 Task: Open Card Employee Salary Review in Board IT Project Management and Execution to Workspace Business Strategy and Planning and add a team member Softage.1@softage.net, a label Orange, a checklist Team Building, an attachment from your computer, a color Orange and finally, add a card description 'Create and send out employee engagement survey on company communication' and a comment 'This task presents an opportunity to demonstrate our team-building and collaboration skills, working effectively with others towards a common goal.'. Add a start date 'Jan 09, 1900' with a due date 'Jan 16, 1900'
Action: Mouse moved to (575, 177)
Screenshot: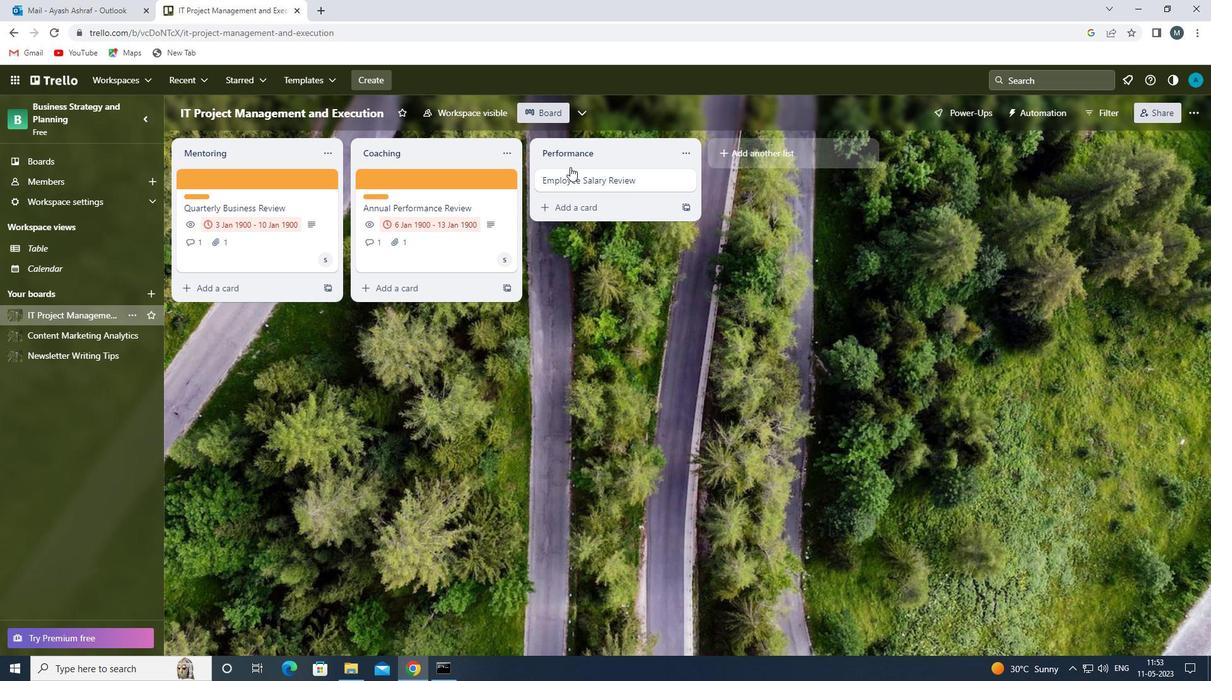 
Action: Mouse pressed left at (575, 177)
Screenshot: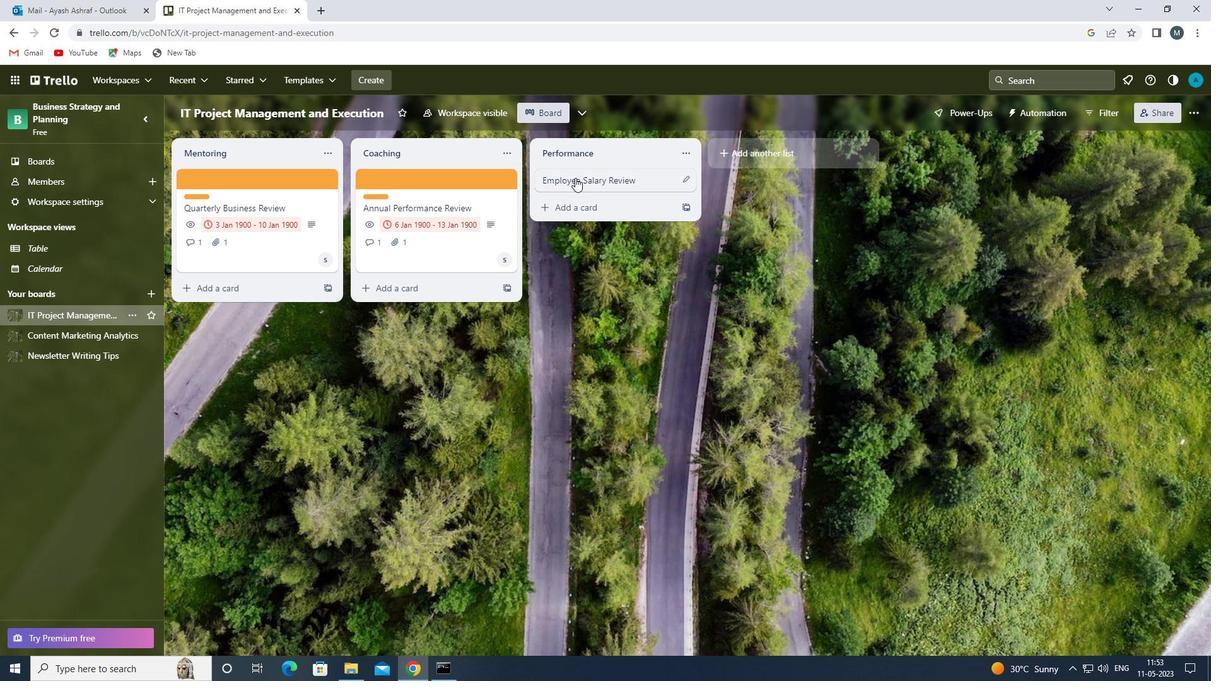 
Action: Mouse moved to (776, 222)
Screenshot: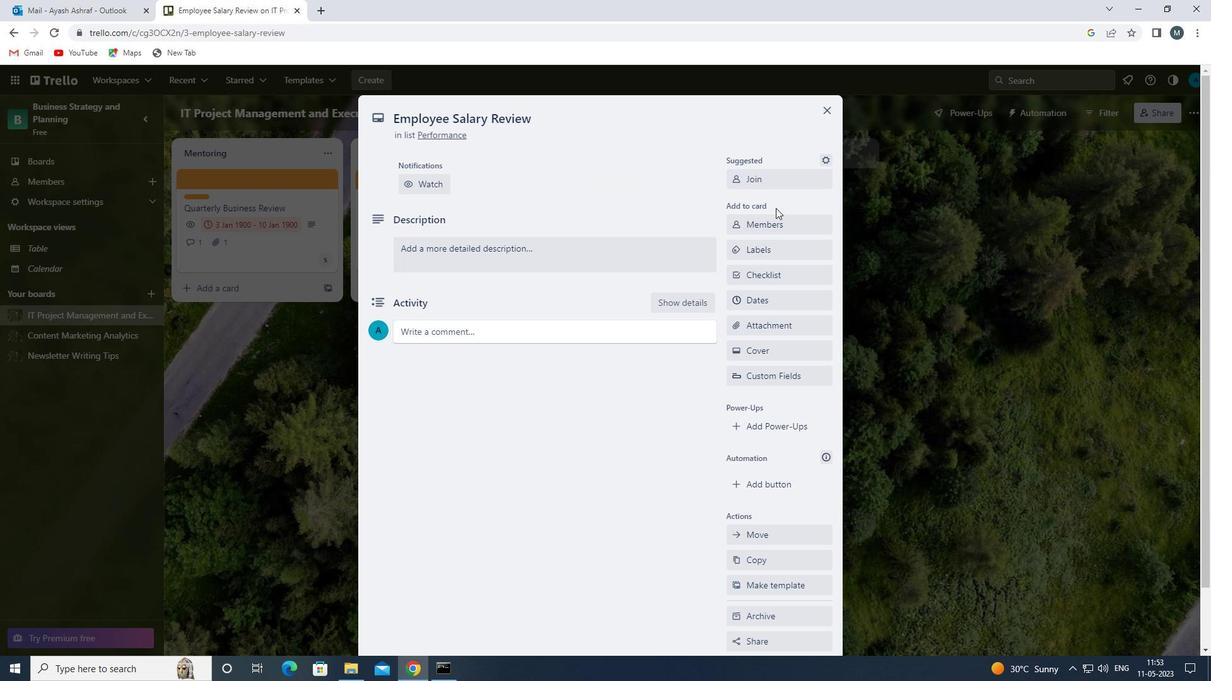 
Action: Mouse pressed left at (776, 222)
Screenshot: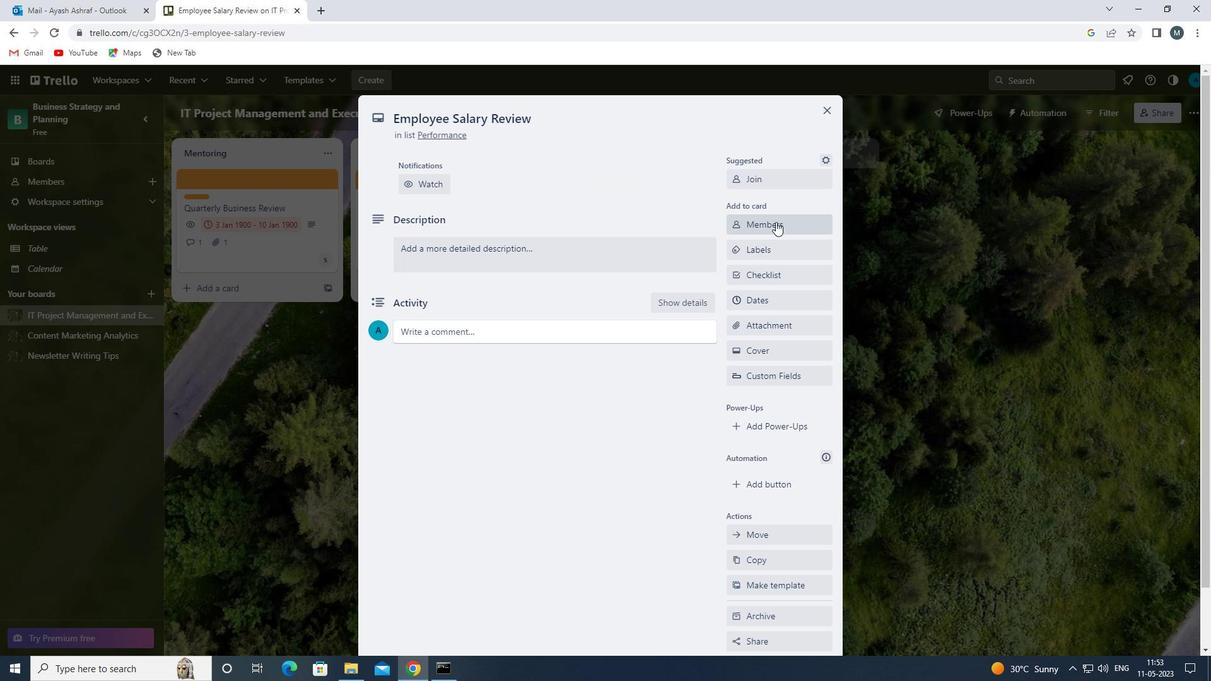 
Action: Mouse moved to (762, 281)
Screenshot: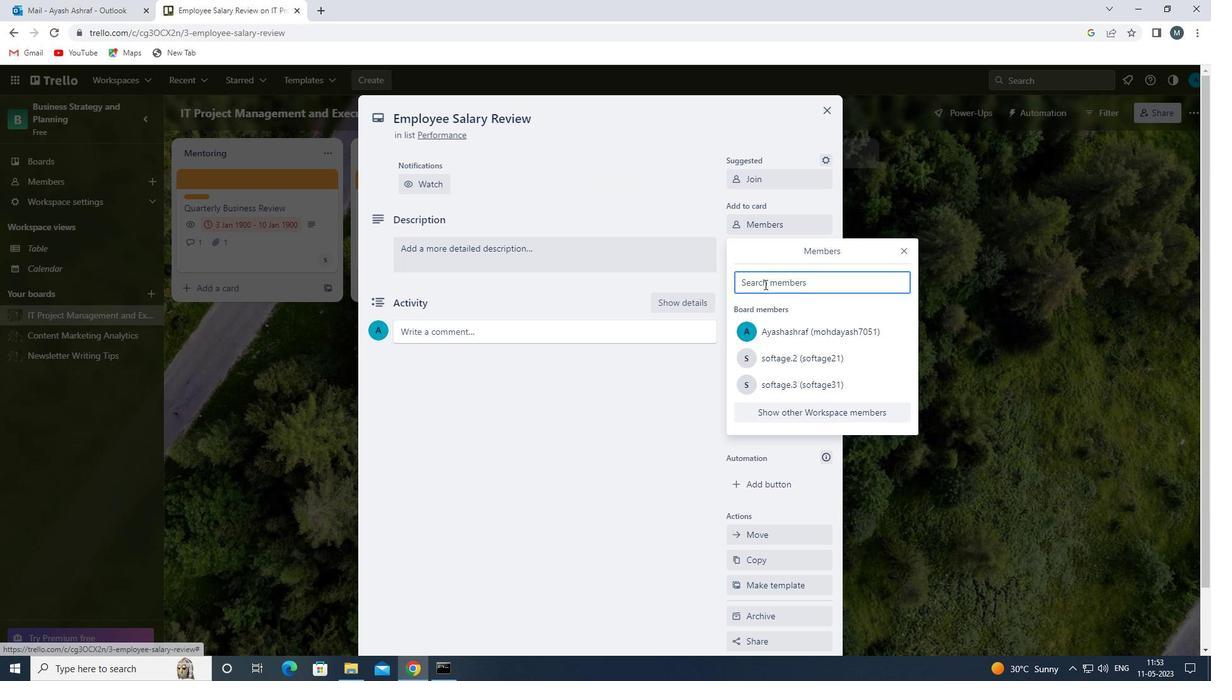 
Action: Mouse pressed left at (762, 281)
Screenshot: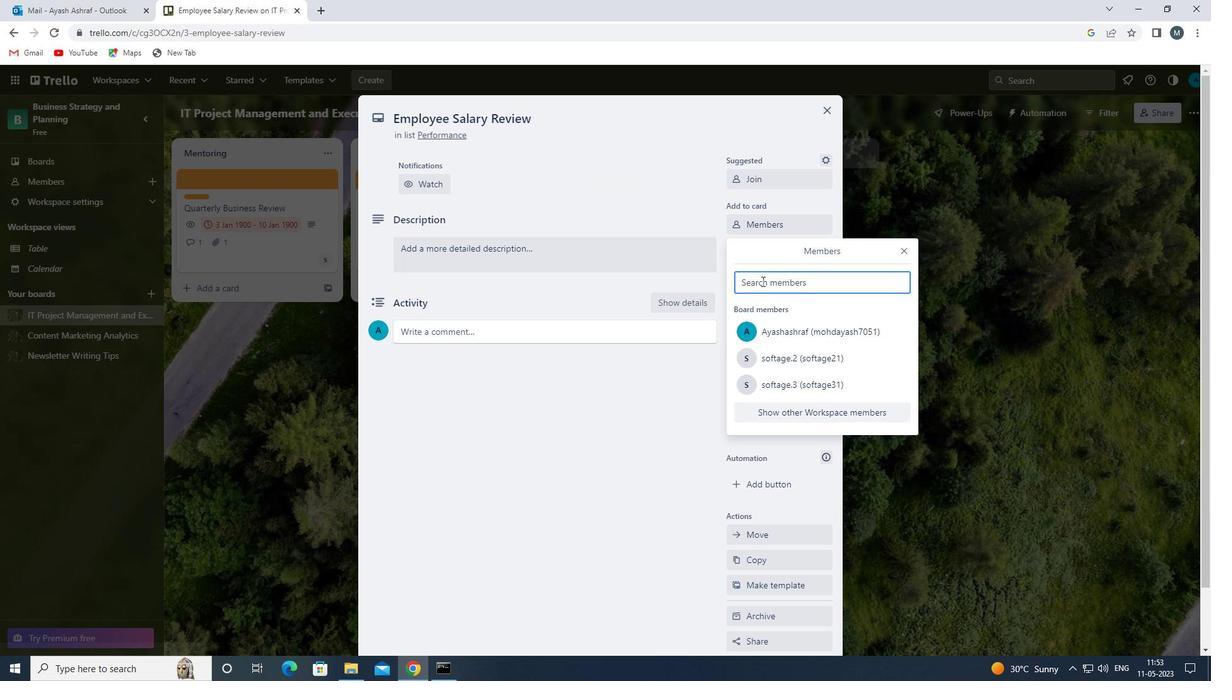 
Action: Mouse moved to (743, 266)
Screenshot: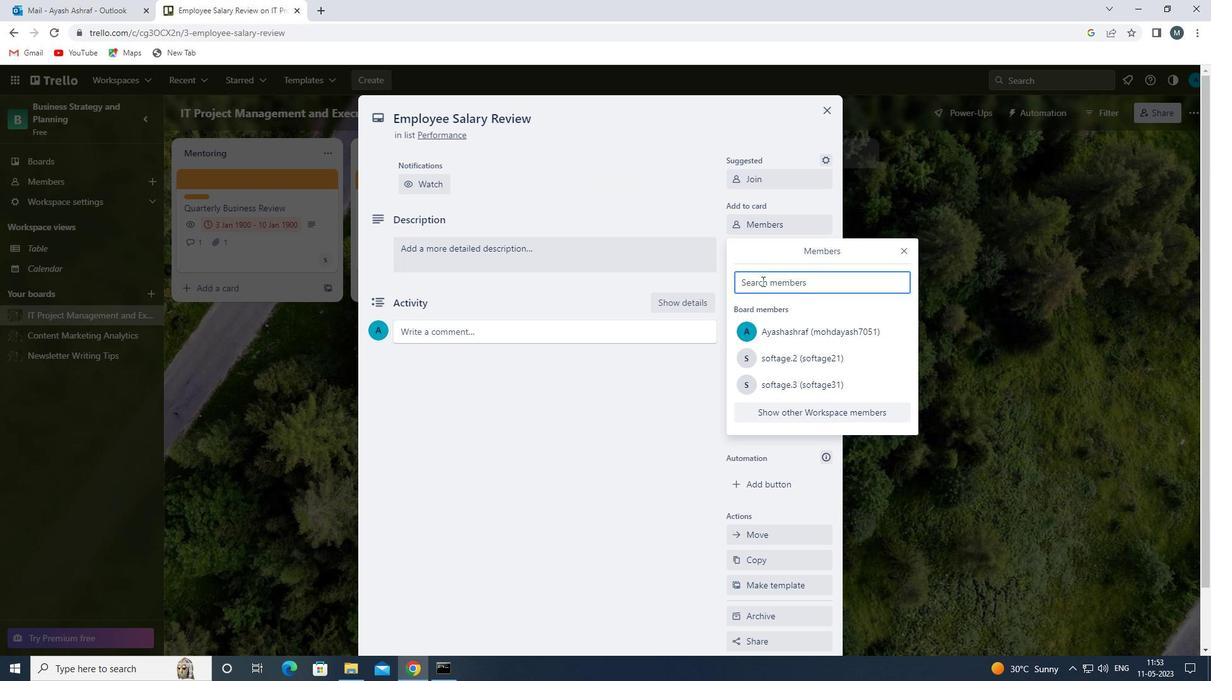 
Action: Key pressed <Key.shift>SOFT
Screenshot: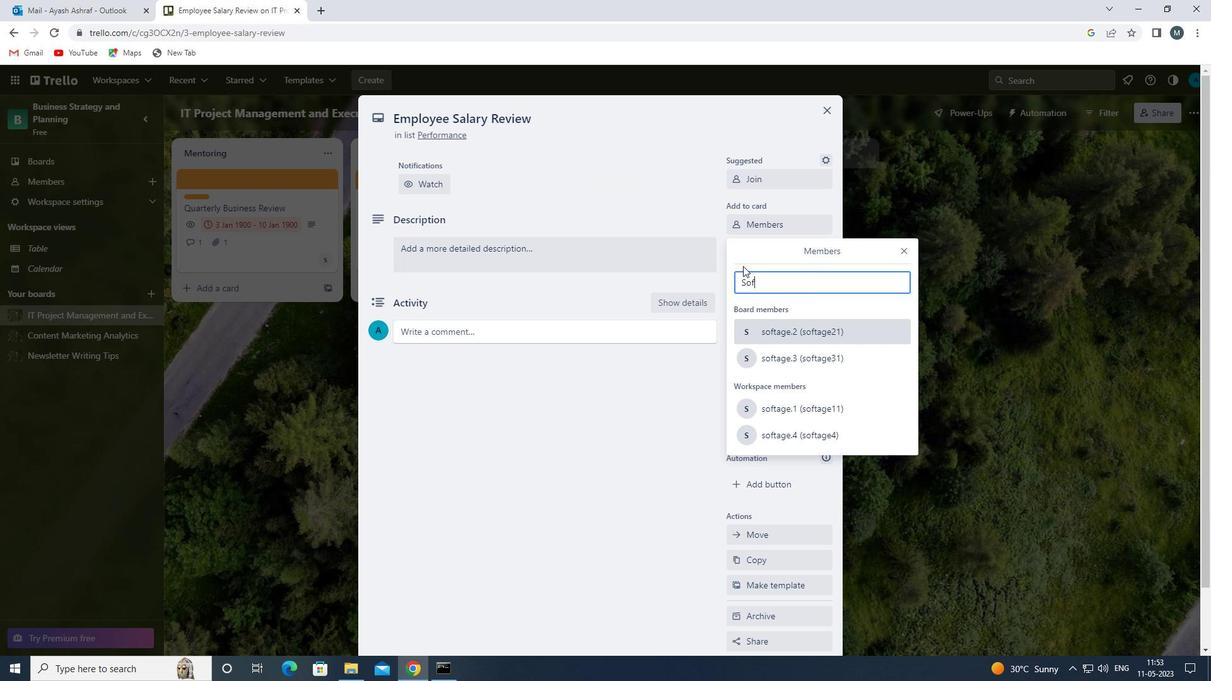 
Action: Mouse moved to (840, 266)
Screenshot: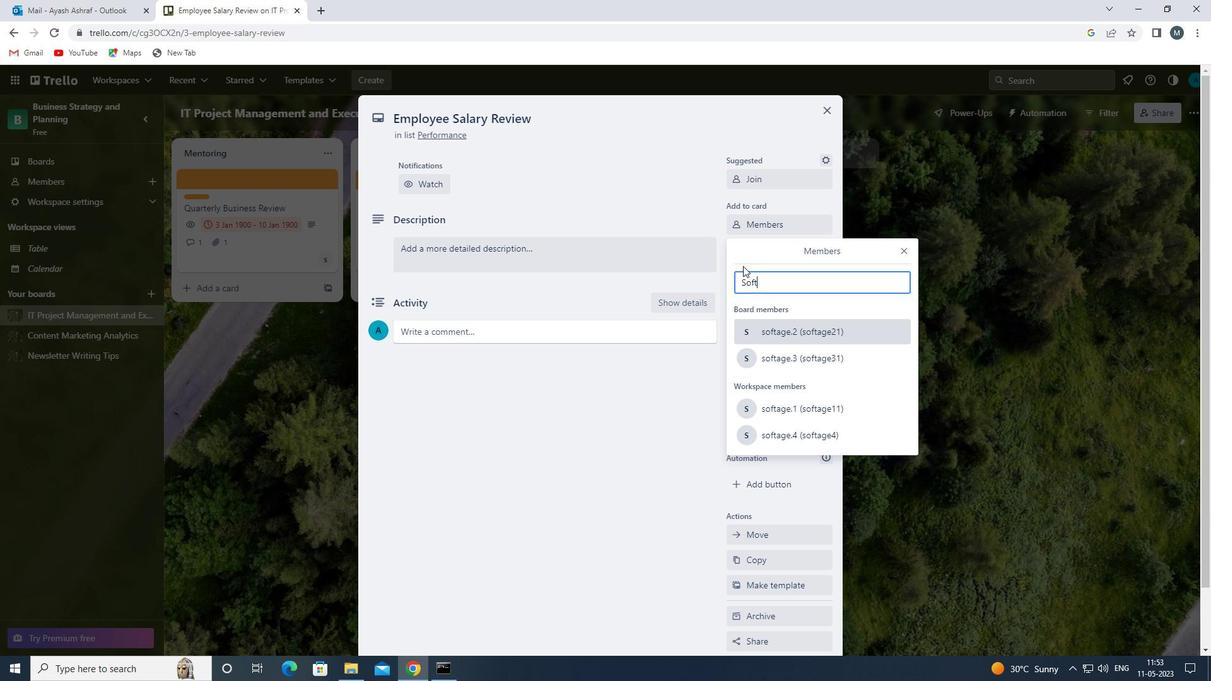 
Action: Mouse scrolled (840, 266) with delta (0, 0)
Screenshot: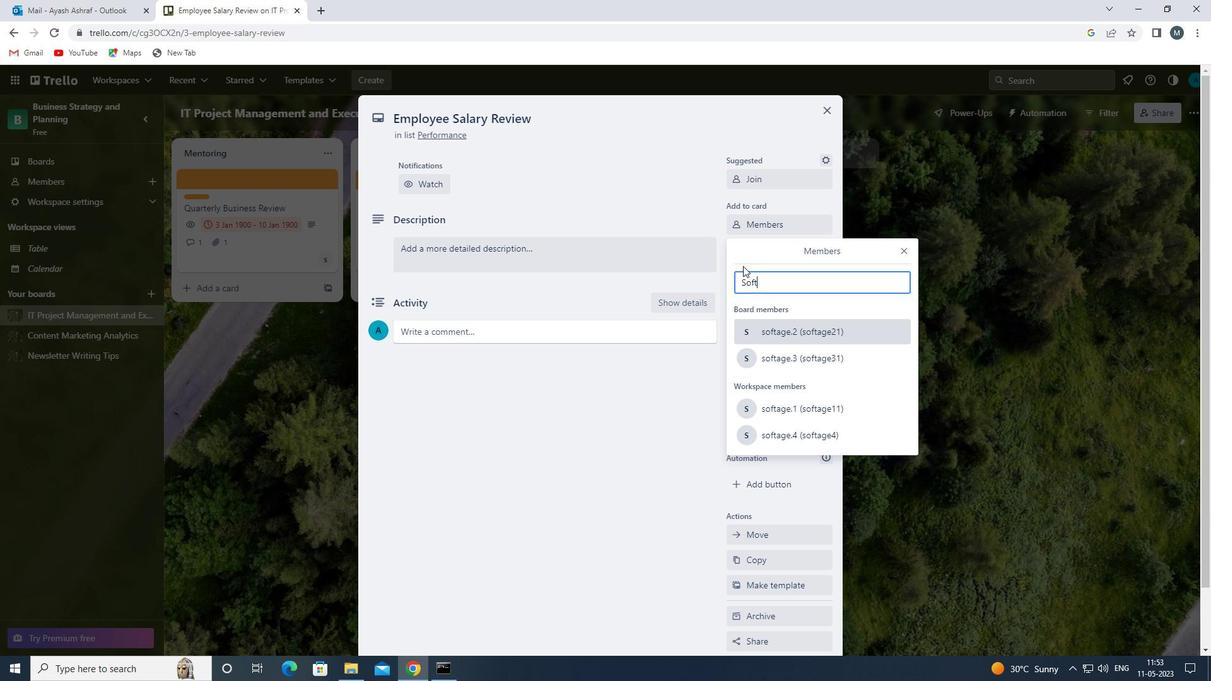 
Action: Mouse moved to (814, 409)
Screenshot: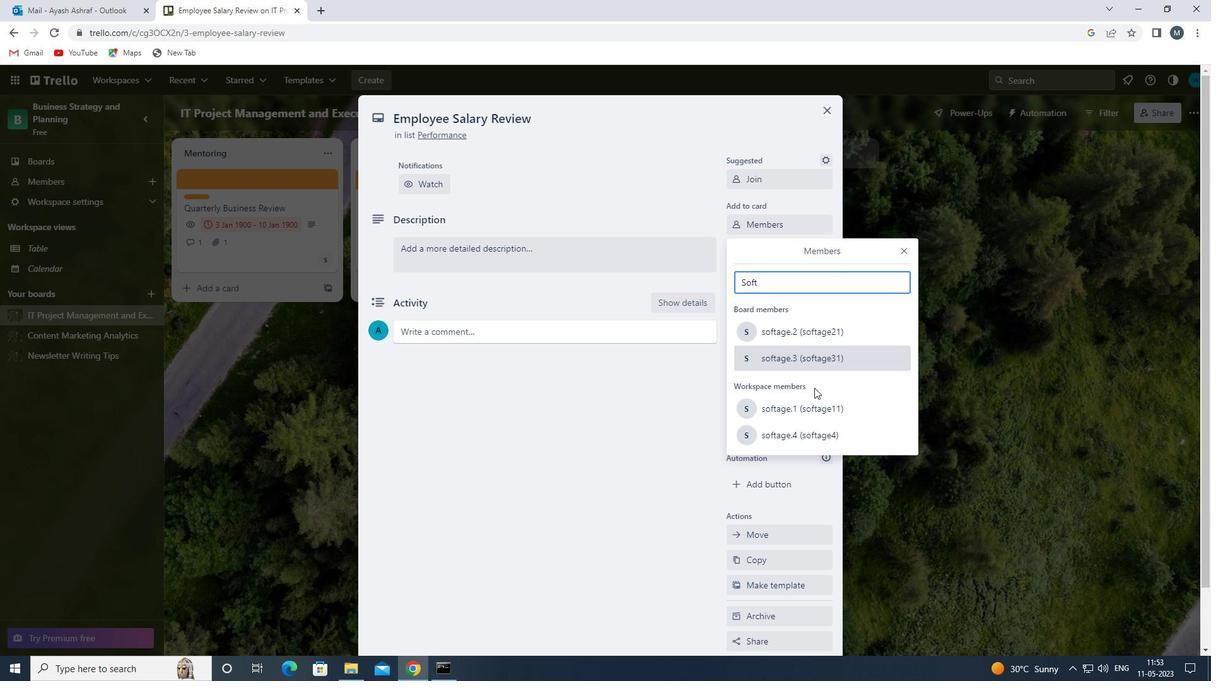 
Action: Mouse pressed left at (814, 409)
Screenshot: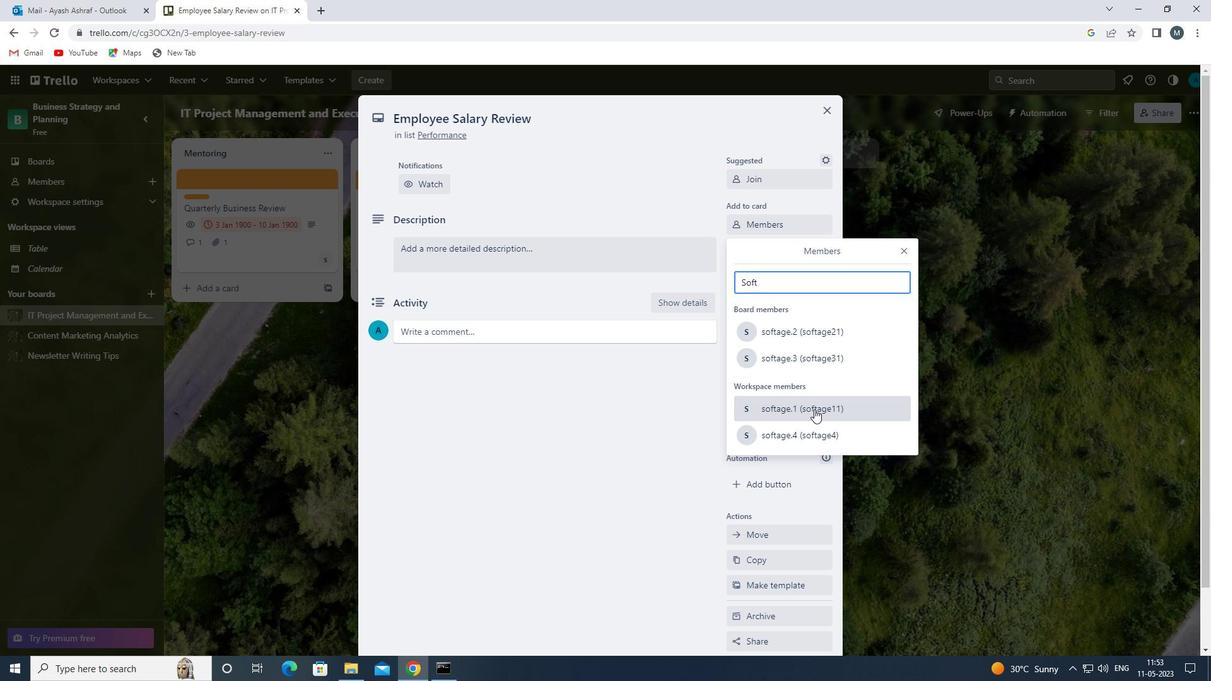 
Action: Mouse moved to (904, 246)
Screenshot: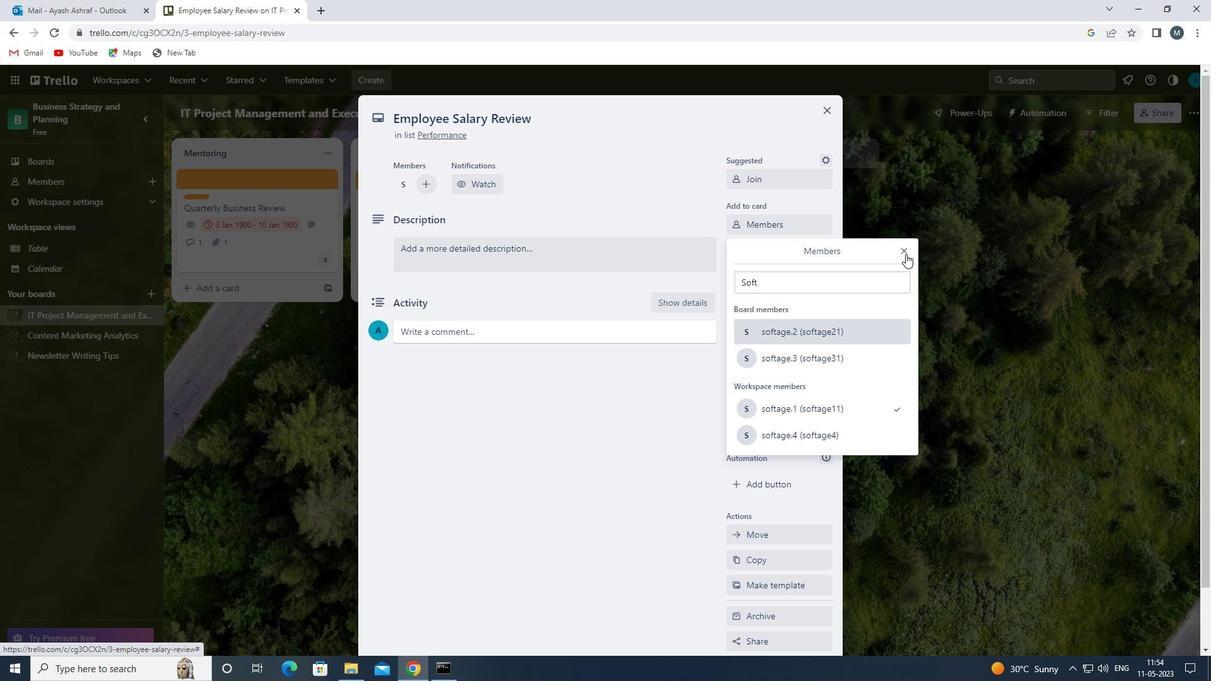 
Action: Mouse pressed left at (904, 246)
Screenshot: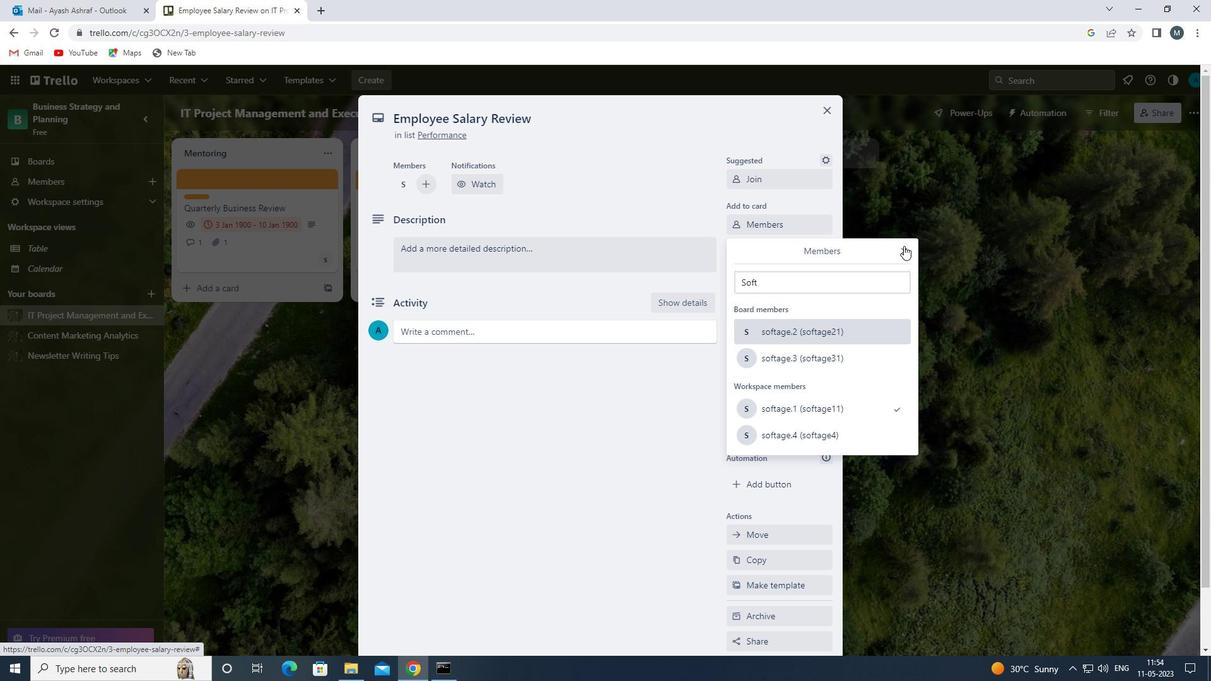 
Action: Mouse moved to (768, 244)
Screenshot: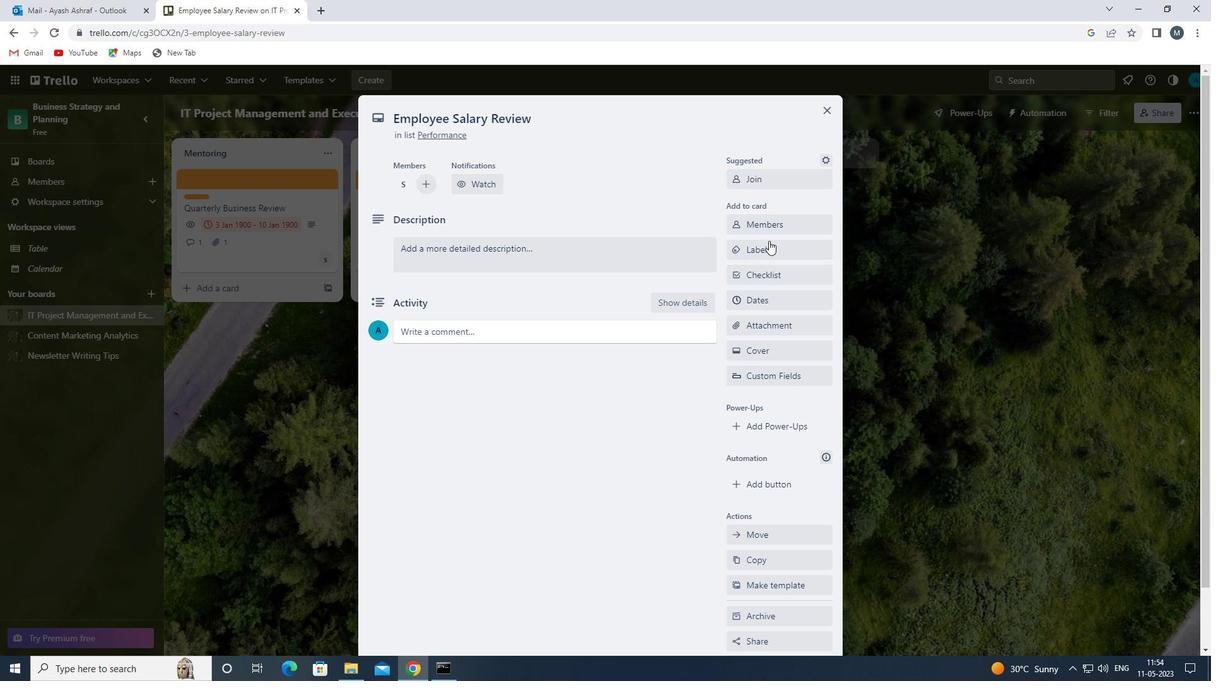 
Action: Mouse pressed left at (768, 244)
Screenshot: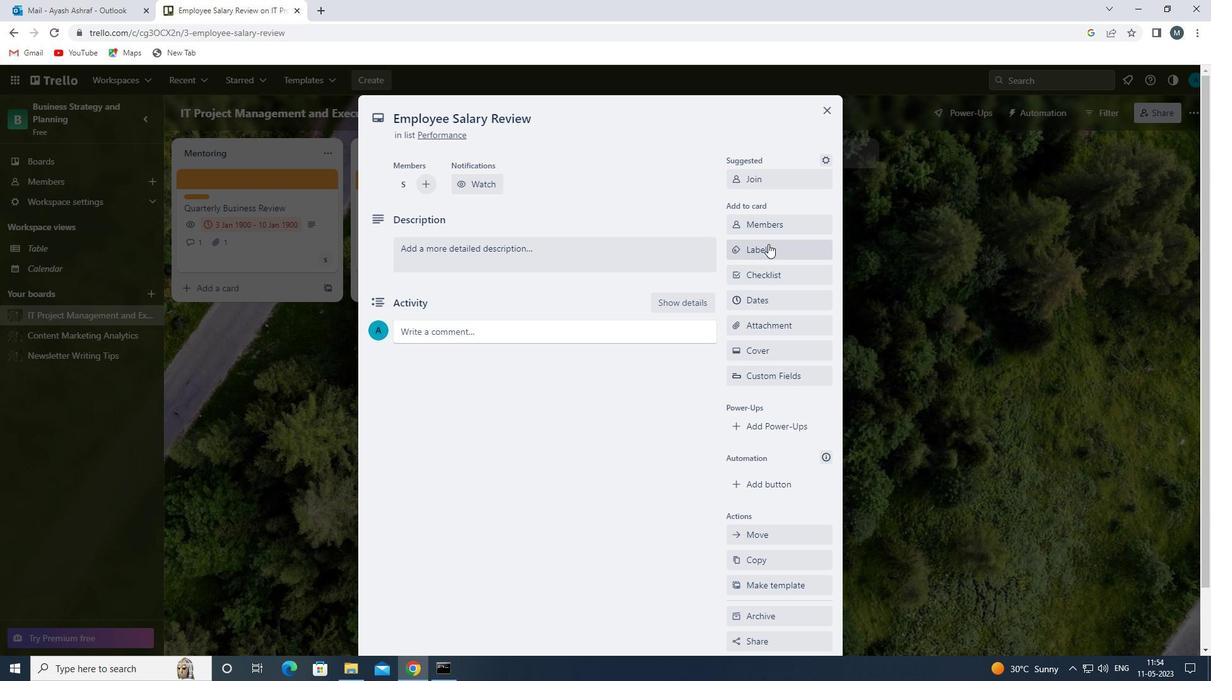 
Action: Mouse moved to (747, 396)
Screenshot: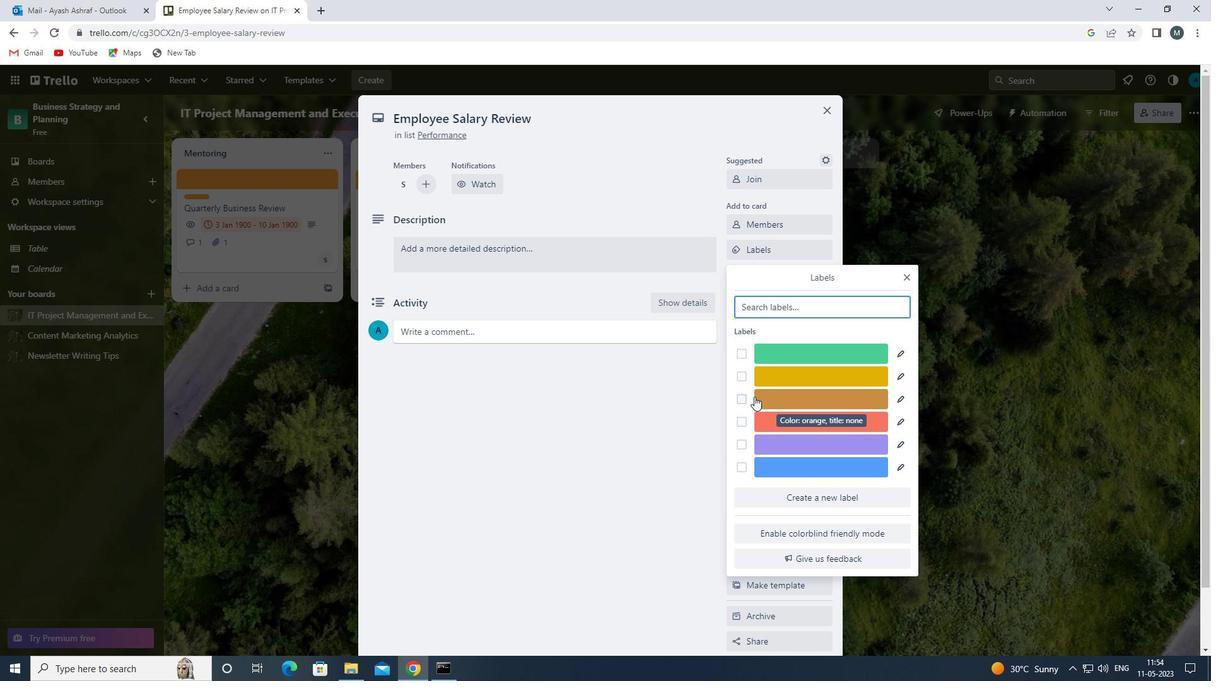 
Action: Mouse pressed left at (747, 396)
Screenshot: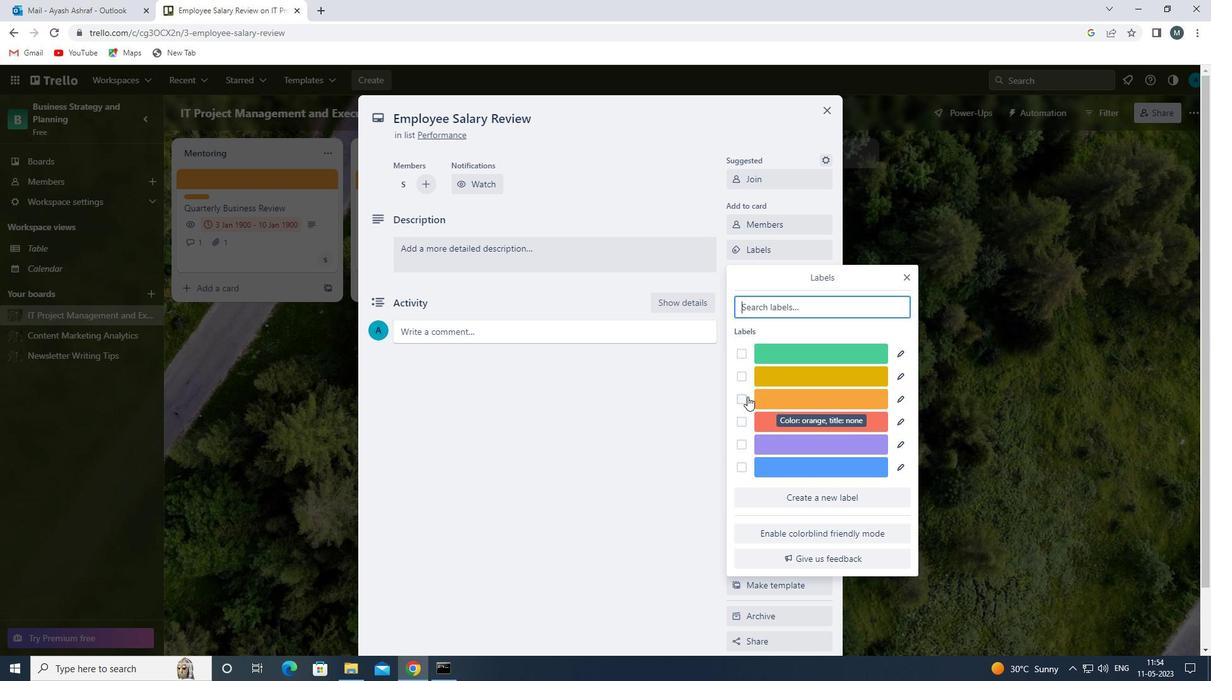 
Action: Mouse moved to (908, 273)
Screenshot: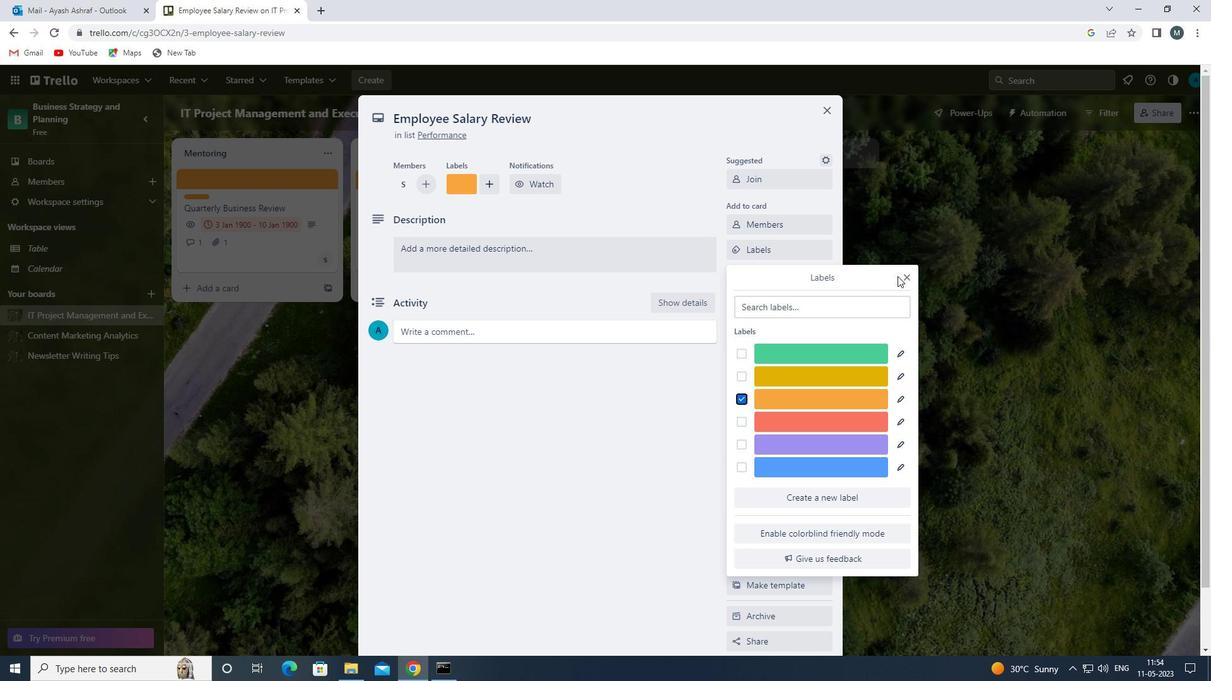 
Action: Mouse pressed left at (908, 273)
Screenshot: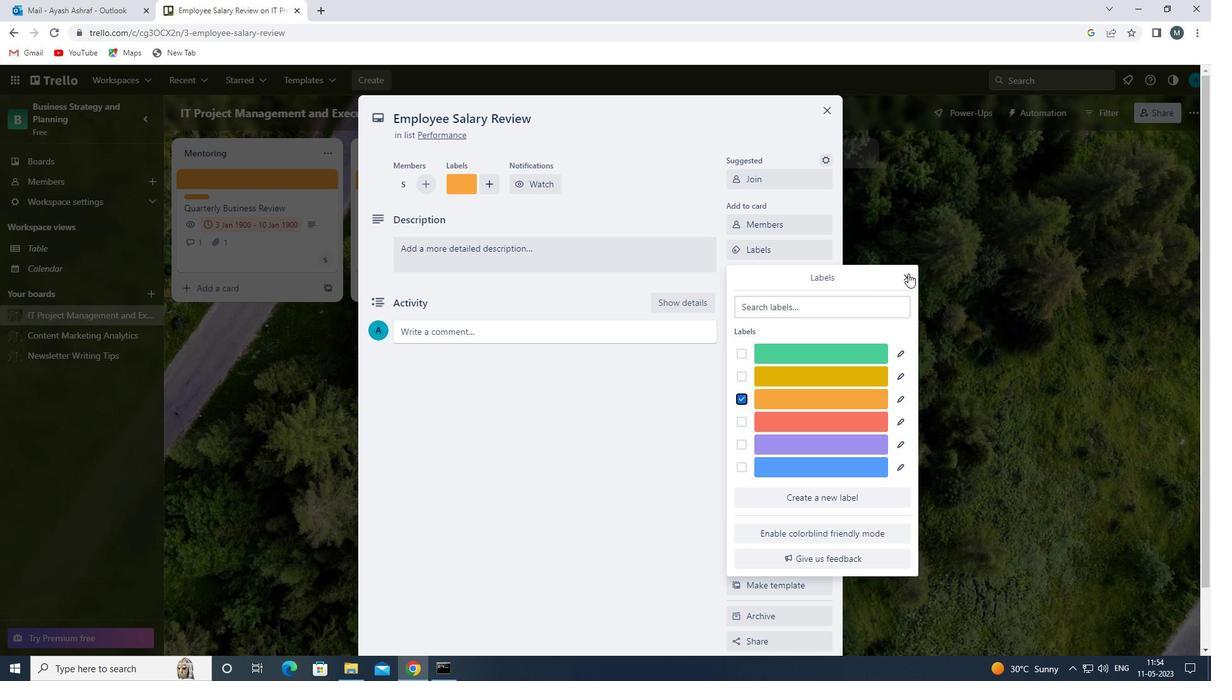 
Action: Mouse moved to (774, 267)
Screenshot: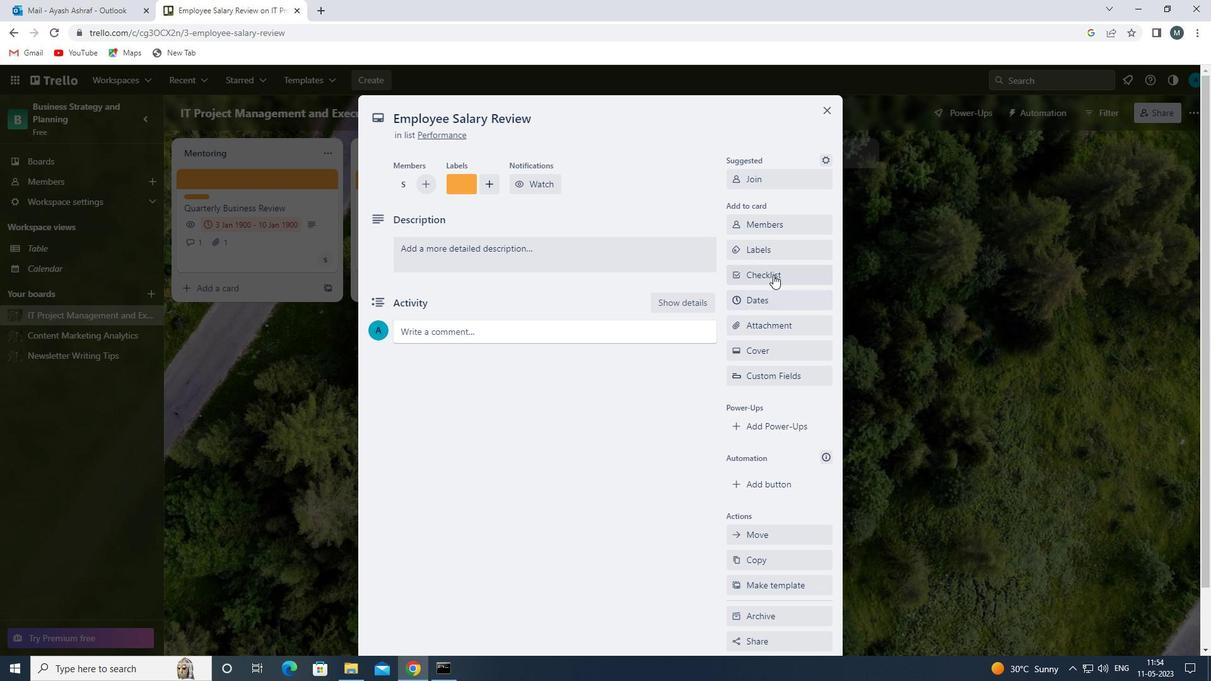 
Action: Mouse pressed left at (774, 267)
Screenshot: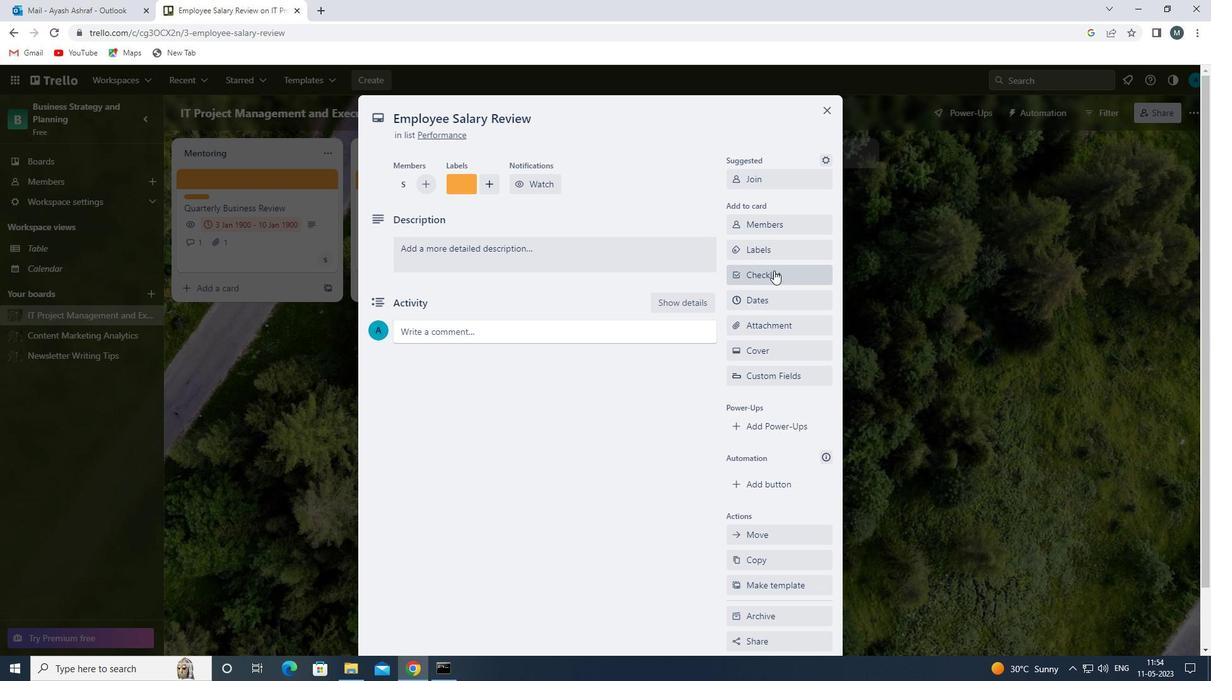 
Action: Mouse moved to (778, 299)
Screenshot: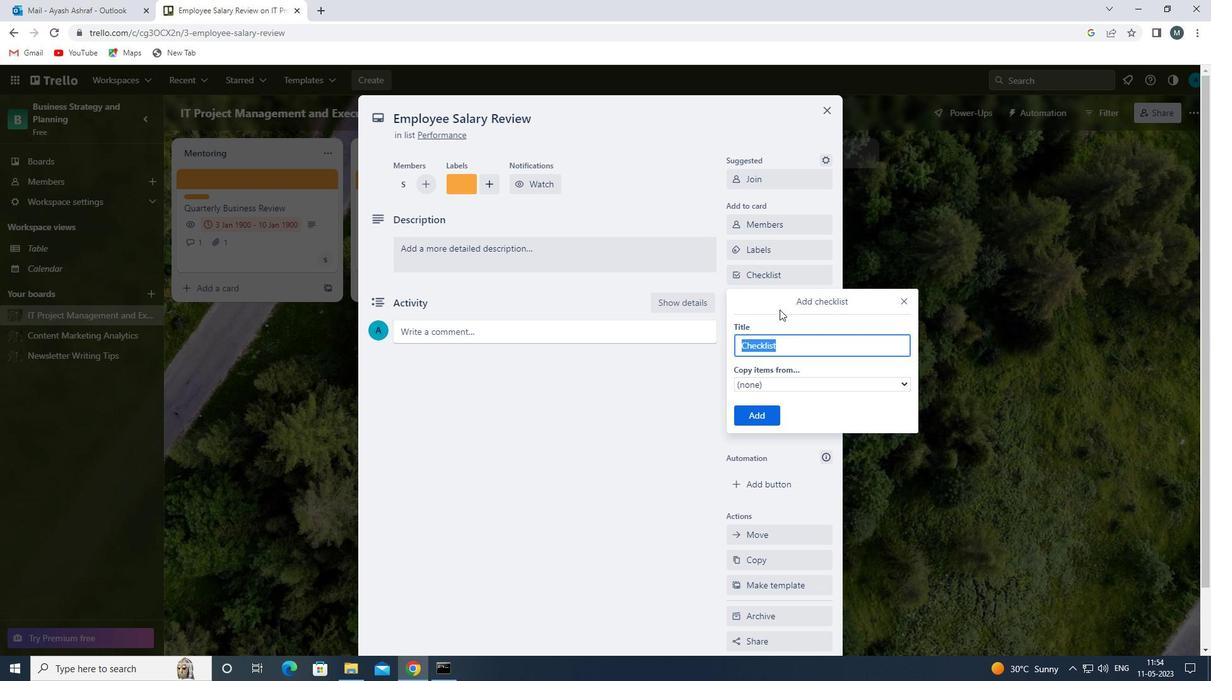 
Action: Key pressed <Key.shift>TEA
Screenshot: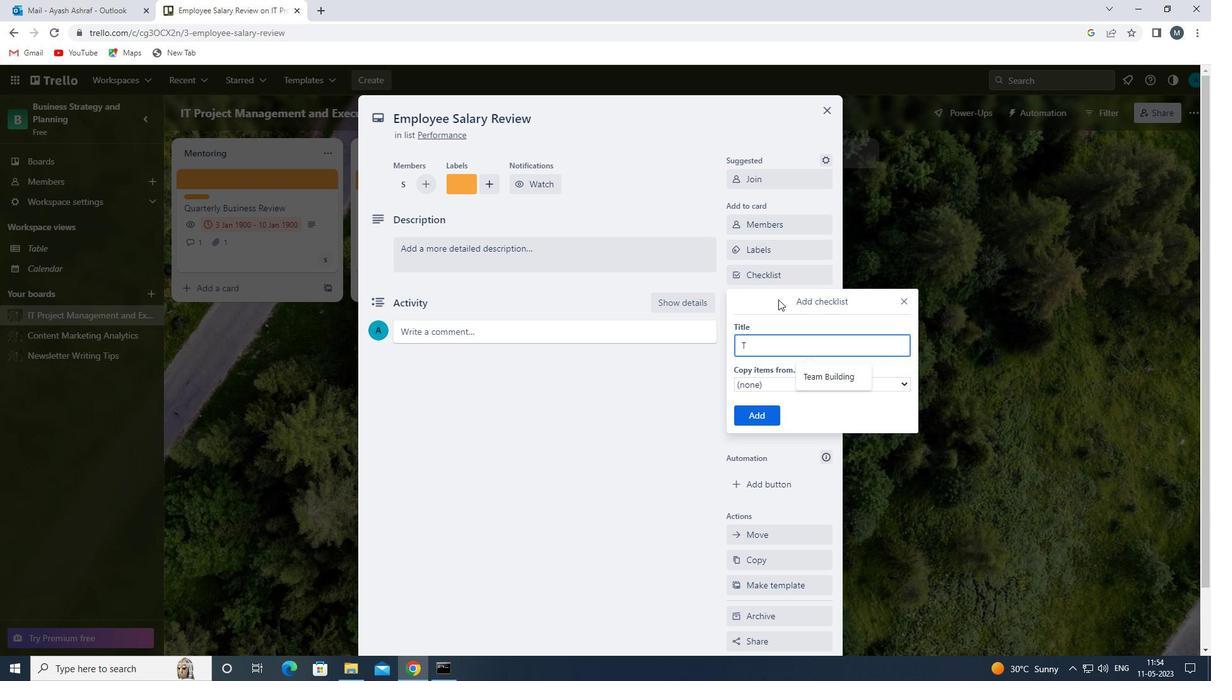 
Action: Mouse moved to (806, 371)
Screenshot: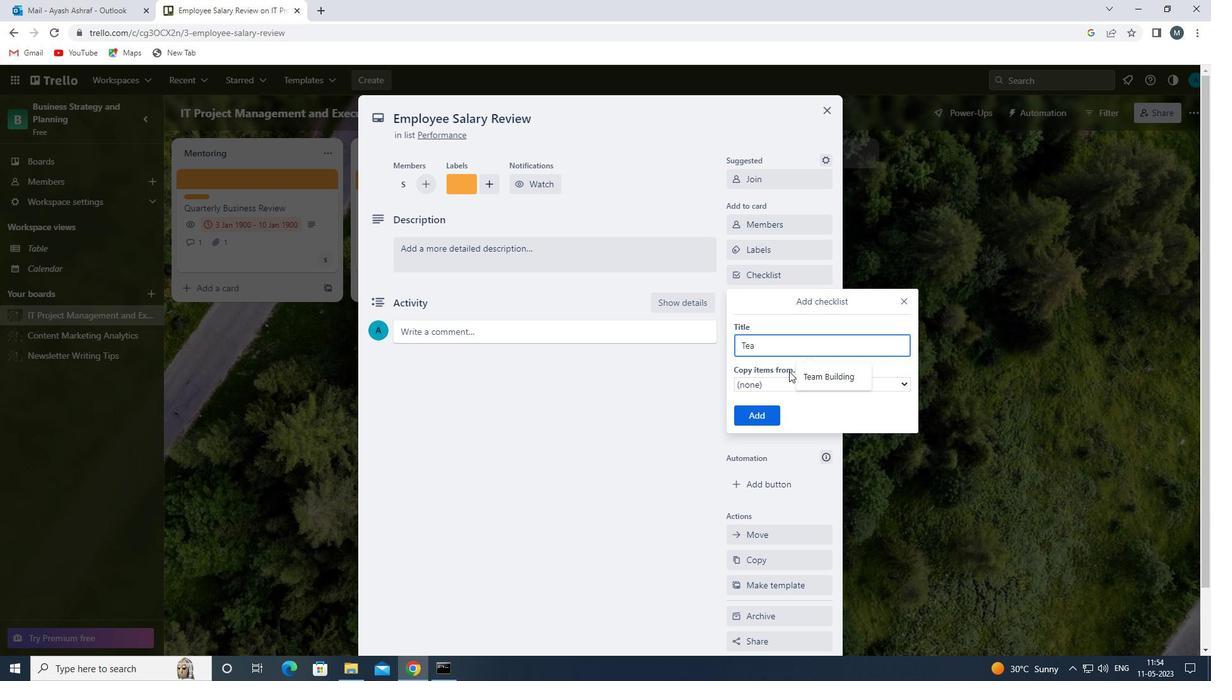 
Action: Mouse pressed left at (806, 371)
Screenshot: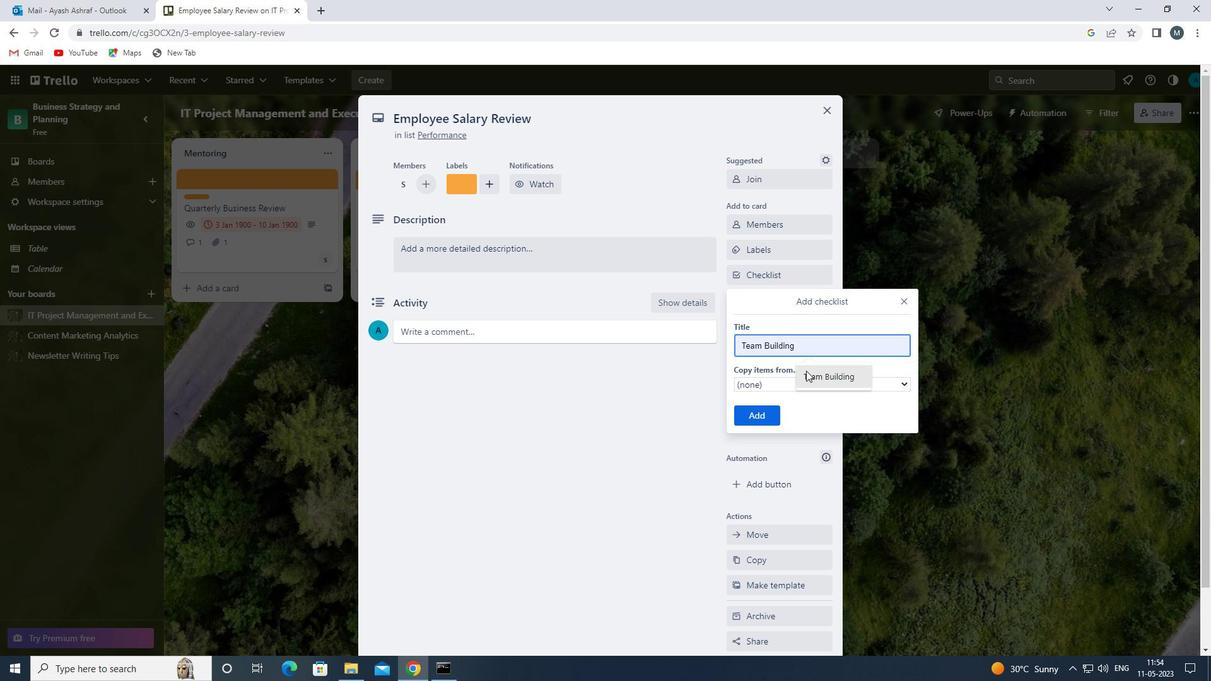 
Action: Mouse moved to (753, 408)
Screenshot: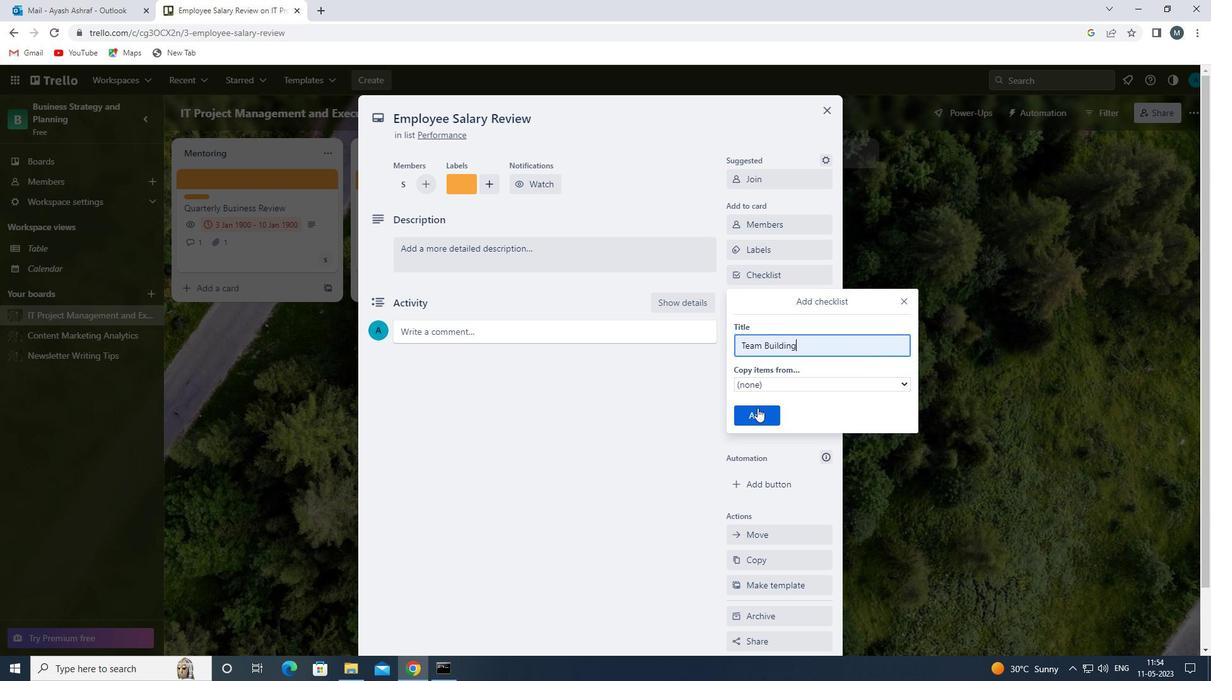 
Action: Mouse pressed left at (753, 408)
Screenshot: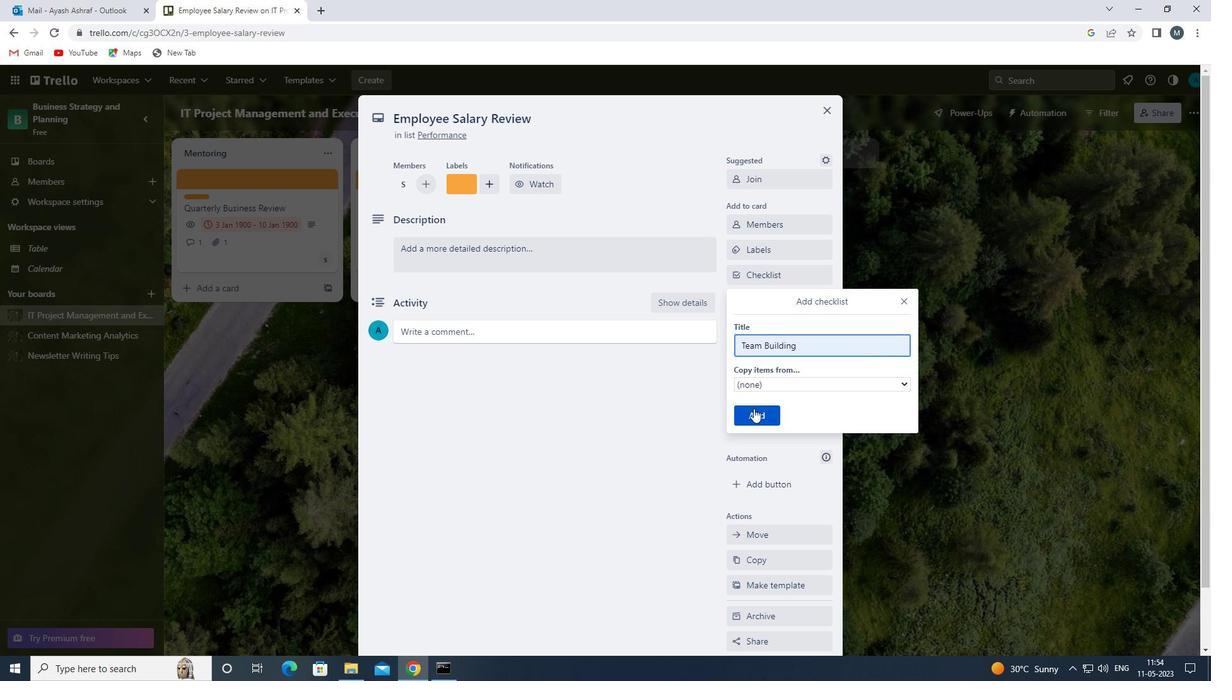 
Action: Mouse moved to (761, 323)
Screenshot: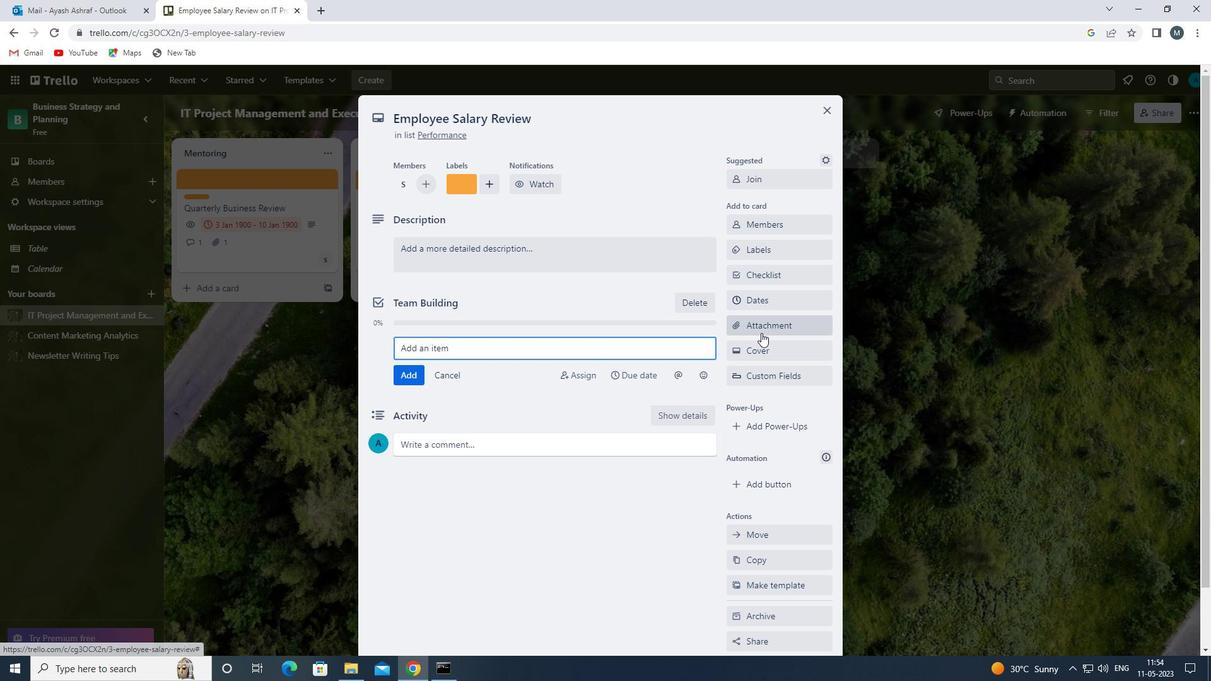 
Action: Mouse pressed left at (761, 323)
Screenshot: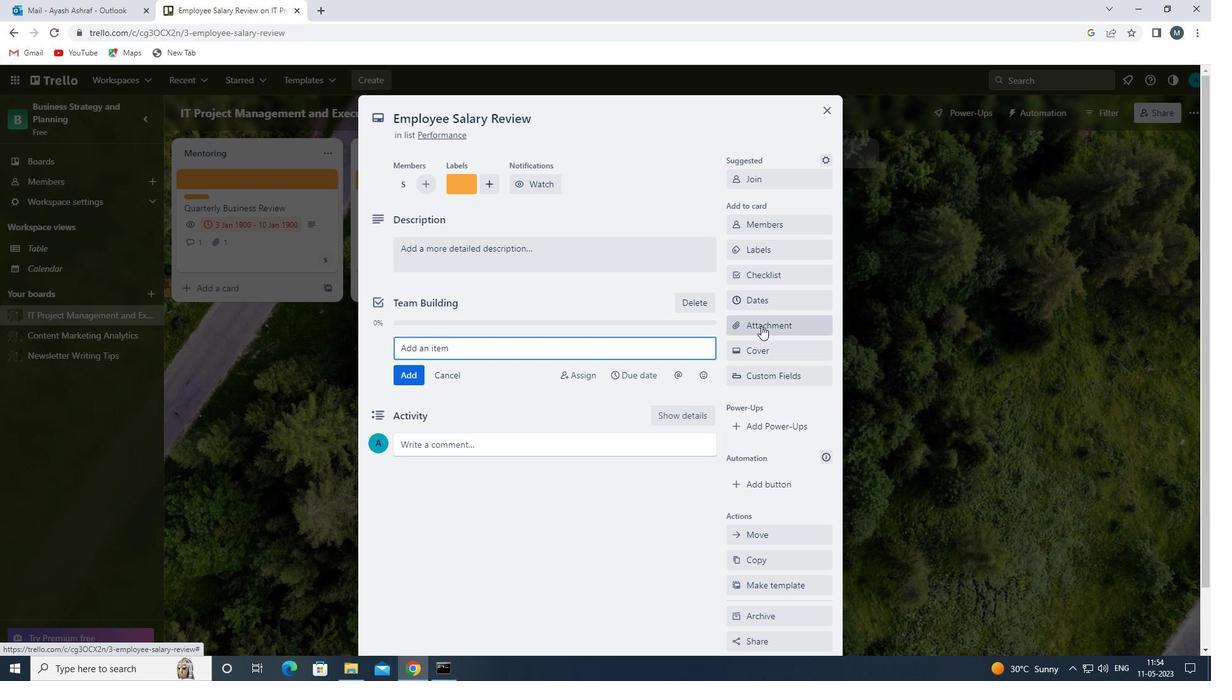 
Action: Mouse moved to (772, 379)
Screenshot: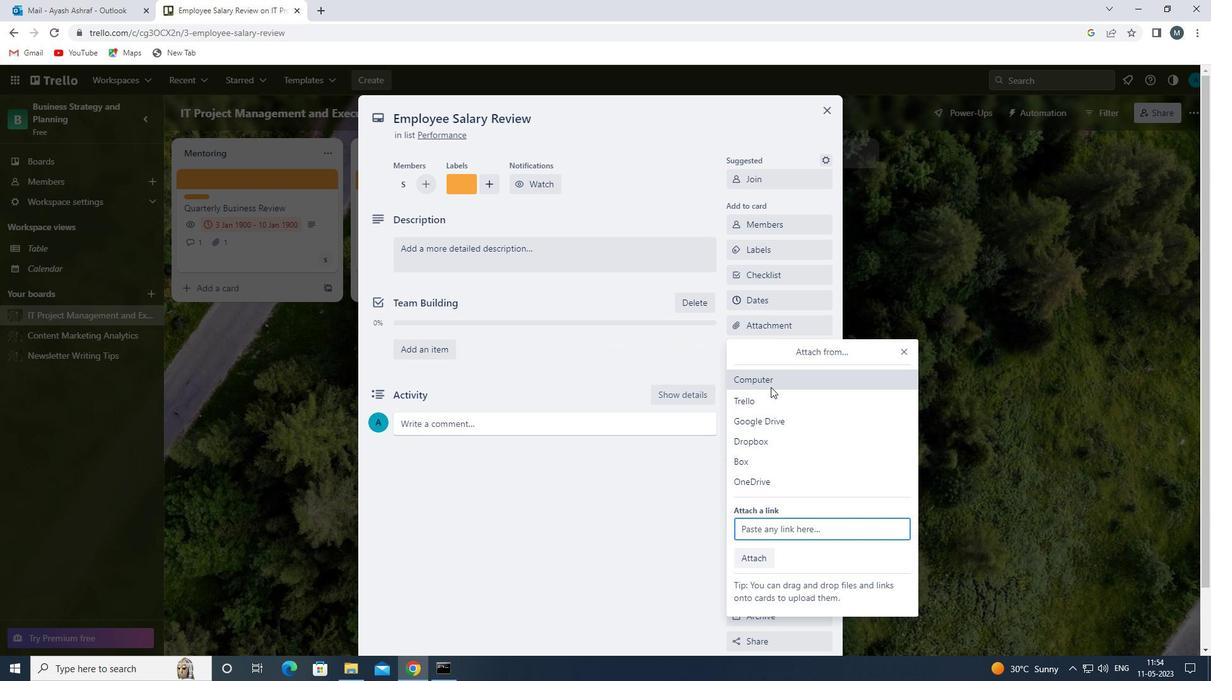 
Action: Mouse pressed left at (772, 379)
Screenshot: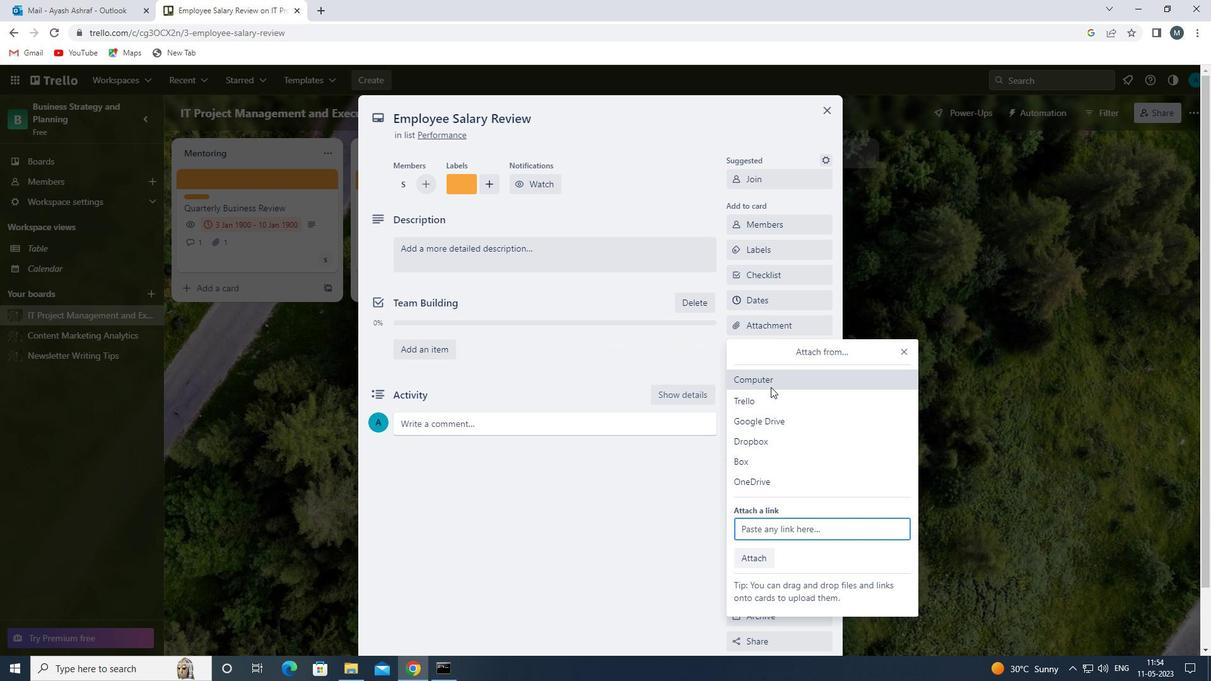 
Action: Mouse moved to (157, 146)
Screenshot: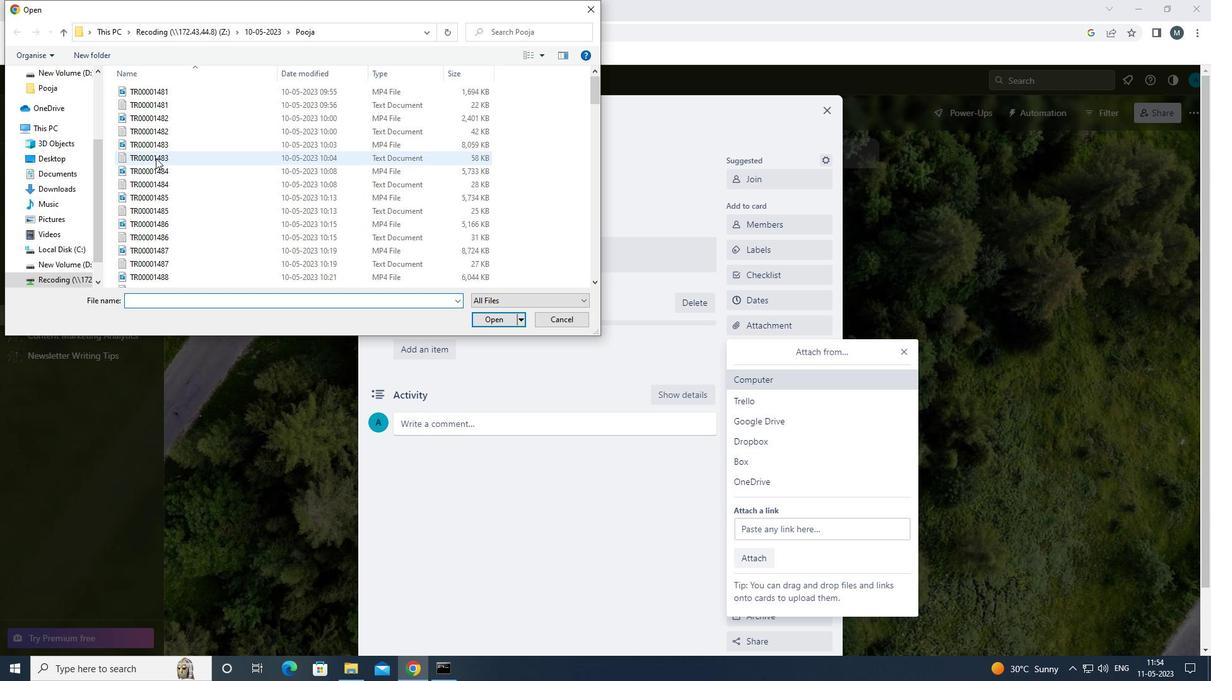 
Action: Mouse pressed left at (157, 146)
Screenshot: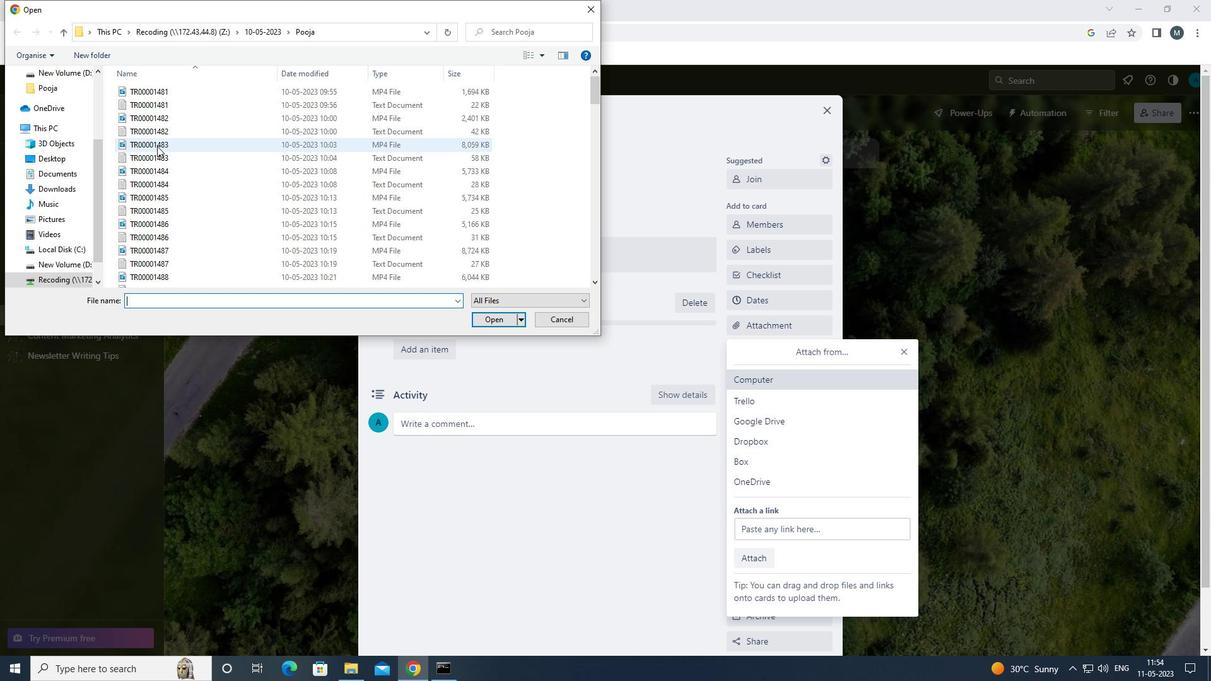 
Action: Mouse moved to (480, 317)
Screenshot: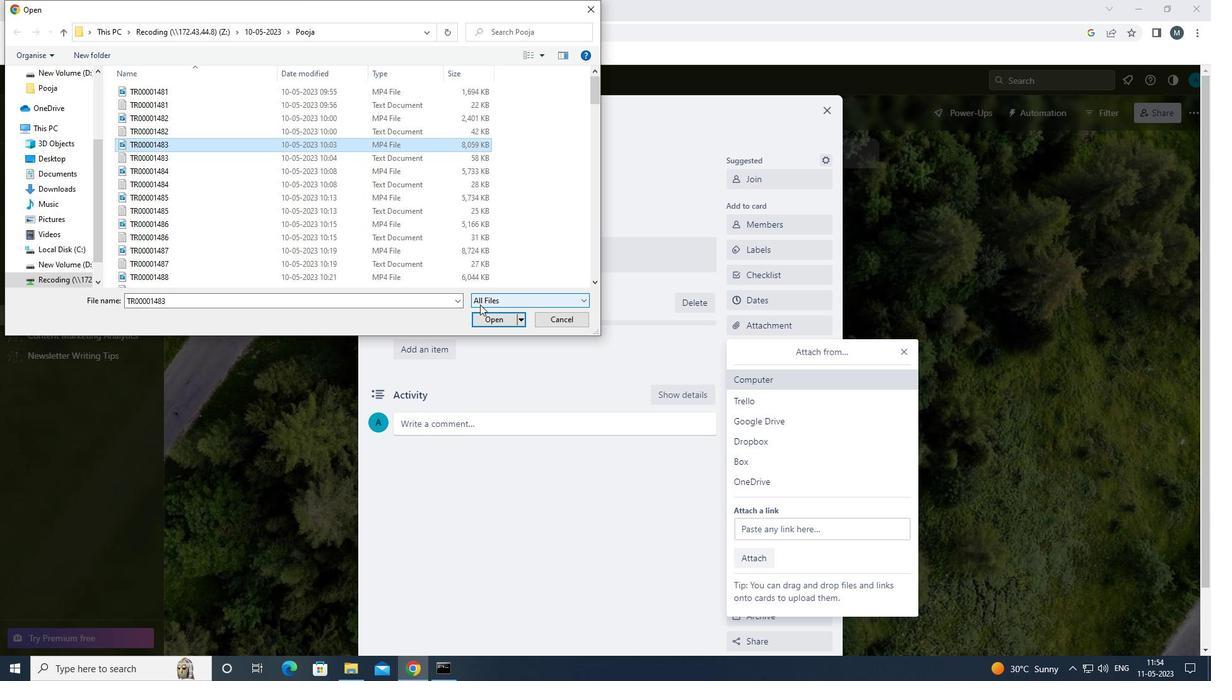 
Action: Mouse pressed left at (480, 317)
Screenshot: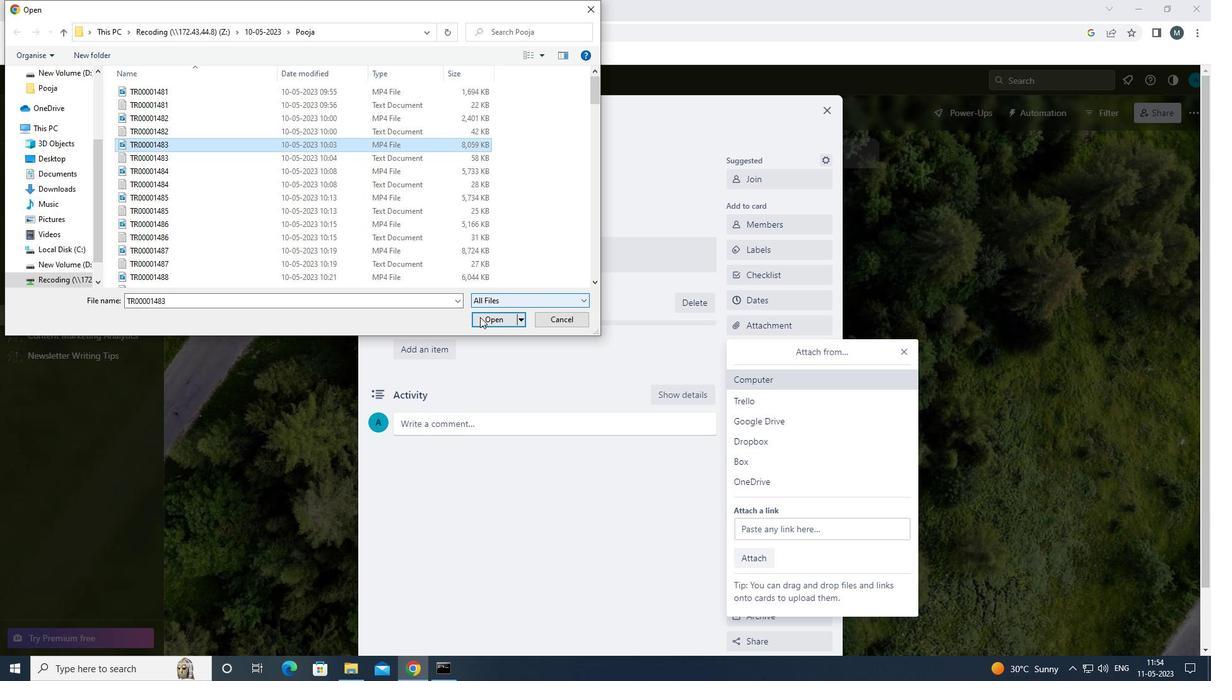 
Action: Mouse moved to (902, 355)
Screenshot: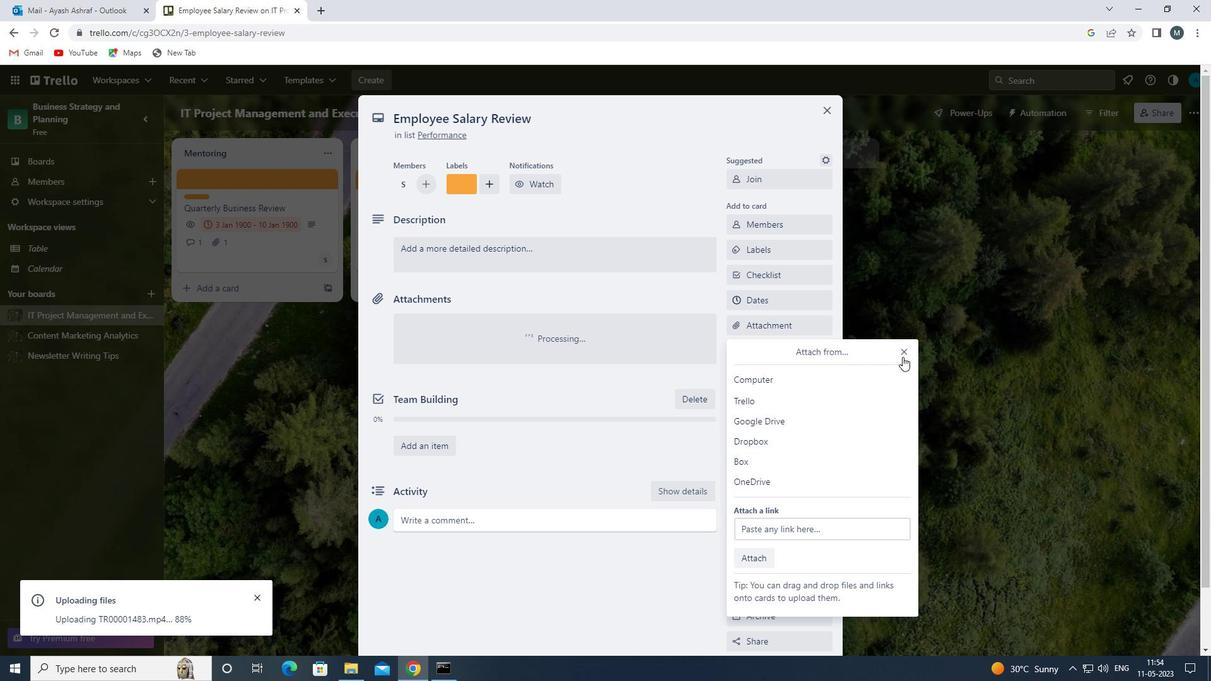 
Action: Mouse pressed left at (902, 355)
Screenshot: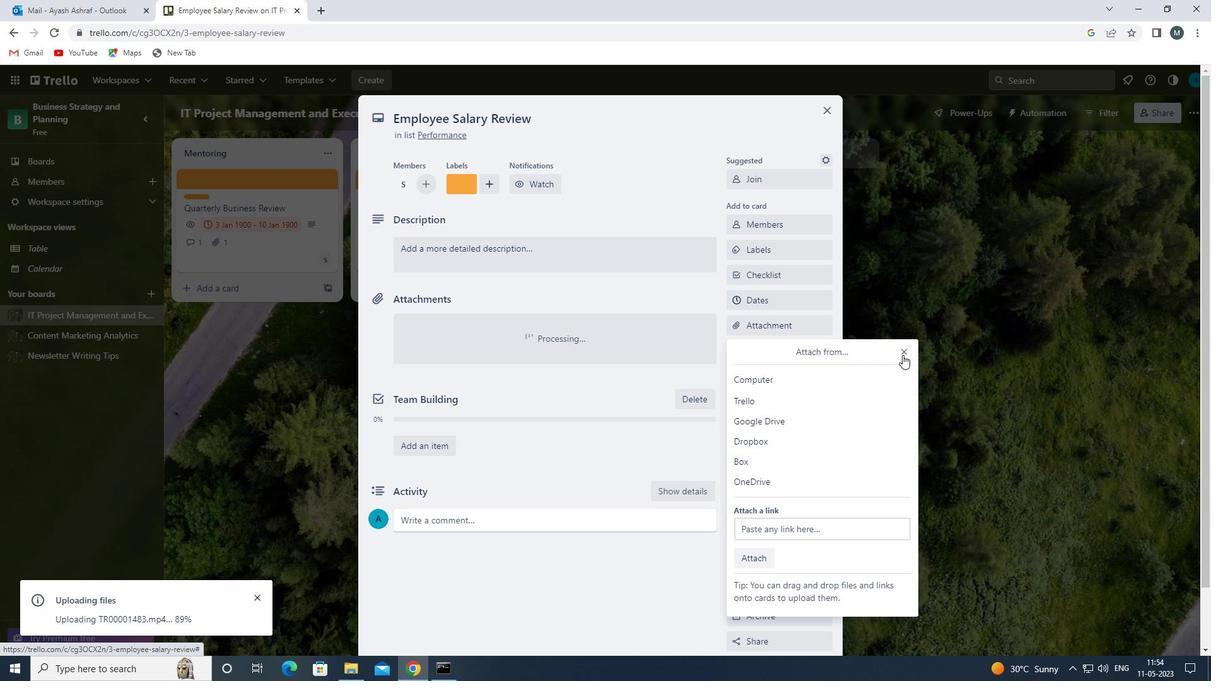 
Action: Mouse moved to (752, 345)
Screenshot: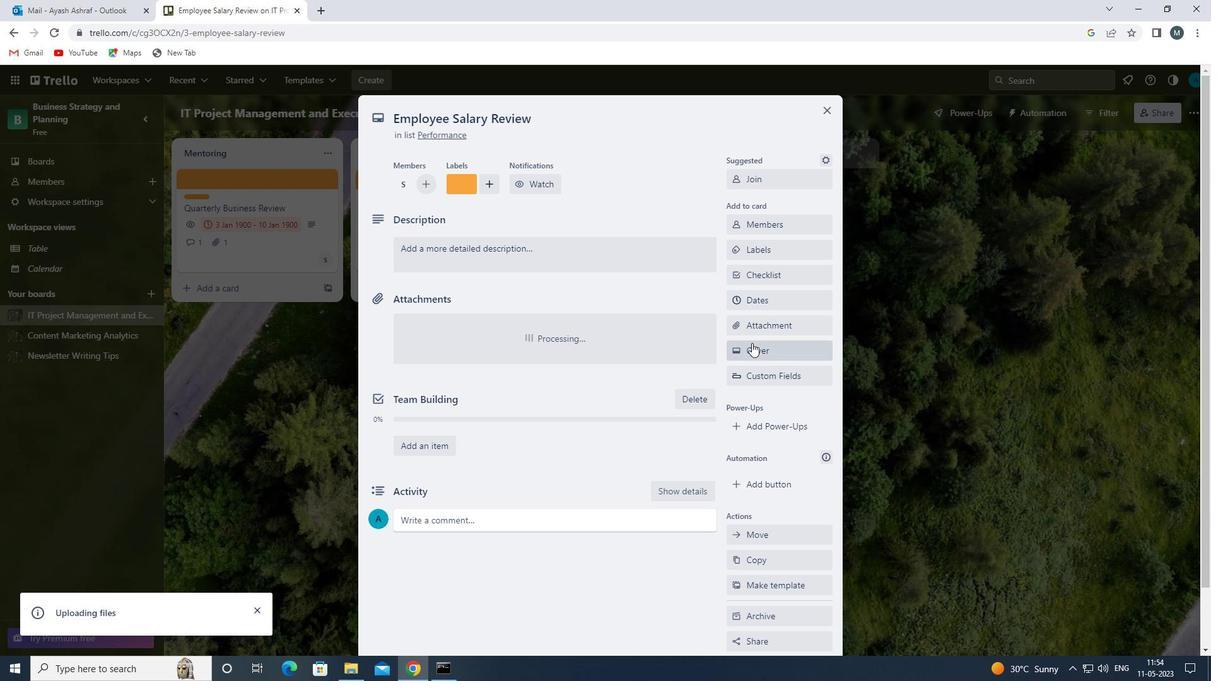 
Action: Mouse pressed left at (752, 345)
Screenshot: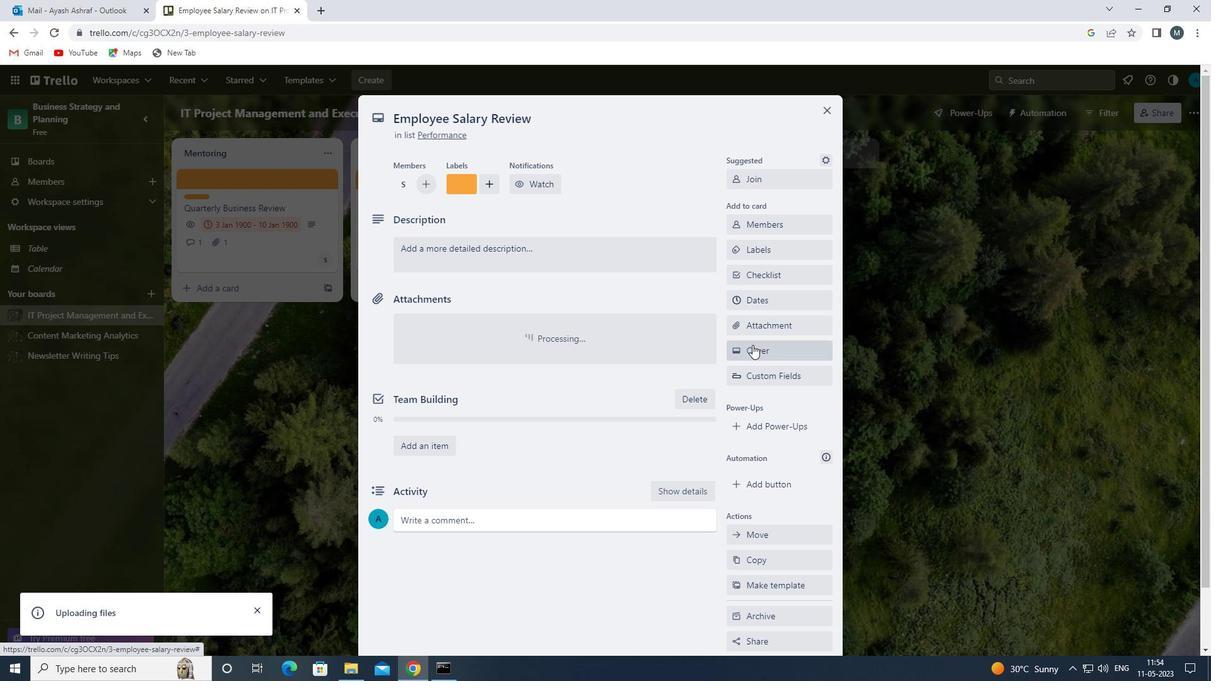 
Action: Mouse pressed left at (752, 345)
Screenshot: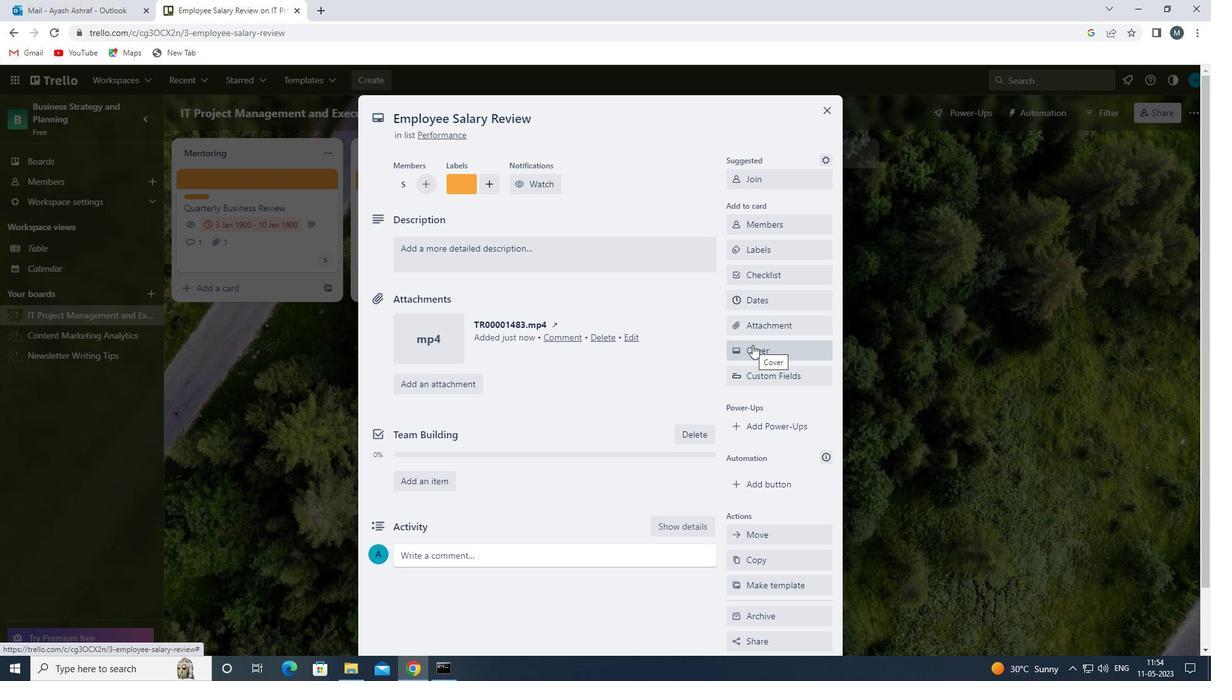 
Action: Mouse moved to (818, 218)
Screenshot: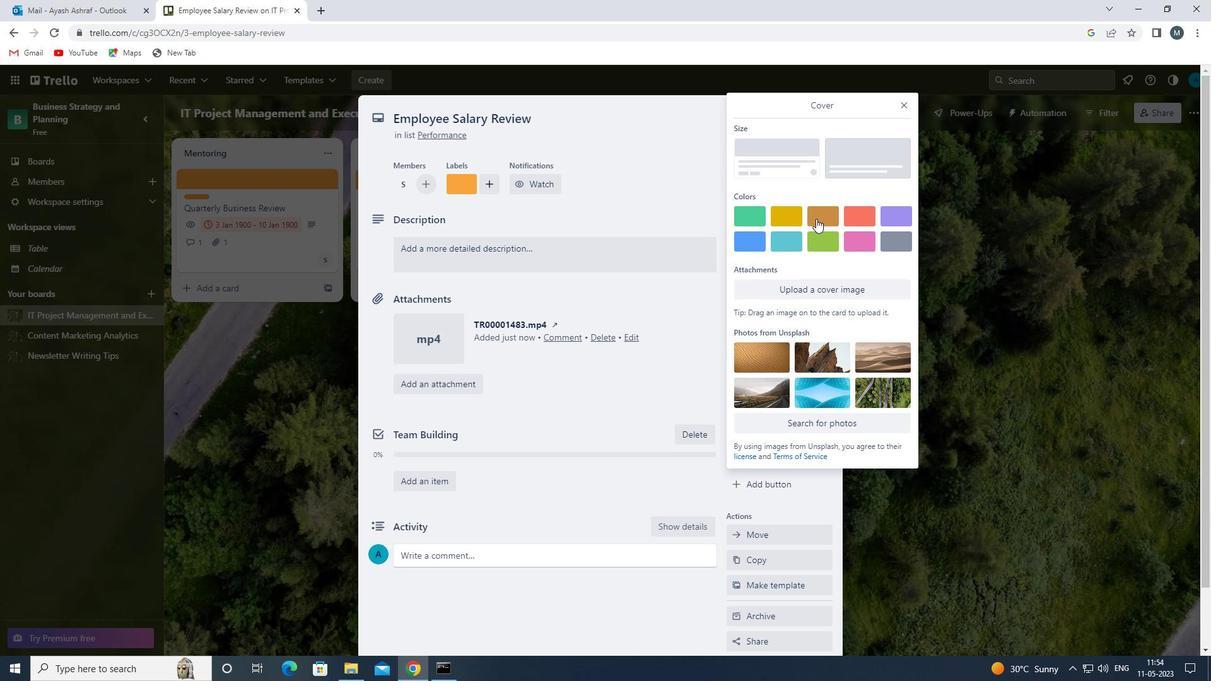 
Action: Mouse pressed left at (818, 218)
Screenshot: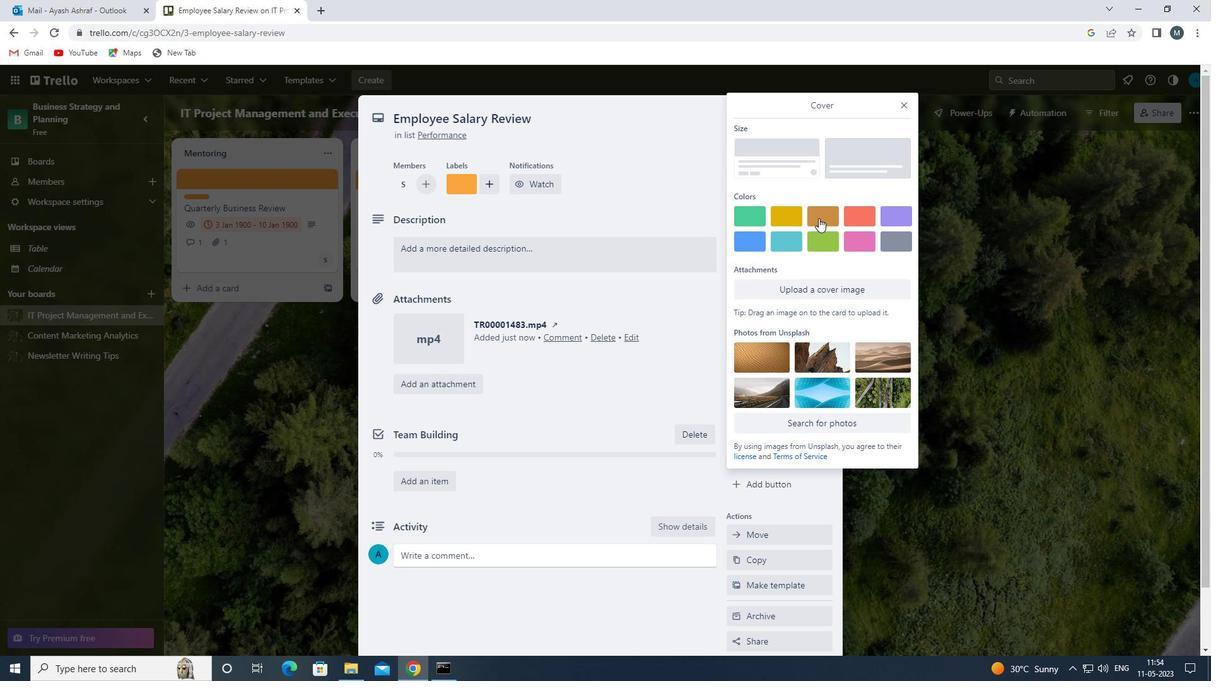 
Action: Mouse moved to (906, 104)
Screenshot: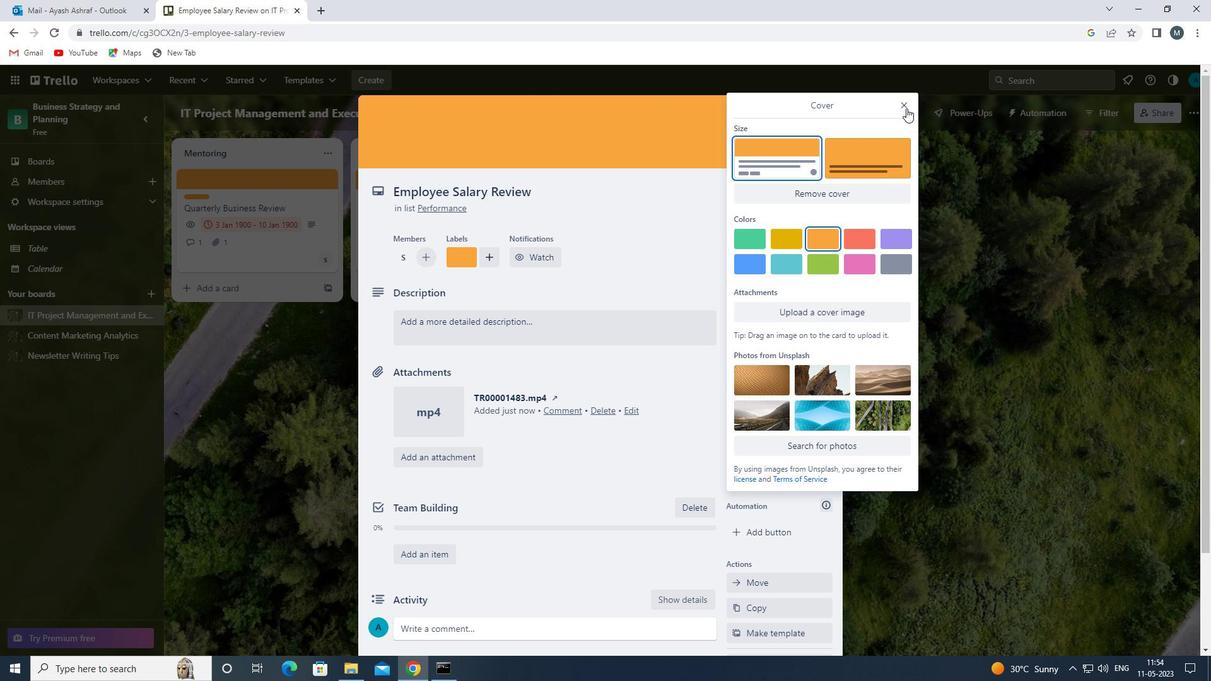 
Action: Mouse pressed left at (906, 104)
Screenshot: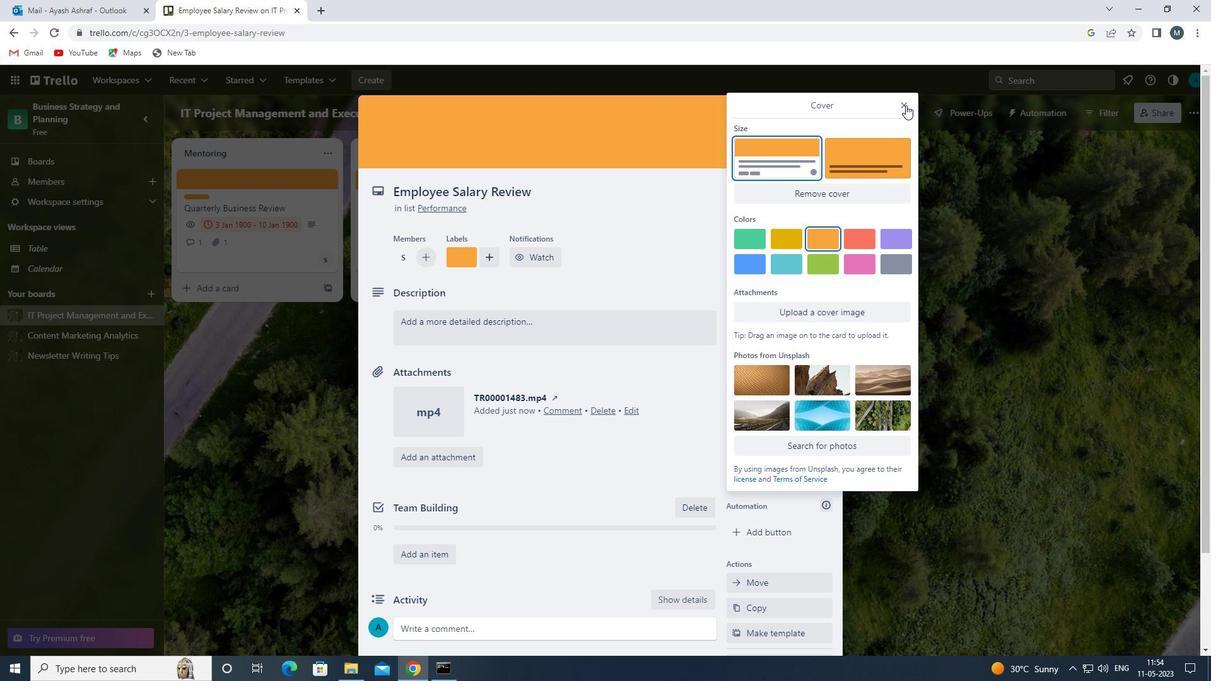 
Action: Mouse moved to (545, 318)
Screenshot: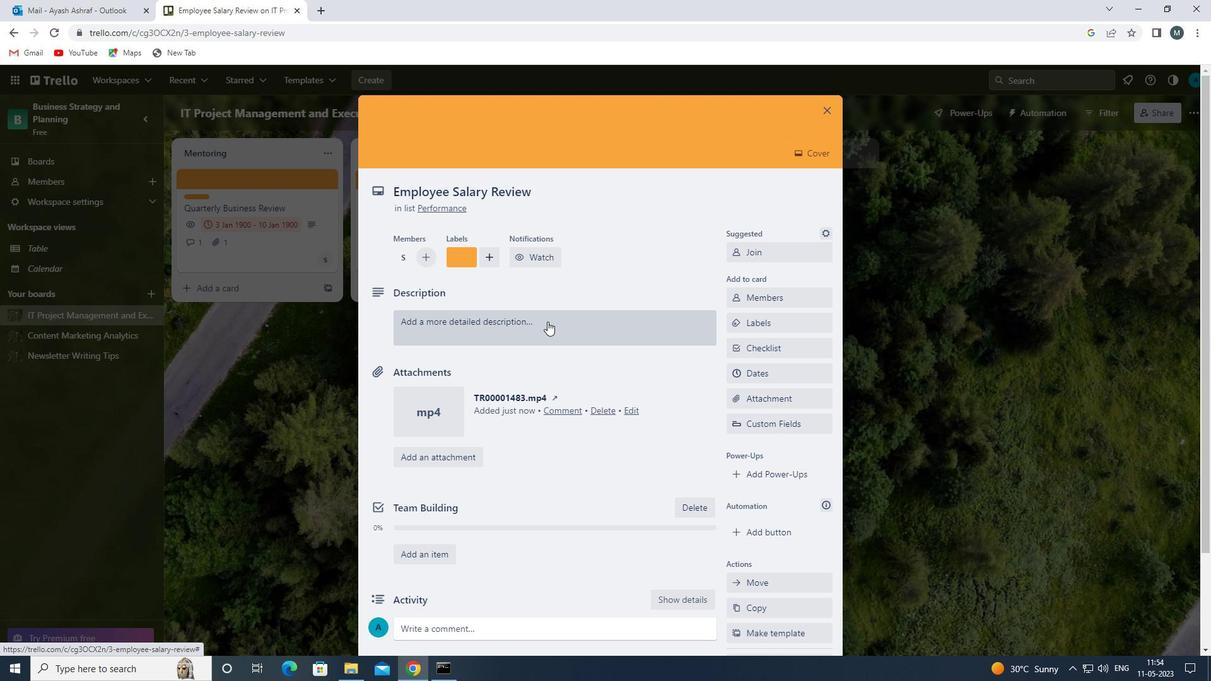 
Action: Mouse pressed left at (545, 318)
Screenshot: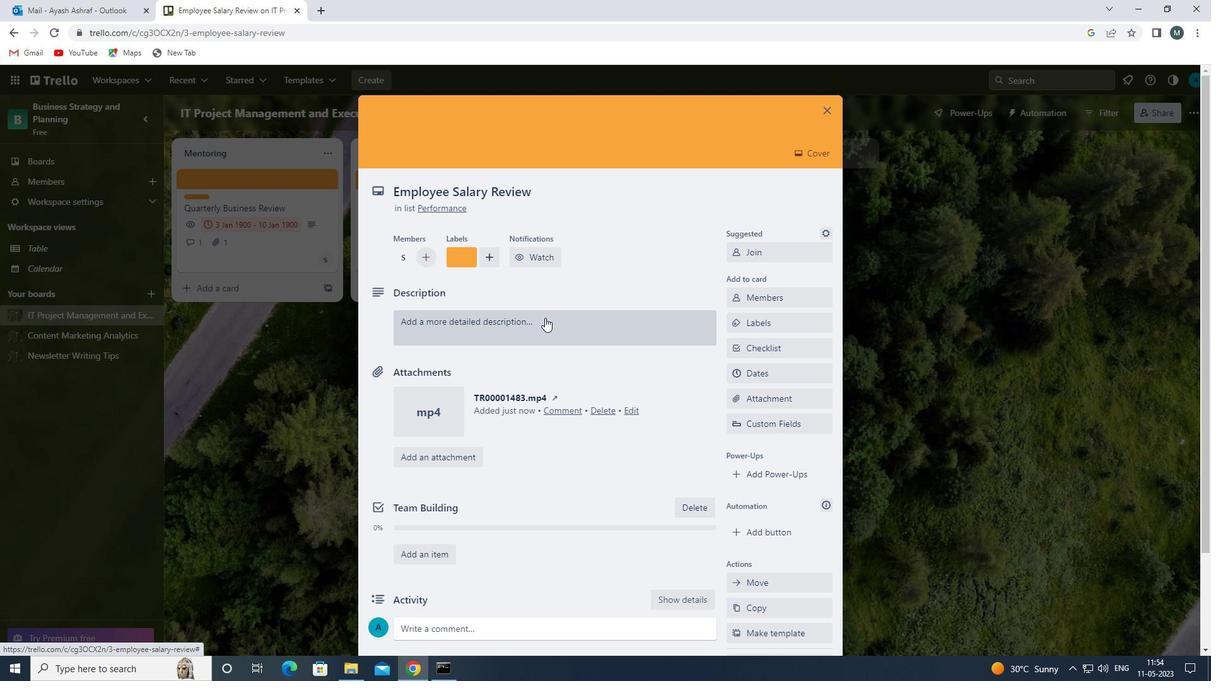 
Action: Mouse moved to (578, 223)
Screenshot: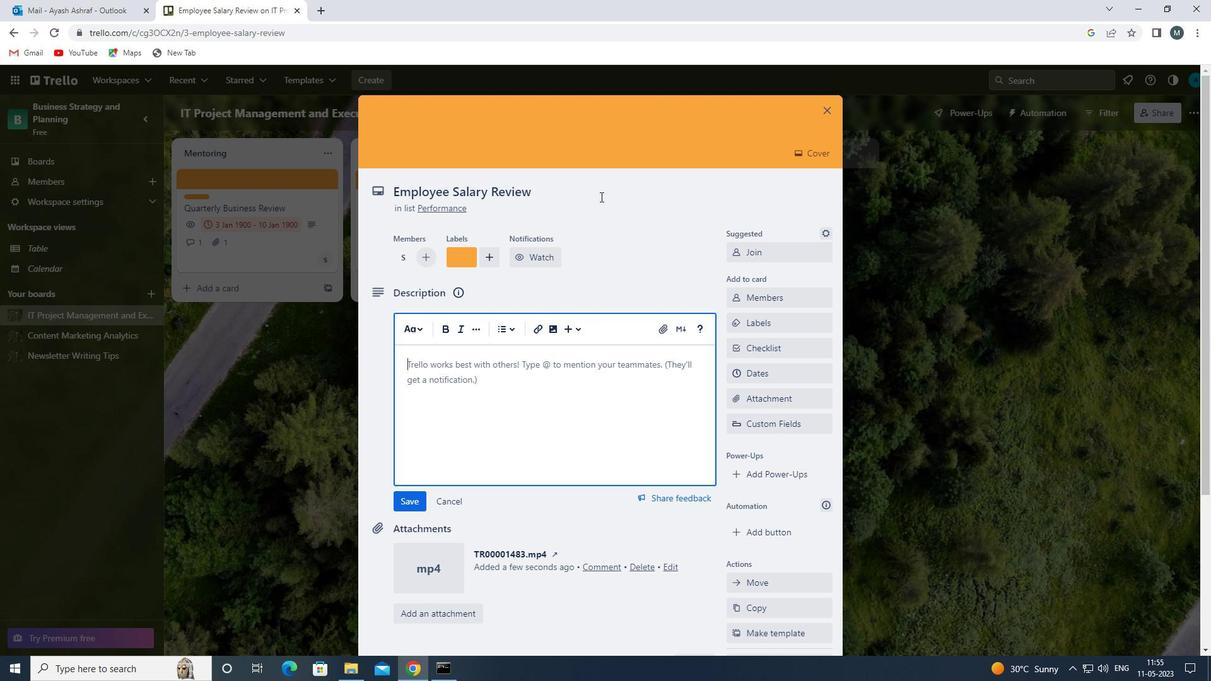 
Action: Key pressed <Key.shift><Key.shift><Key.shift><Key.shift><Key.shift><Key.shift><Key.shift><Key.shift><Key.shift><Key.shift><Key.shift><Key.shift><Key.shift><Key.shift><Key.shift>CREATE<Key.space>AND<Key.space>SEND<Key.space>OUT<Key.space>EMPLOYEE<Key.space>ENGAGEMENT<Key.space>SR<Key.backspace>URVEY<Key.space>ON<Key.space>COMPANY<Key.space>COMMUNICATION
Screenshot: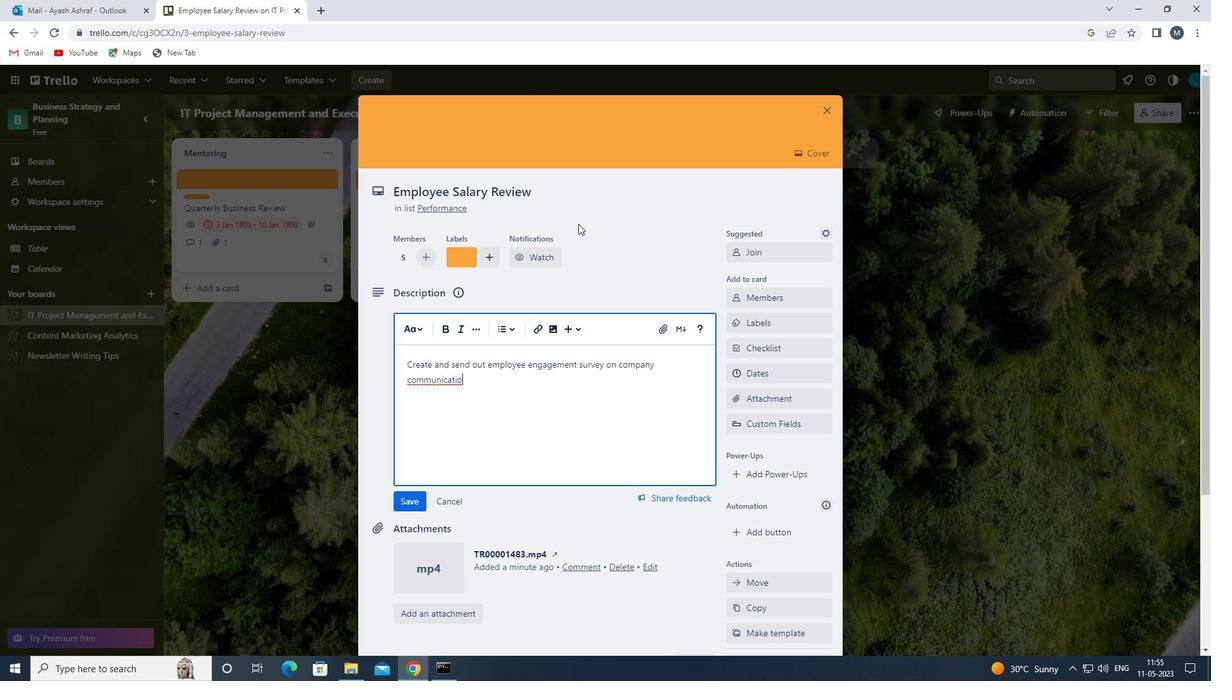 
Action: Mouse moved to (418, 507)
Screenshot: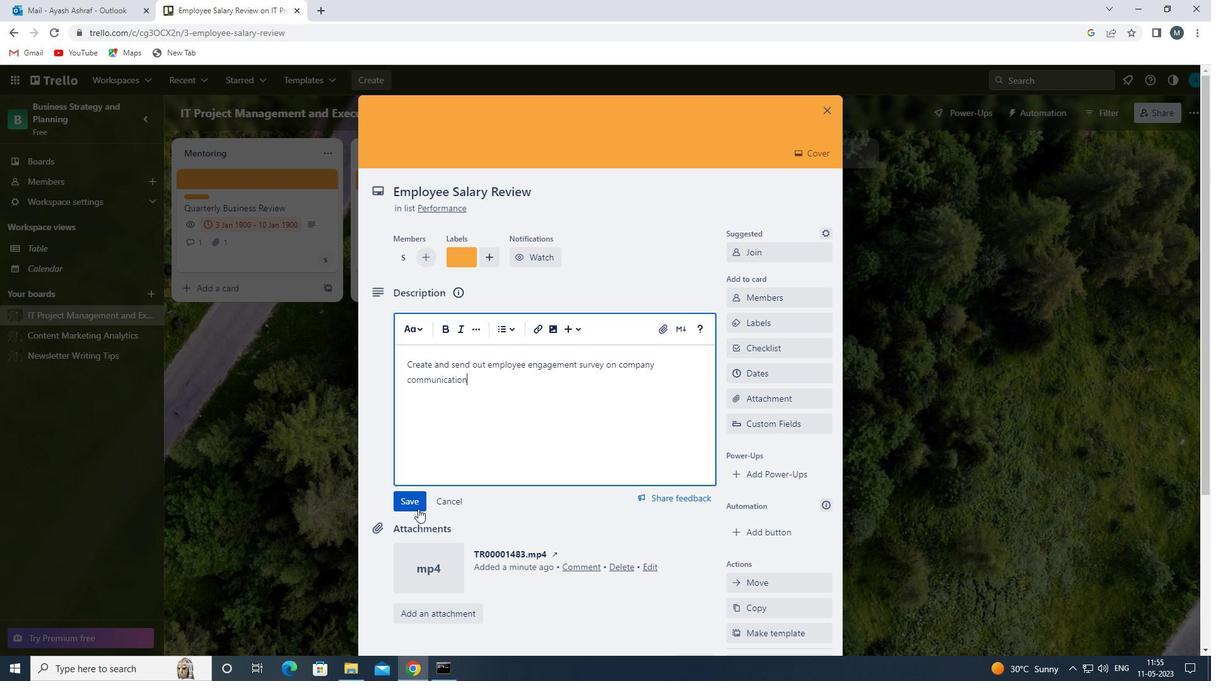 
Action: Mouse pressed left at (418, 507)
Screenshot: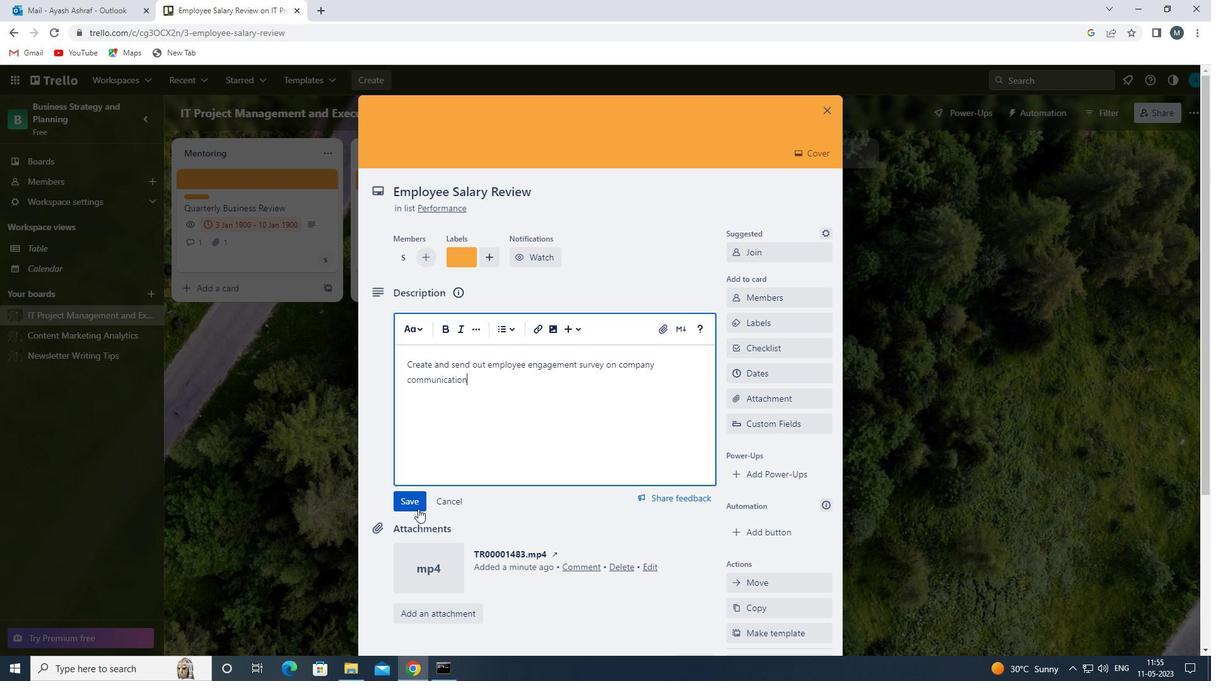 
Action: Mouse moved to (496, 494)
Screenshot: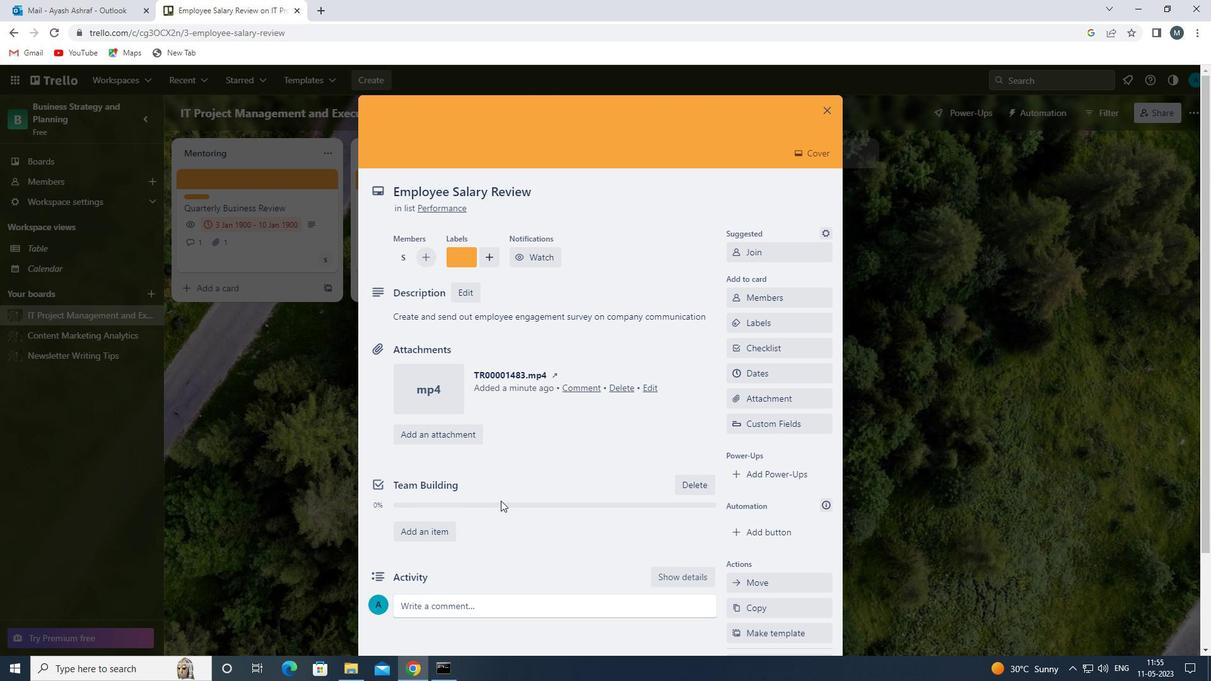 
Action: Mouse scrolled (496, 494) with delta (0, 0)
Screenshot: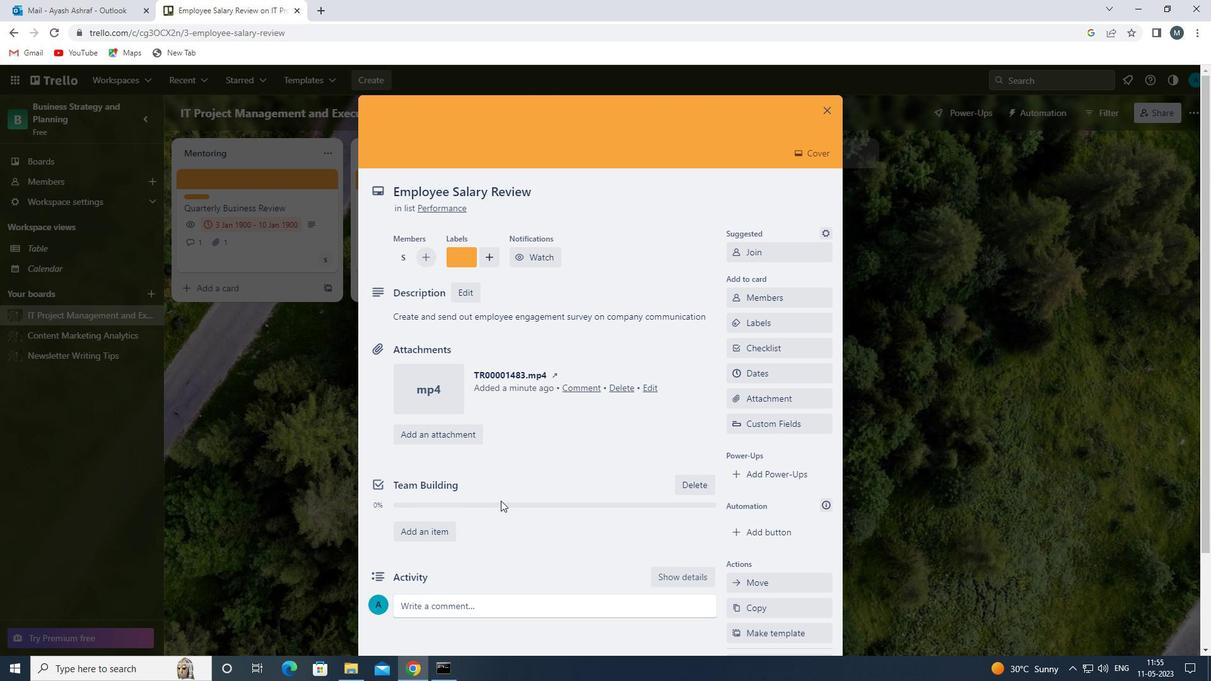 
Action: Mouse moved to (491, 500)
Screenshot: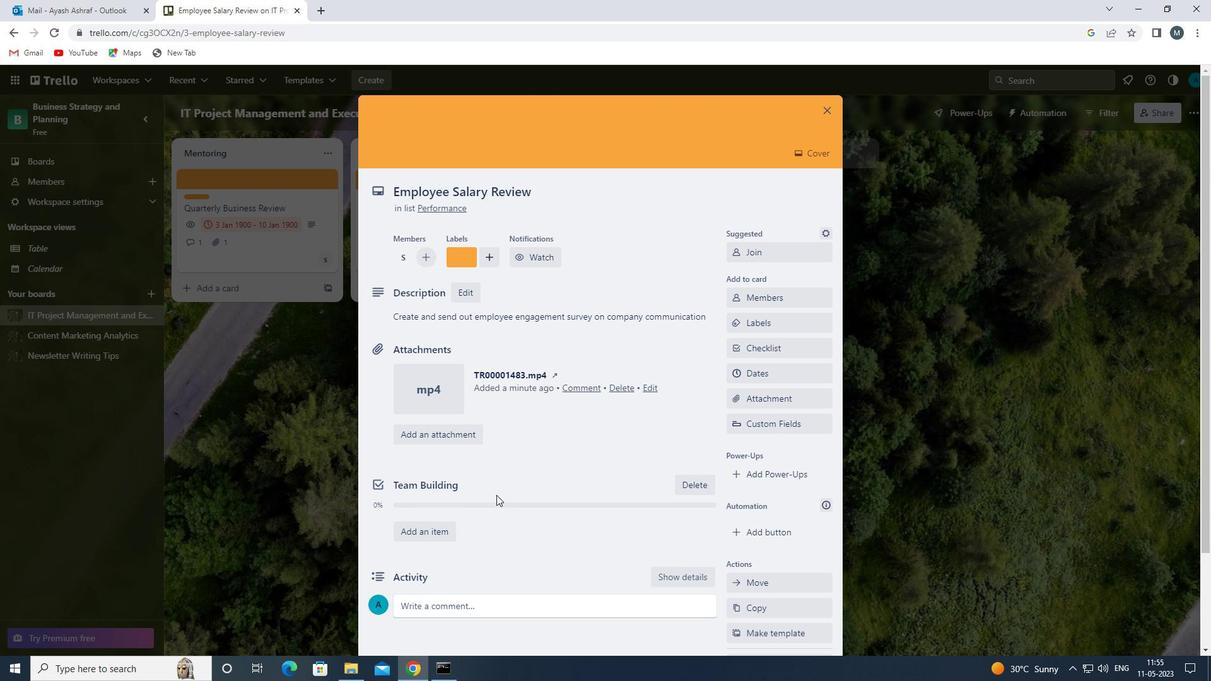 
Action: Mouse scrolled (491, 499) with delta (0, 0)
Screenshot: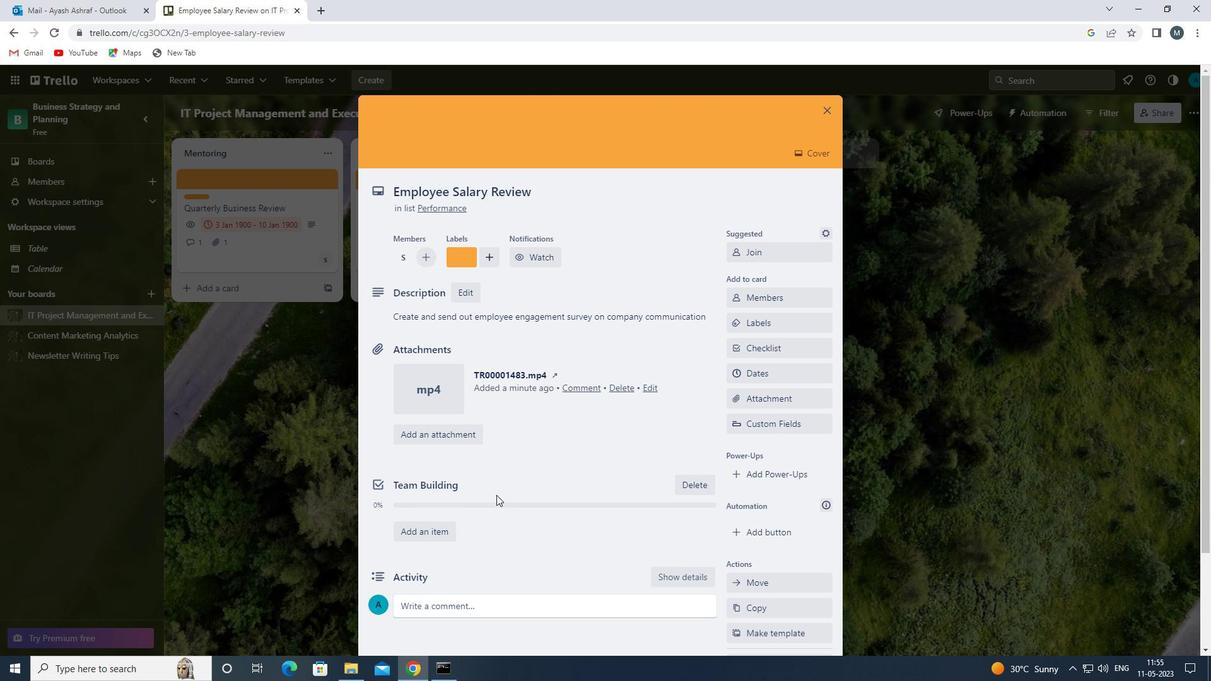 
Action: Mouse moved to (481, 512)
Screenshot: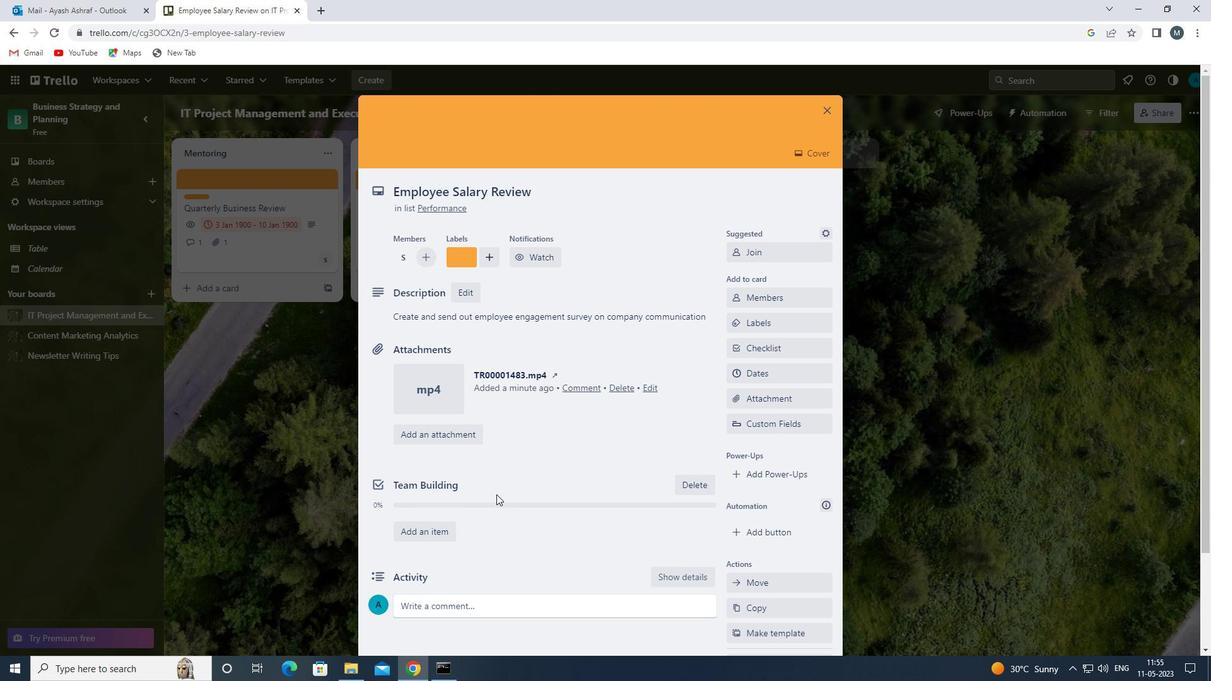 
Action: Mouse scrolled (481, 511) with delta (0, 0)
Screenshot: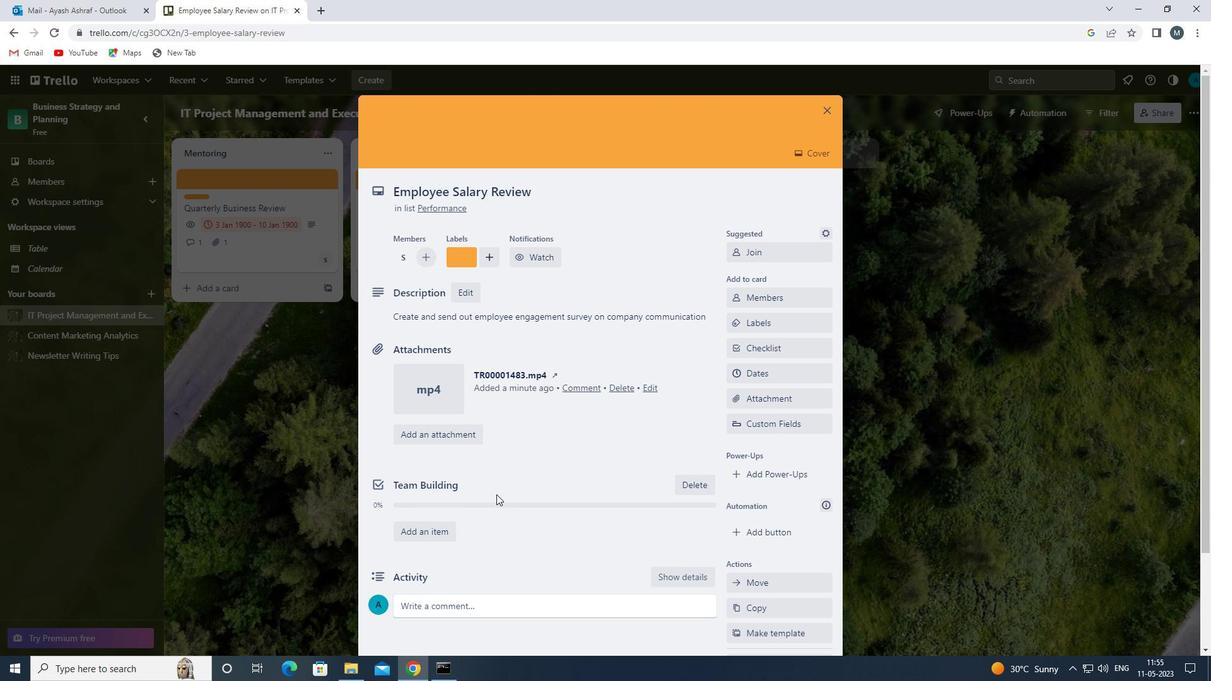 
Action: Mouse moved to (446, 497)
Screenshot: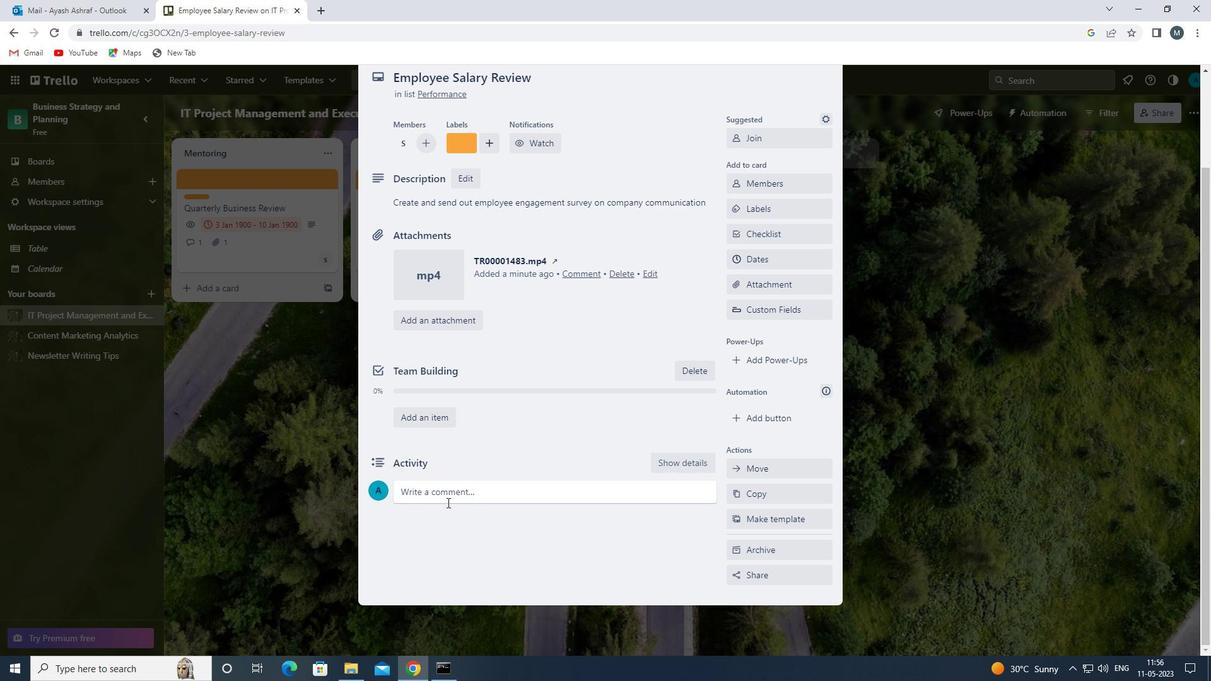 
Action: Mouse pressed left at (446, 497)
Screenshot: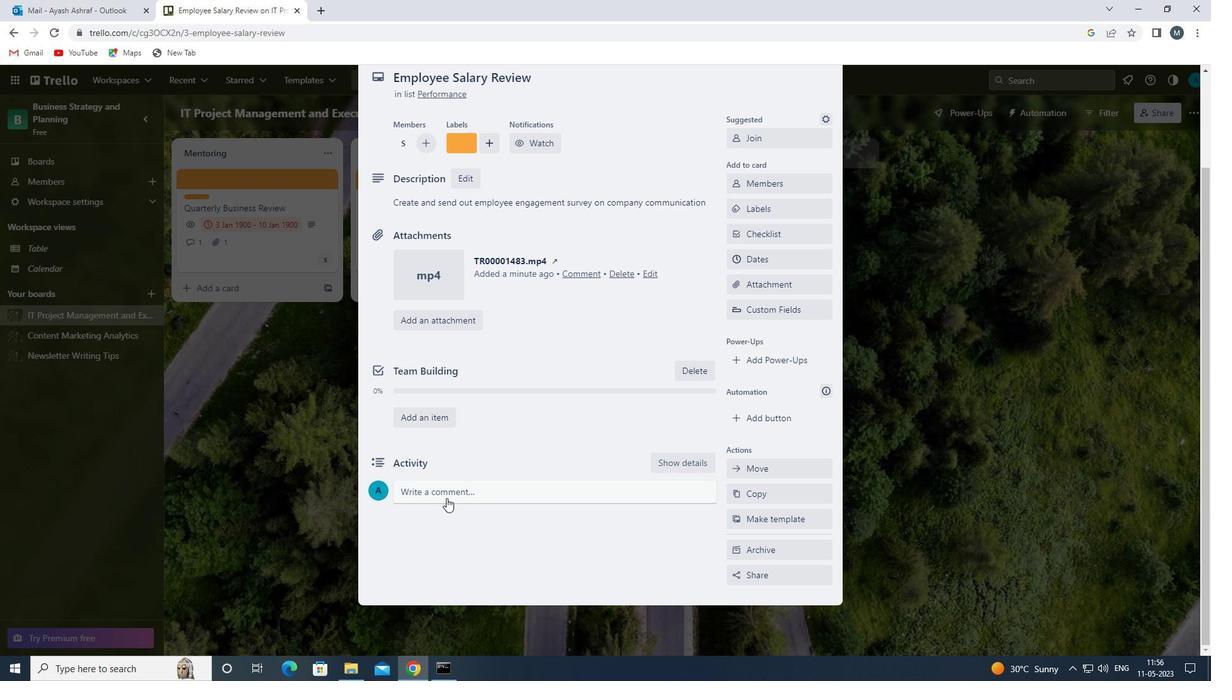 
Action: Mouse moved to (461, 520)
Screenshot: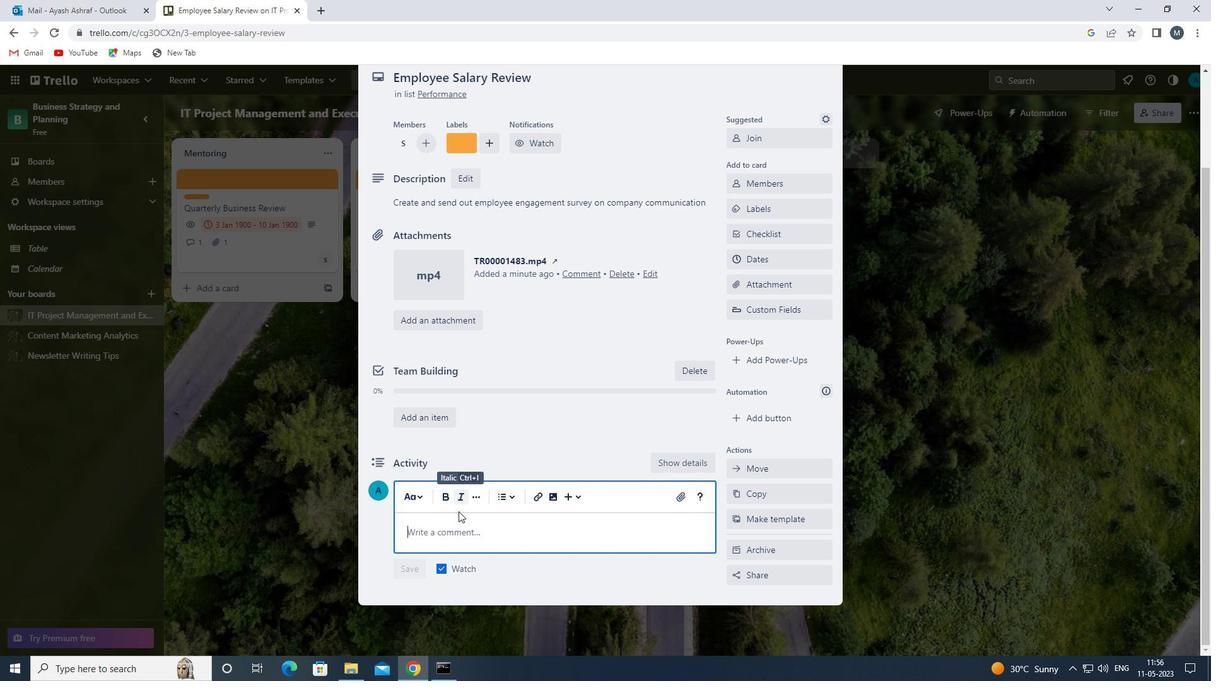 
Action: Key pressed <Key.shift>THID<Key.space><Key.backspace><Key.backspace>S<Key.space>TASK<Key.space>PRESENTS<Key.space>AN<Key.space>OPPURTUNITY<Key.space><Key.backspace><Key.space>
Screenshot: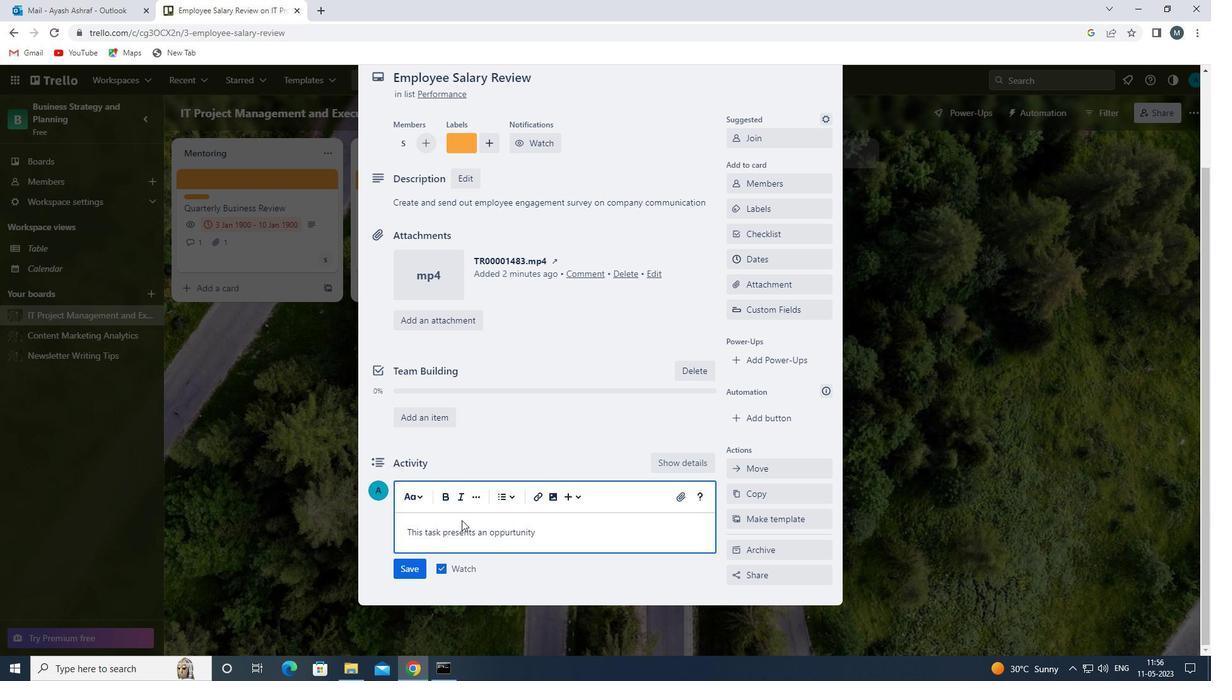 
Action: Mouse moved to (509, 535)
Screenshot: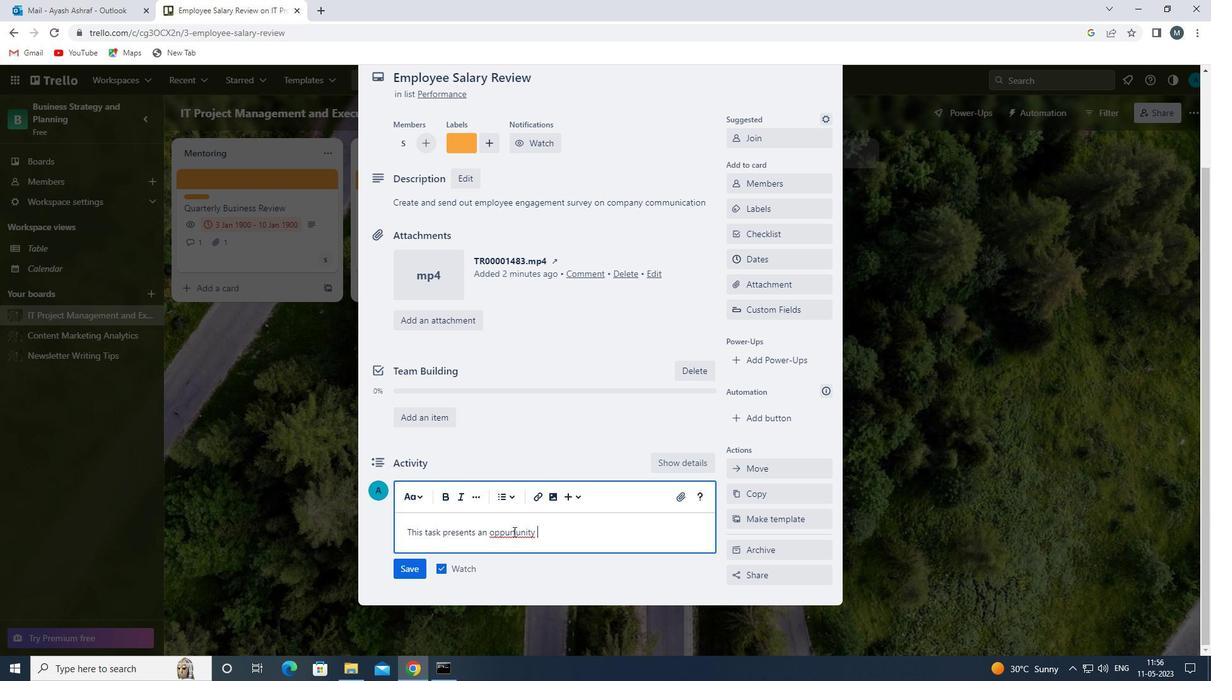 
Action: Mouse pressed left at (509, 535)
Screenshot: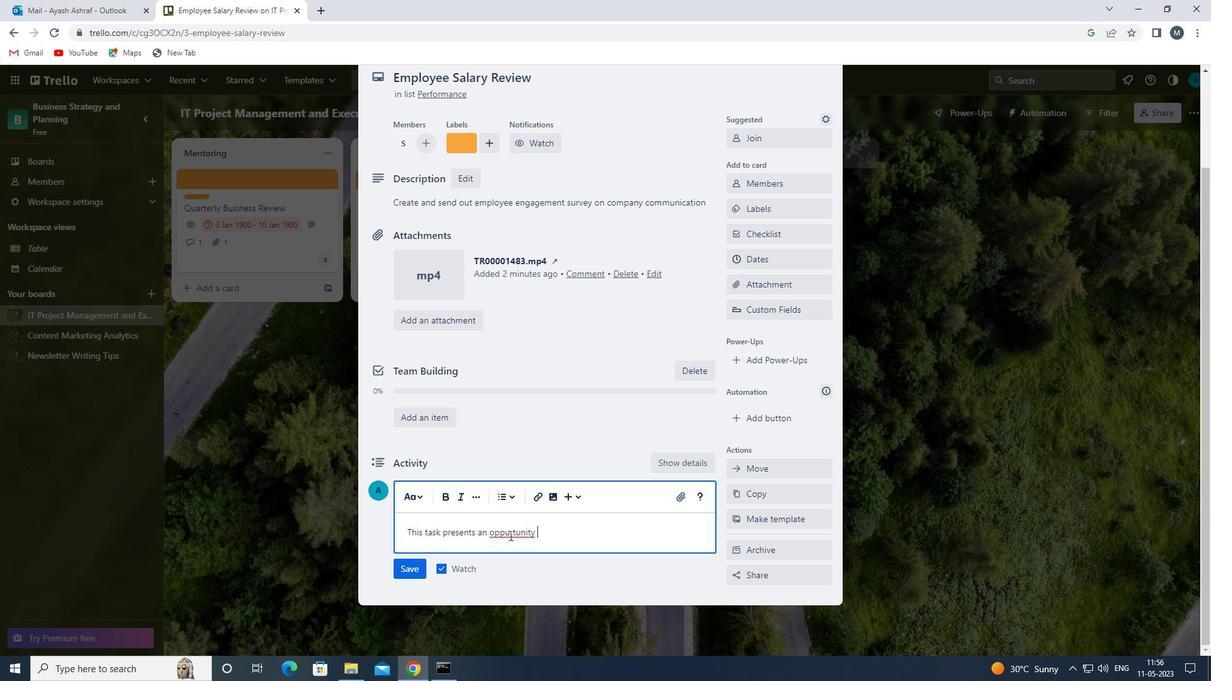 
Action: Key pressed <Key.backspace>O
Screenshot: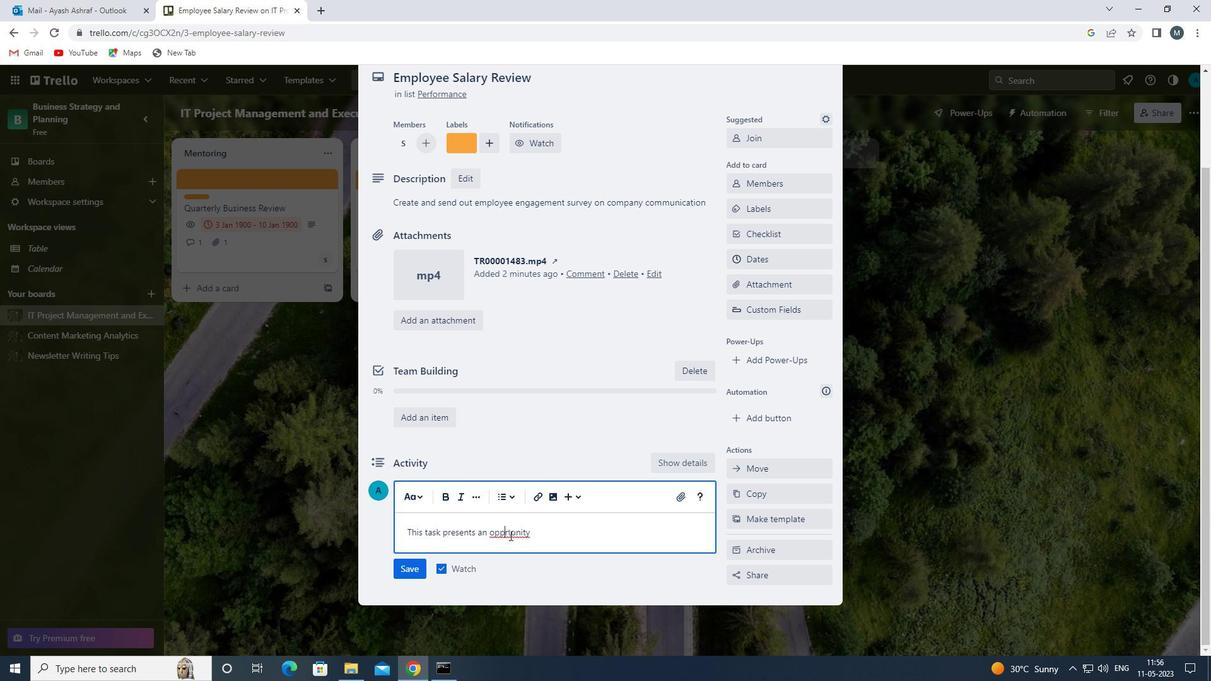 
Action: Mouse moved to (542, 533)
Screenshot: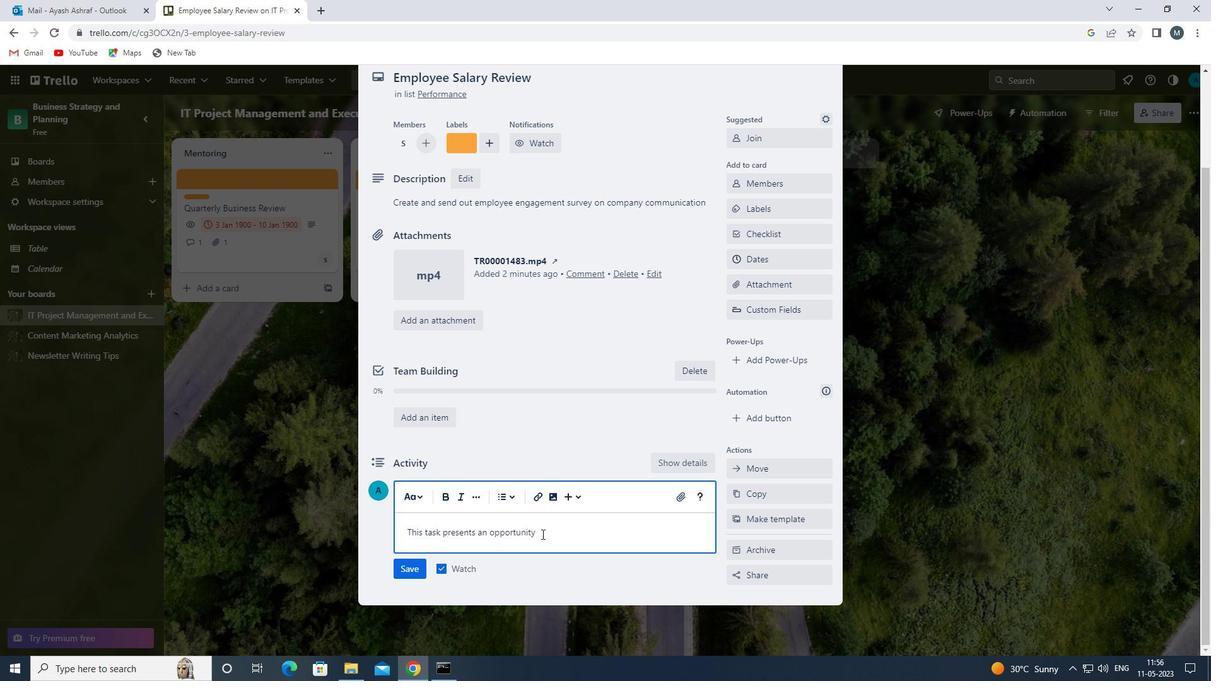 
Action: Mouse pressed left at (542, 533)
Screenshot: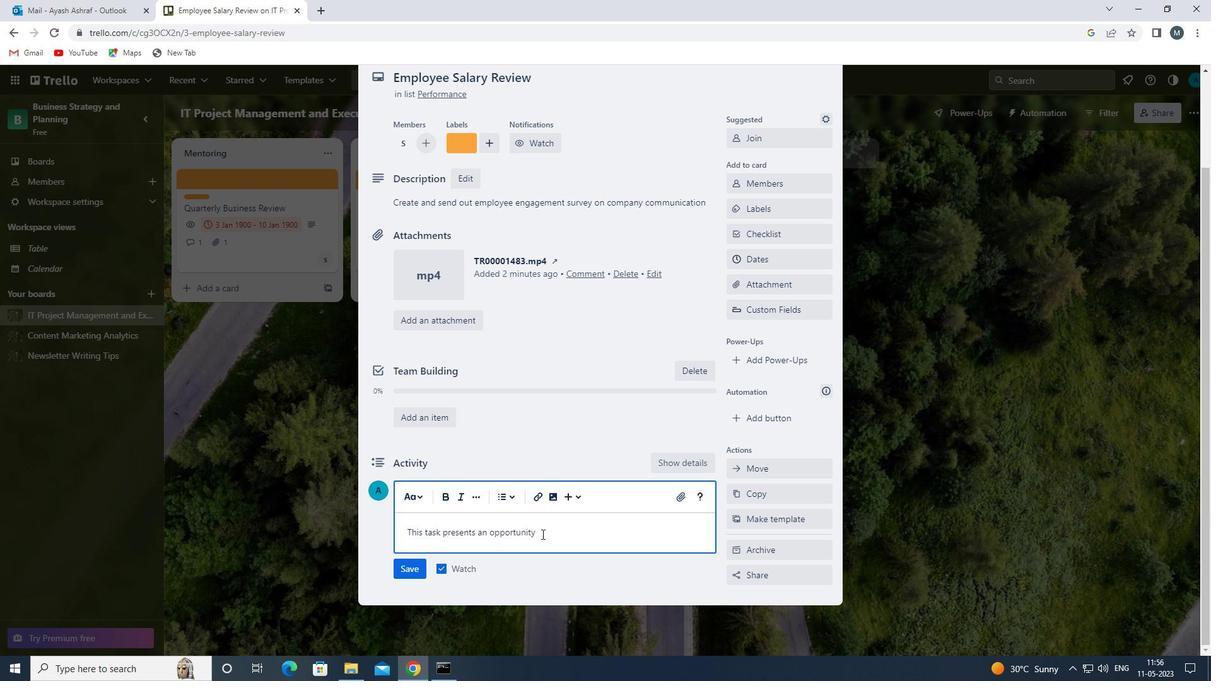 
Action: Key pressed TO<Key.space>DEMONSTRATE<Key.space>OUR<Key.space>TEAM-BUILDING<Key.space>AND<Key.space>COLLABORATION<Key.space>SKILLS<Key.space>WORKING<Key.space>EFFECTIVELY<Key.space>WITH<Key.space>ITHER<Key.space>T
Screenshot: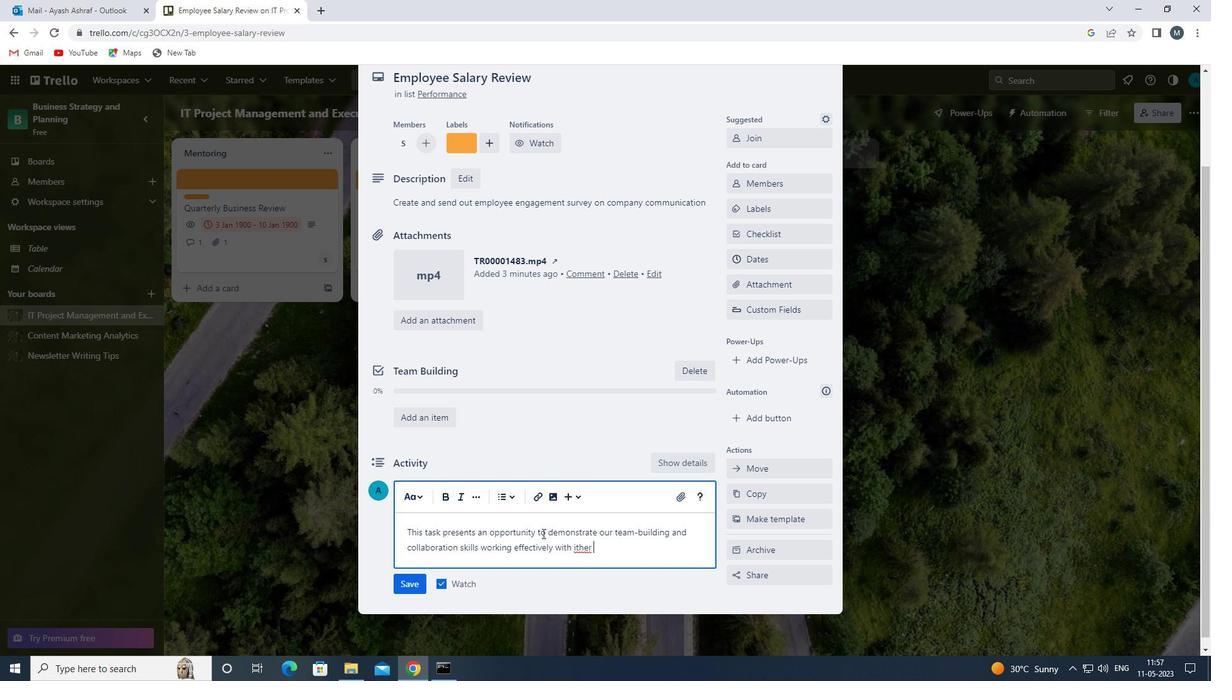 
Action: Mouse moved to (574, 547)
Screenshot: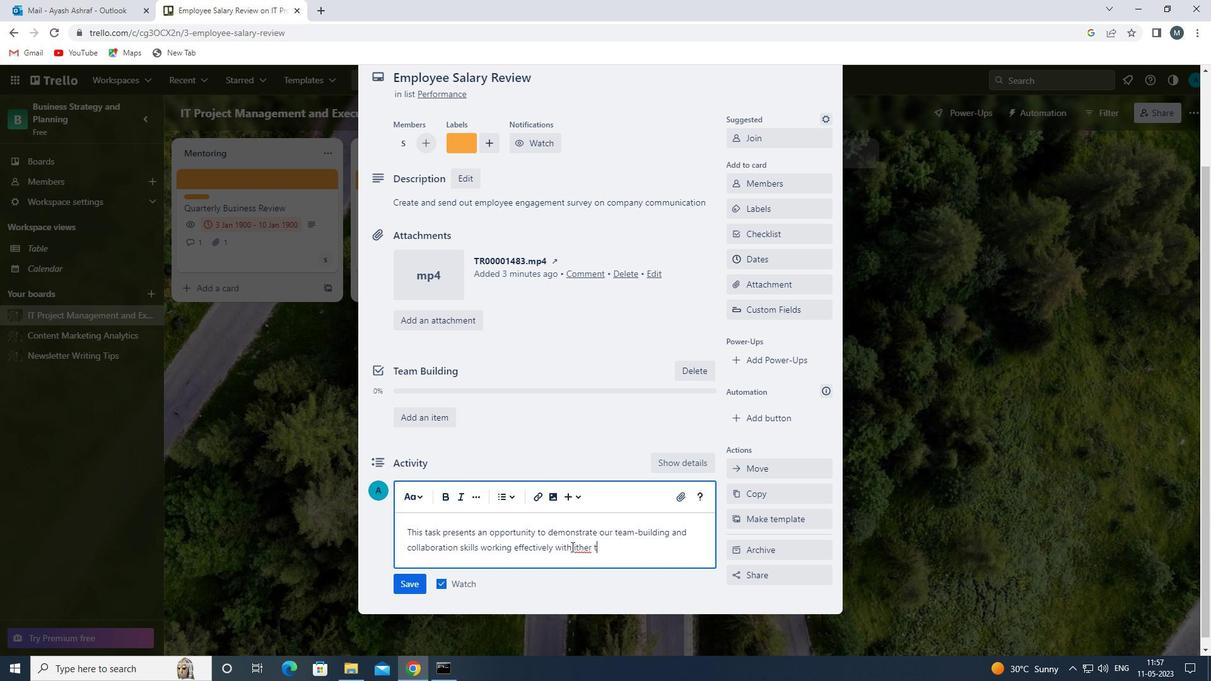 
Action: Mouse pressed left at (574, 547)
Screenshot: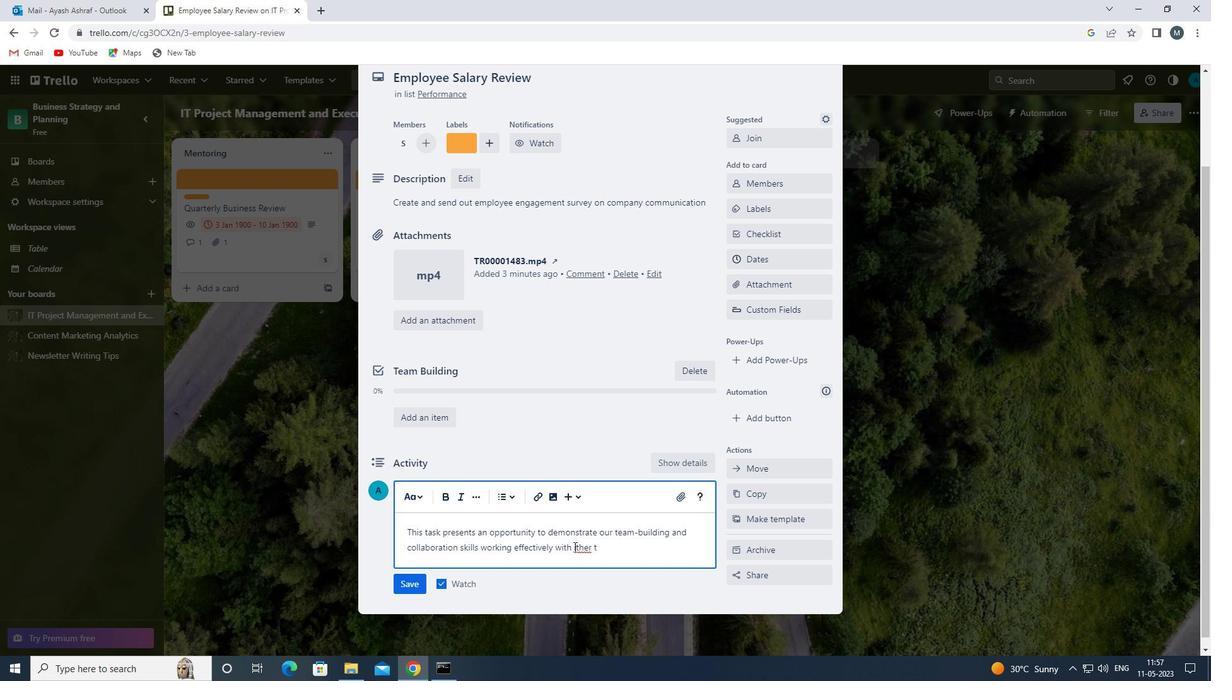 
Action: Mouse moved to (577, 547)
Screenshot: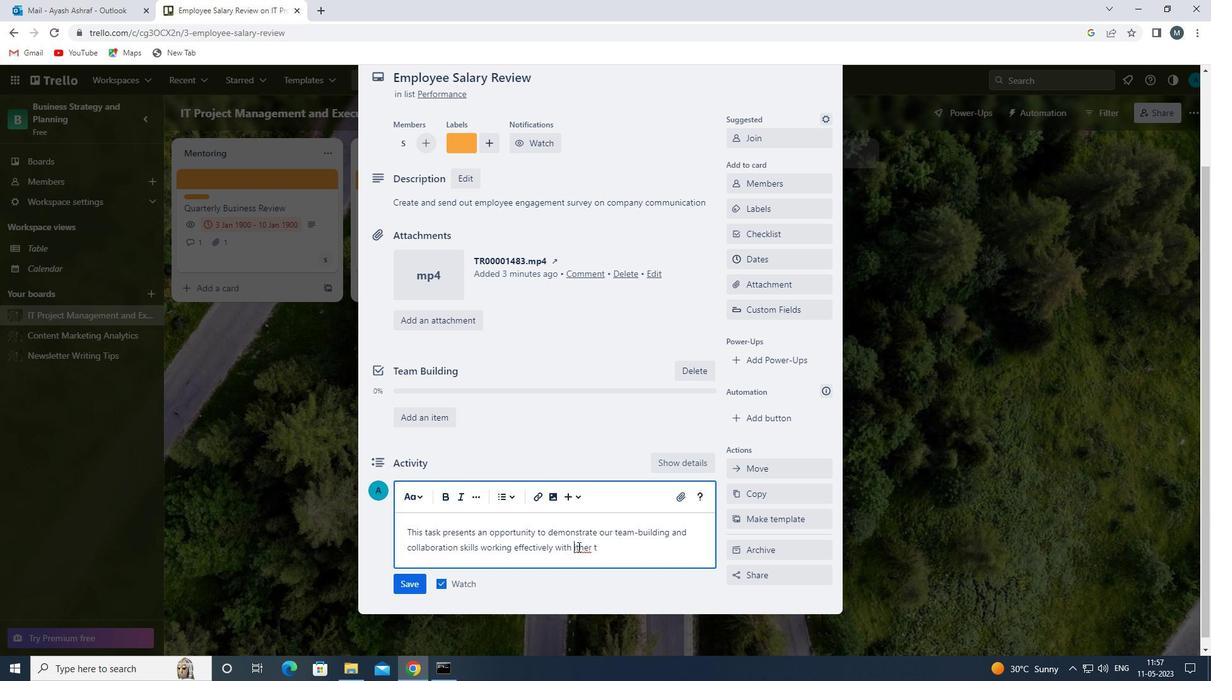 
Action: Mouse pressed left at (577, 547)
Screenshot: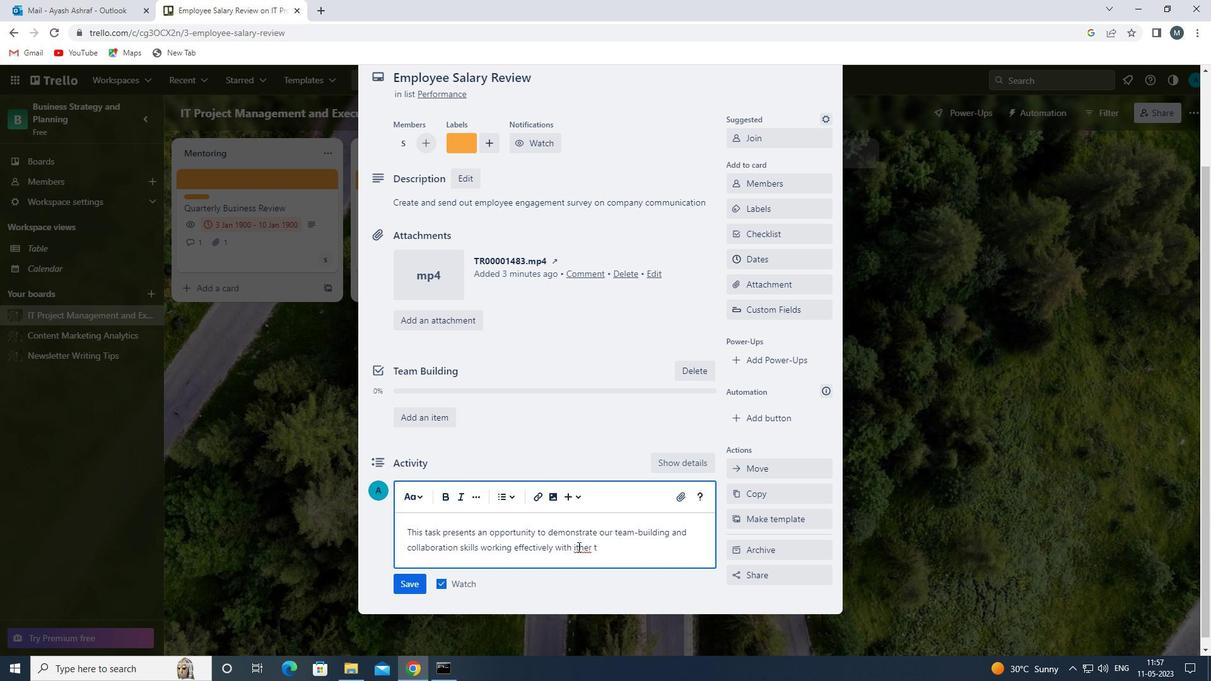 
Action: Mouse moved to (576, 549)
Screenshot: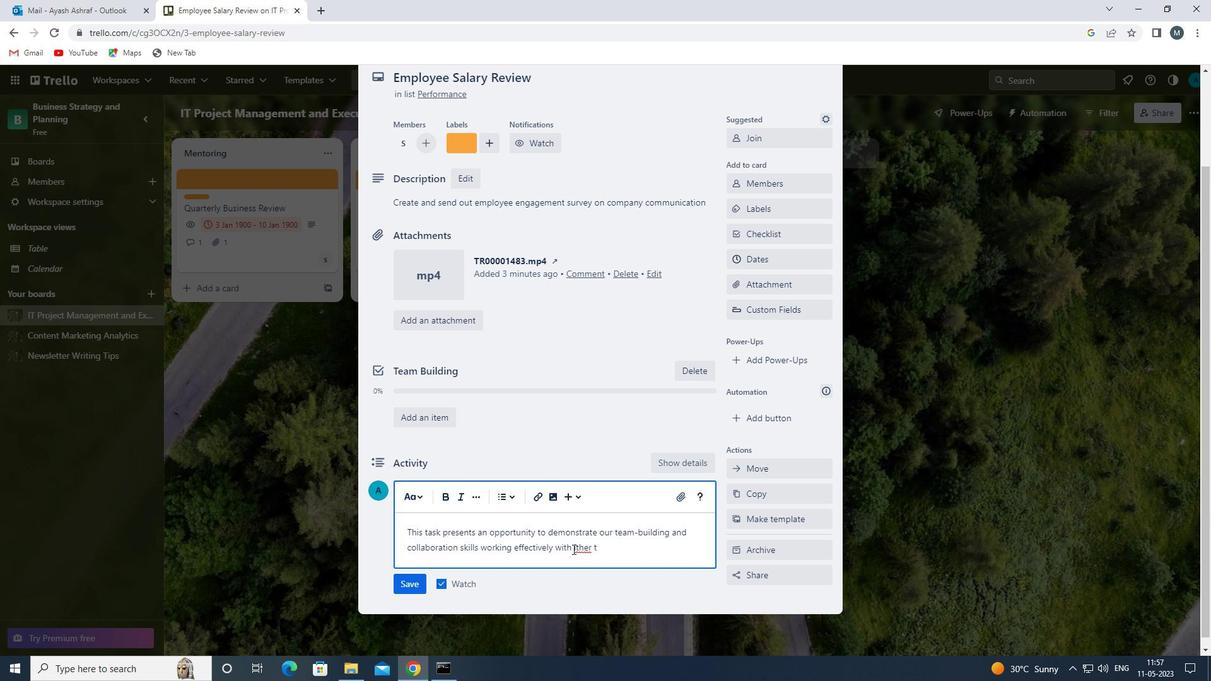 
Action: Mouse pressed left at (576, 549)
Screenshot: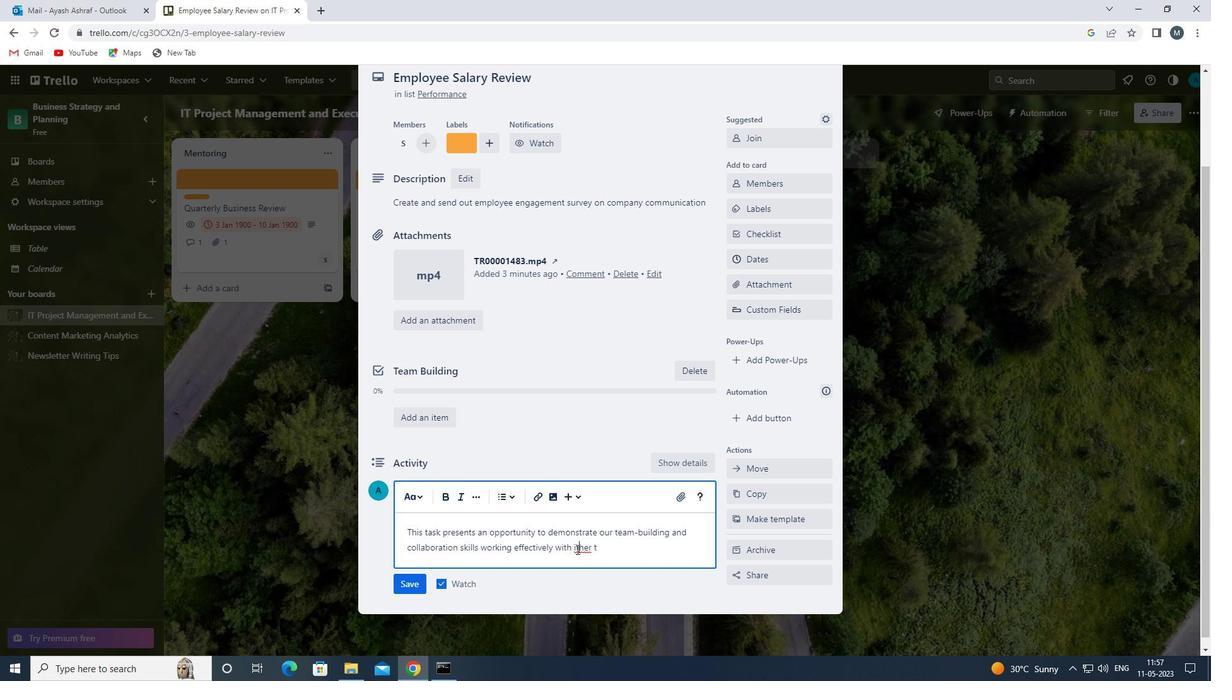 
Action: Mouse moved to (576, 548)
Screenshot: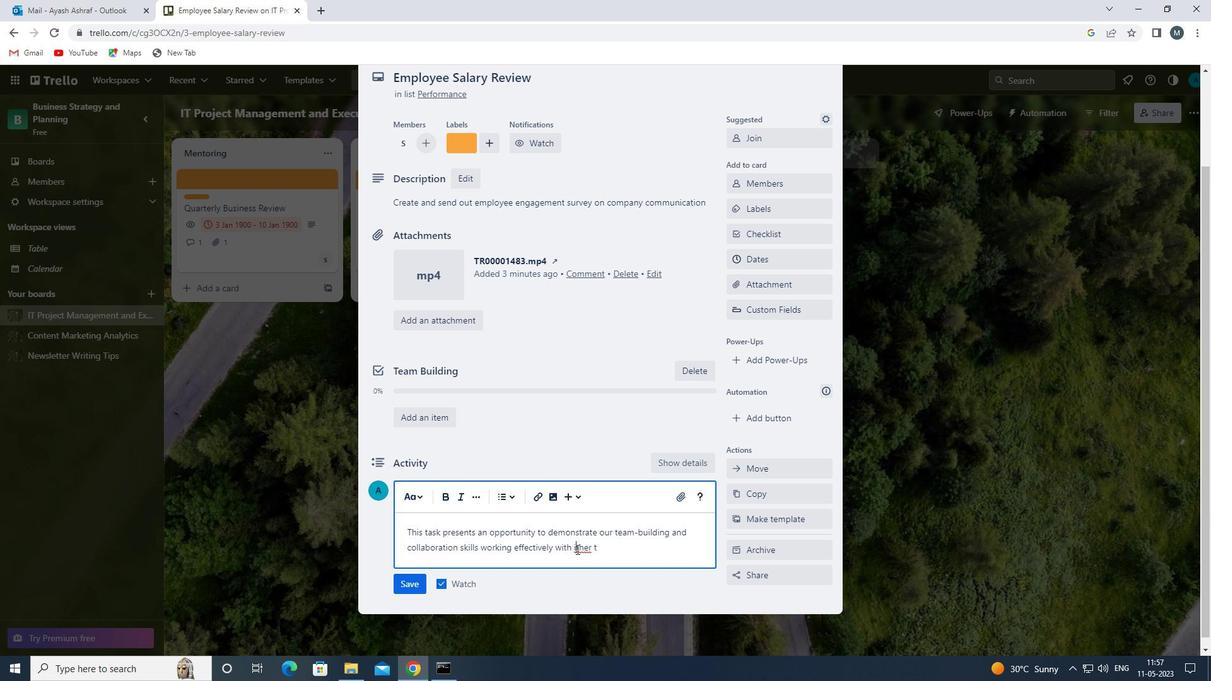 
Action: Key pressed <Key.backspace>O
Screenshot: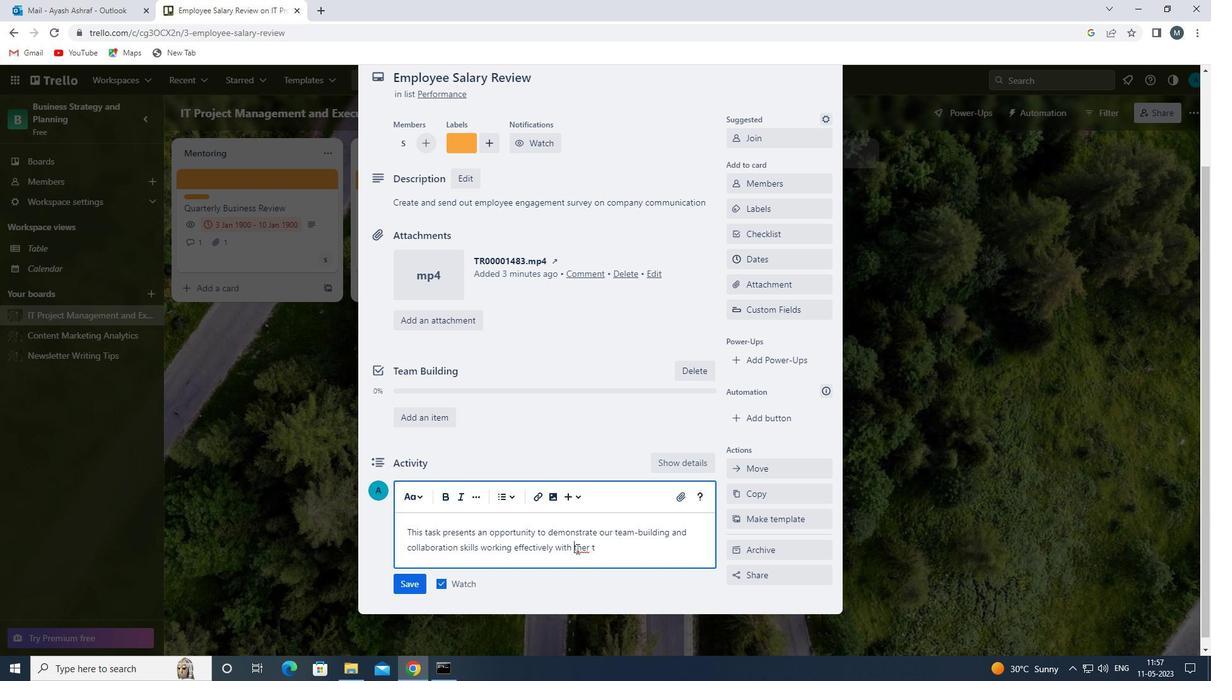 
Action: Mouse moved to (604, 545)
Screenshot: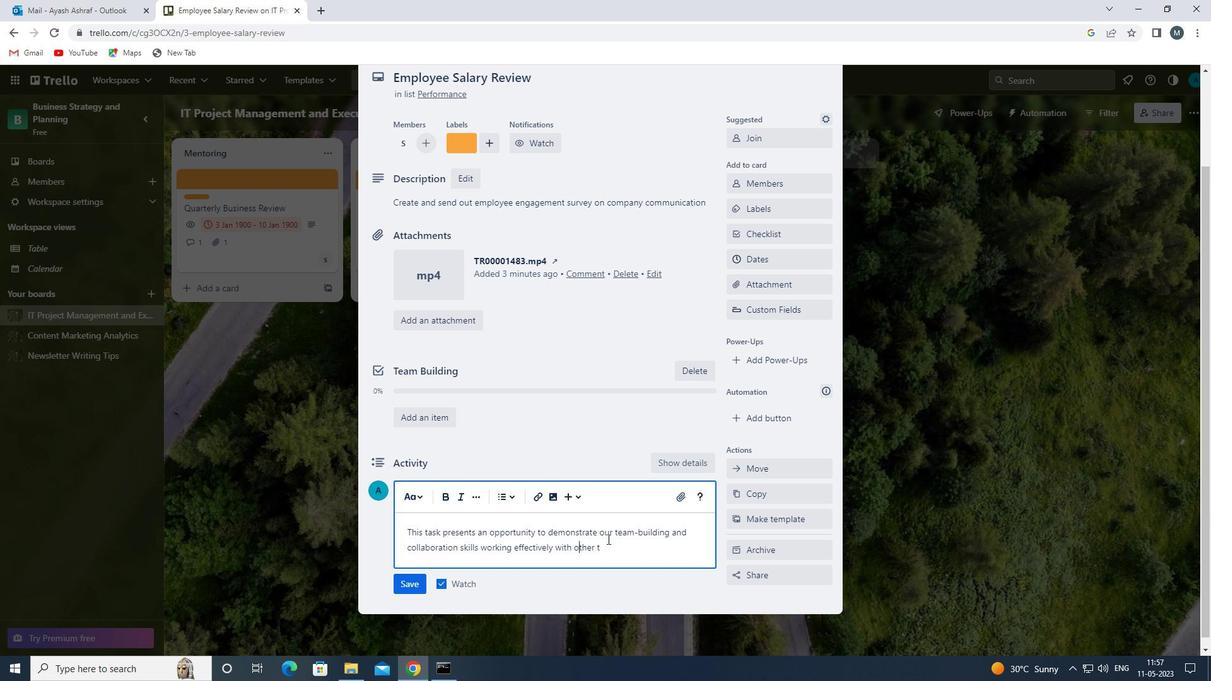 
Action: Mouse pressed left at (604, 545)
Screenshot: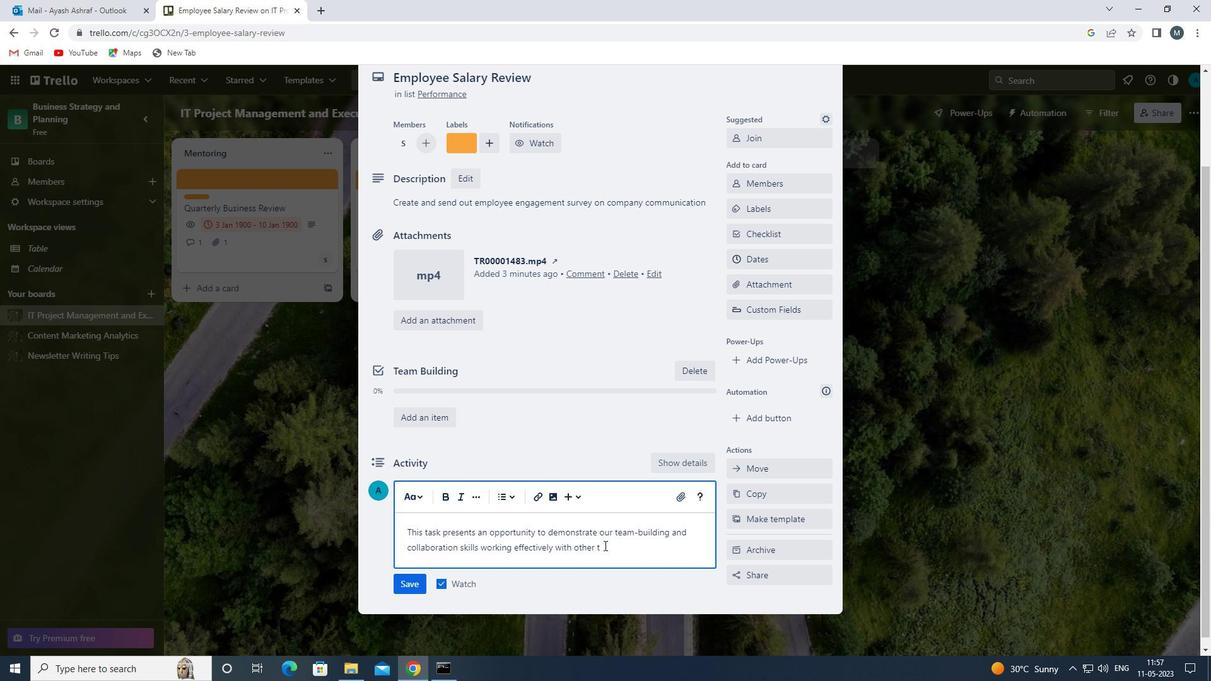 
Action: Key pressed OWARDS<Key.space>A<Key.space>COMMON<Key.space>GOAL
Screenshot: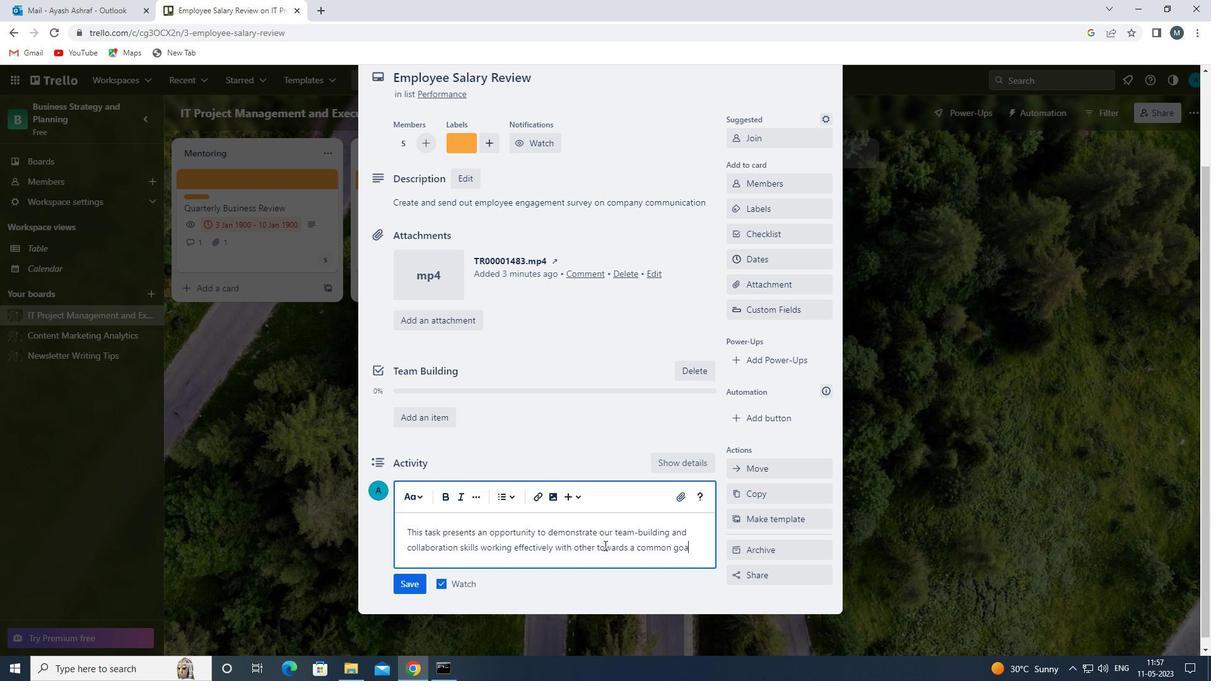 
Action: Mouse moved to (398, 586)
Screenshot: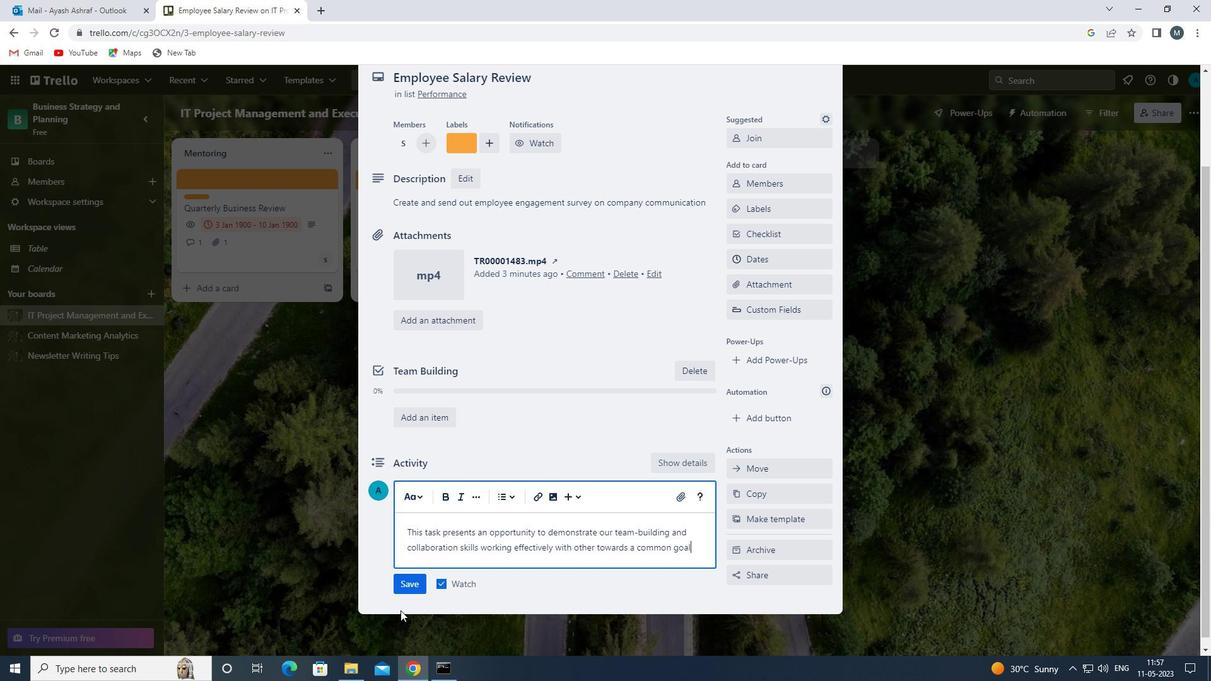 
Action: Mouse pressed left at (398, 586)
Screenshot: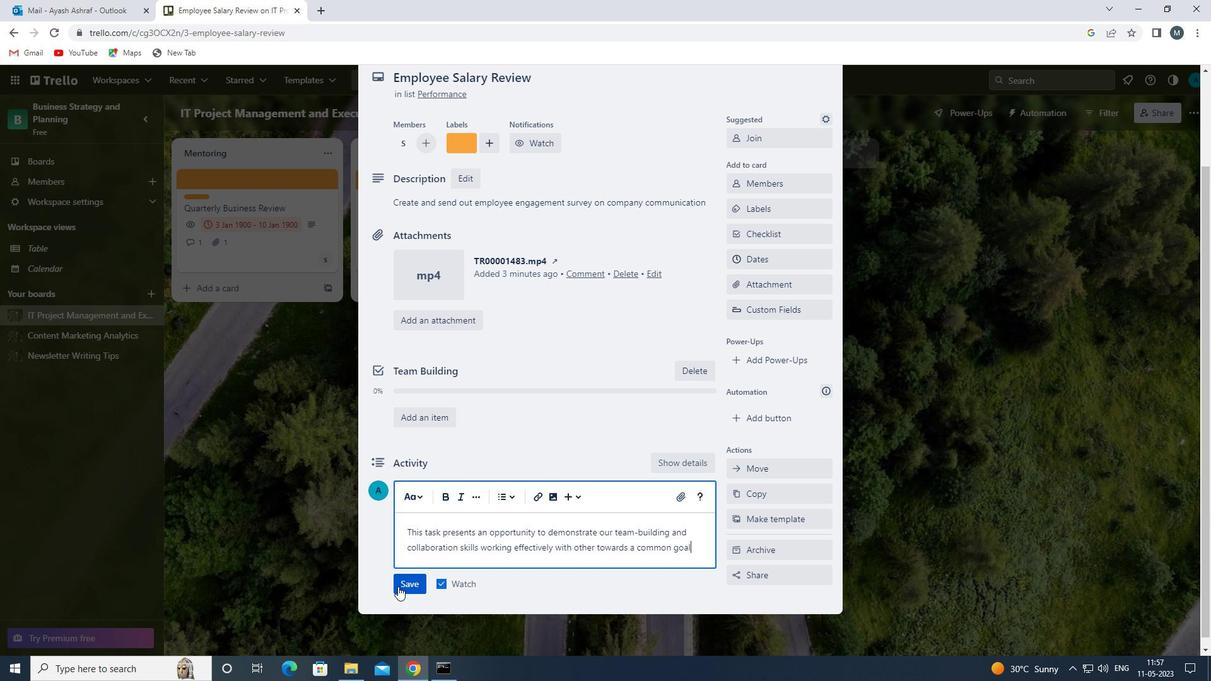 
Action: Mouse moved to (775, 257)
Screenshot: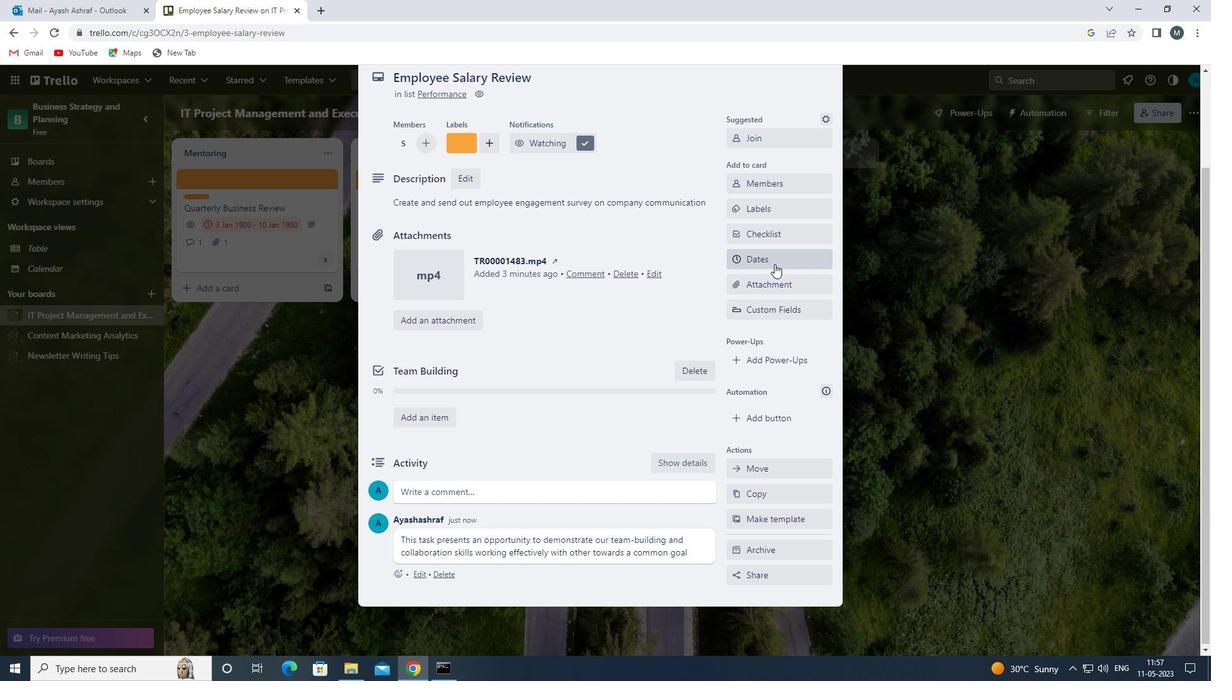 
Action: Mouse pressed left at (775, 257)
Screenshot: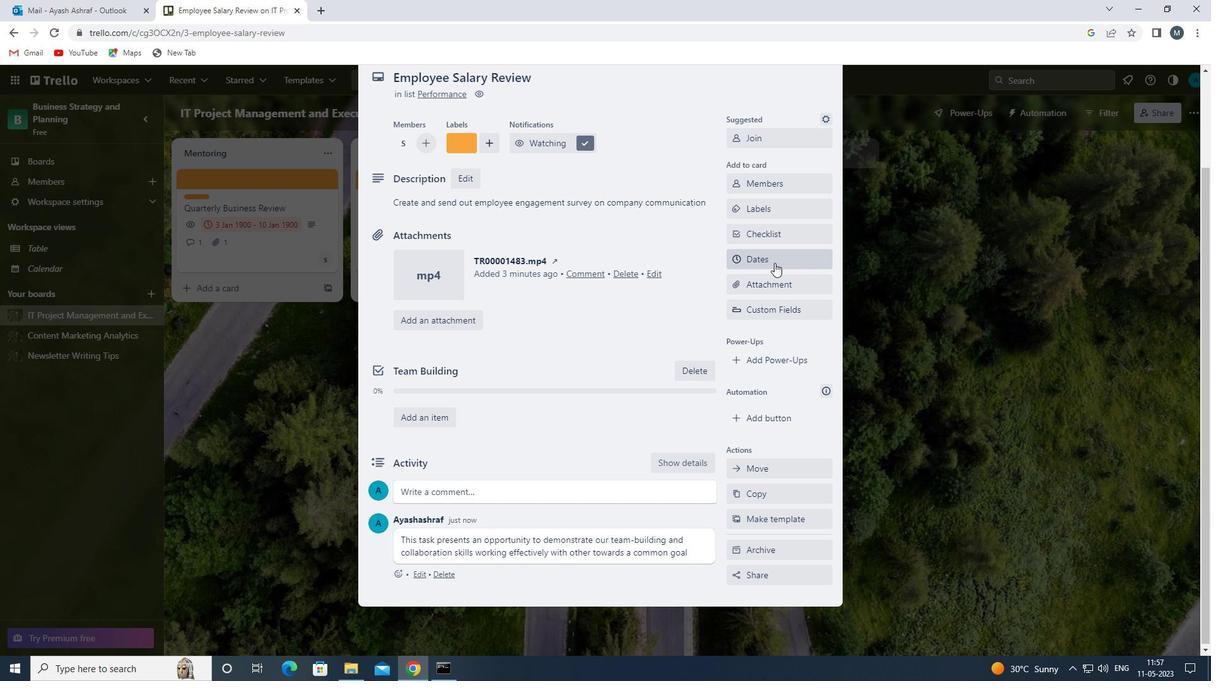 
Action: Mouse moved to (743, 344)
Screenshot: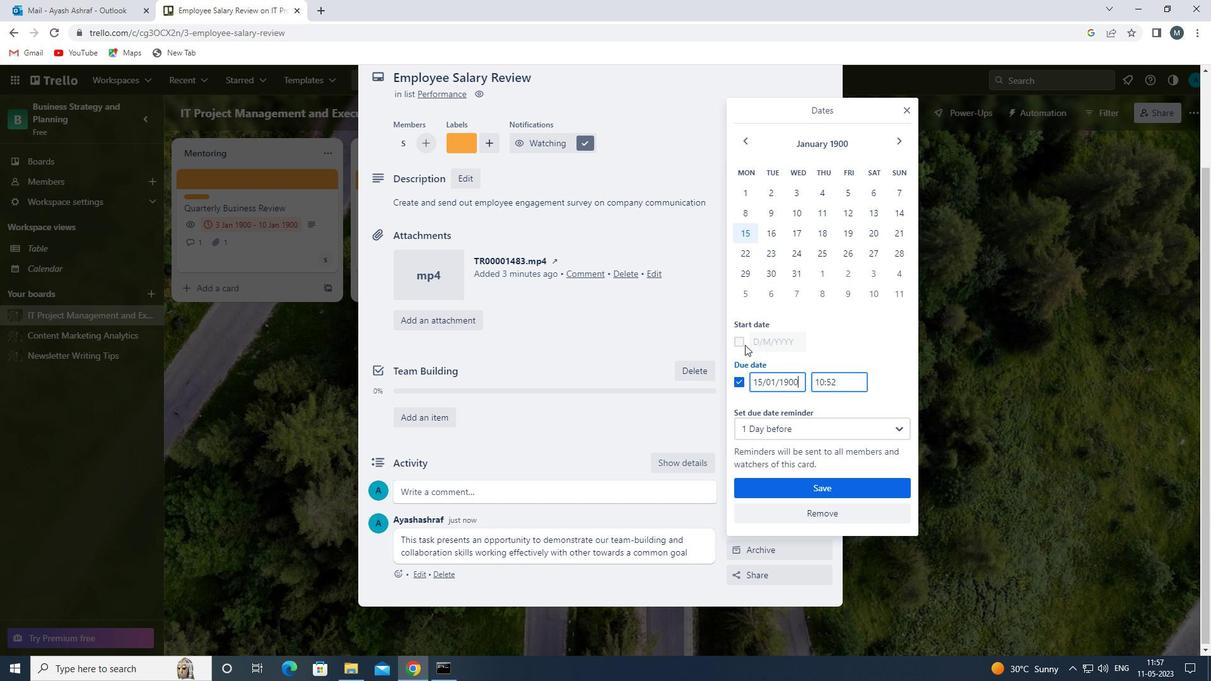 
Action: Mouse pressed left at (743, 344)
Screenshot: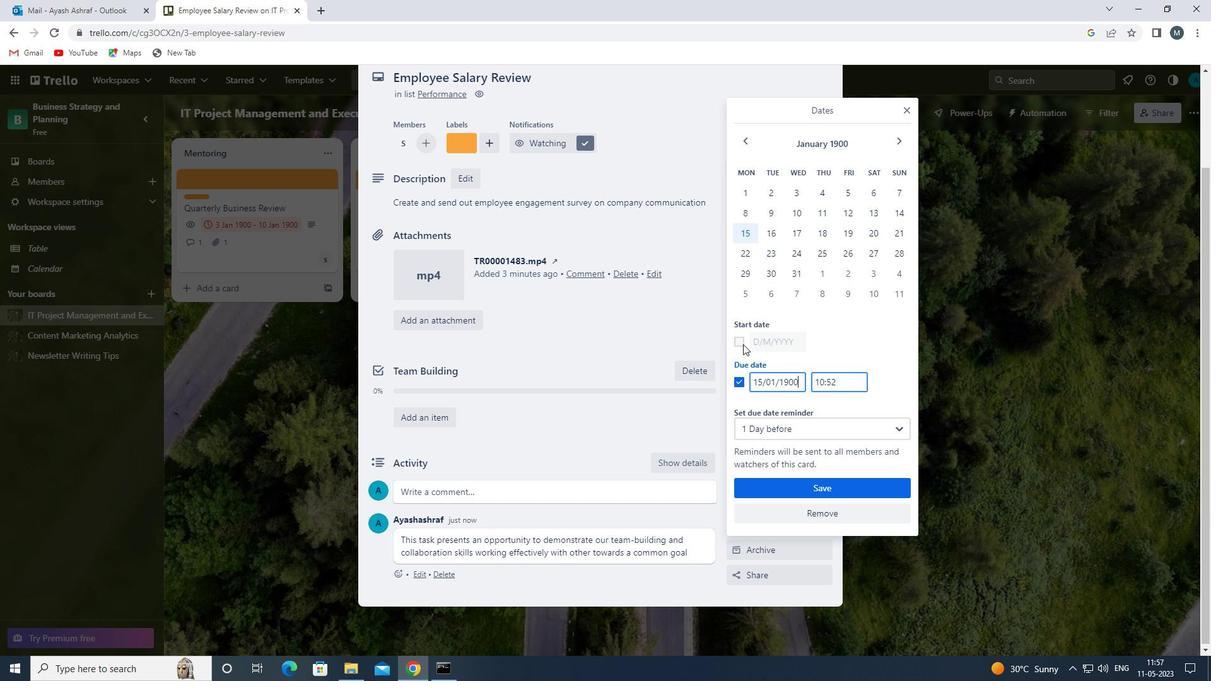 
Action: Mouse moved to (760, 341)
Screenshot: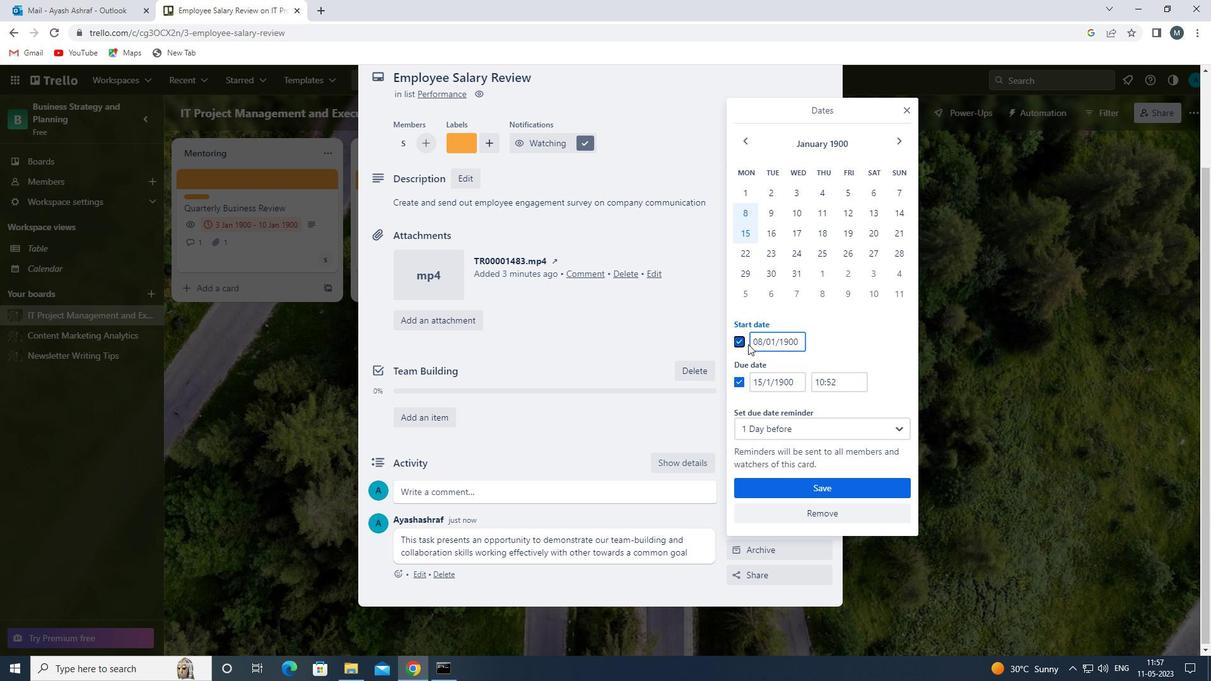 
Action: Mouse pressed left at (760, 341)
Screenshot: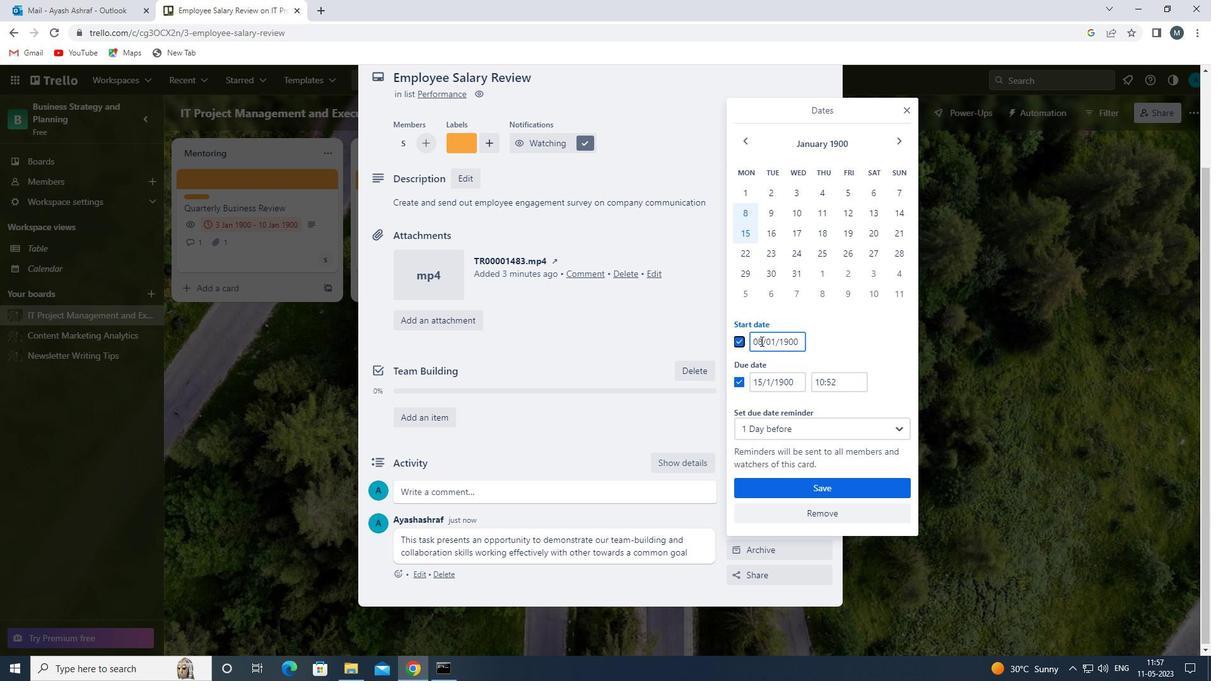 
Action: Mouse moved to (758, 341)
Screenshot: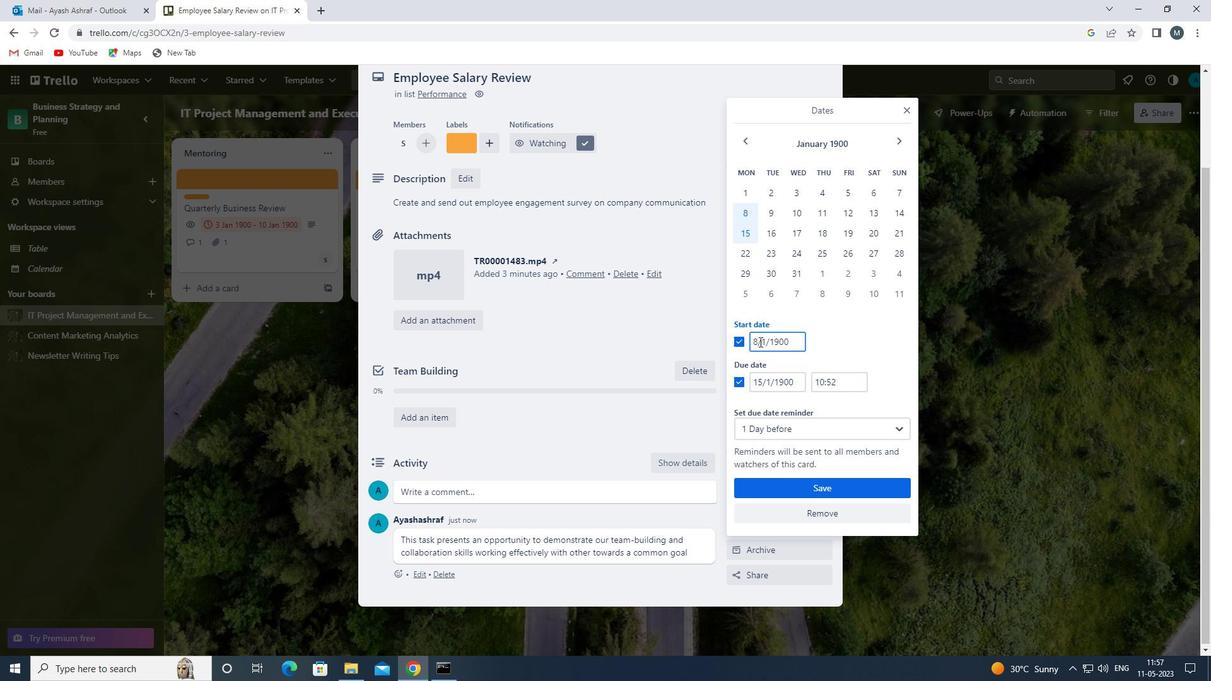 
Action: Mouse pressed left at (758, 341)
Screenshot: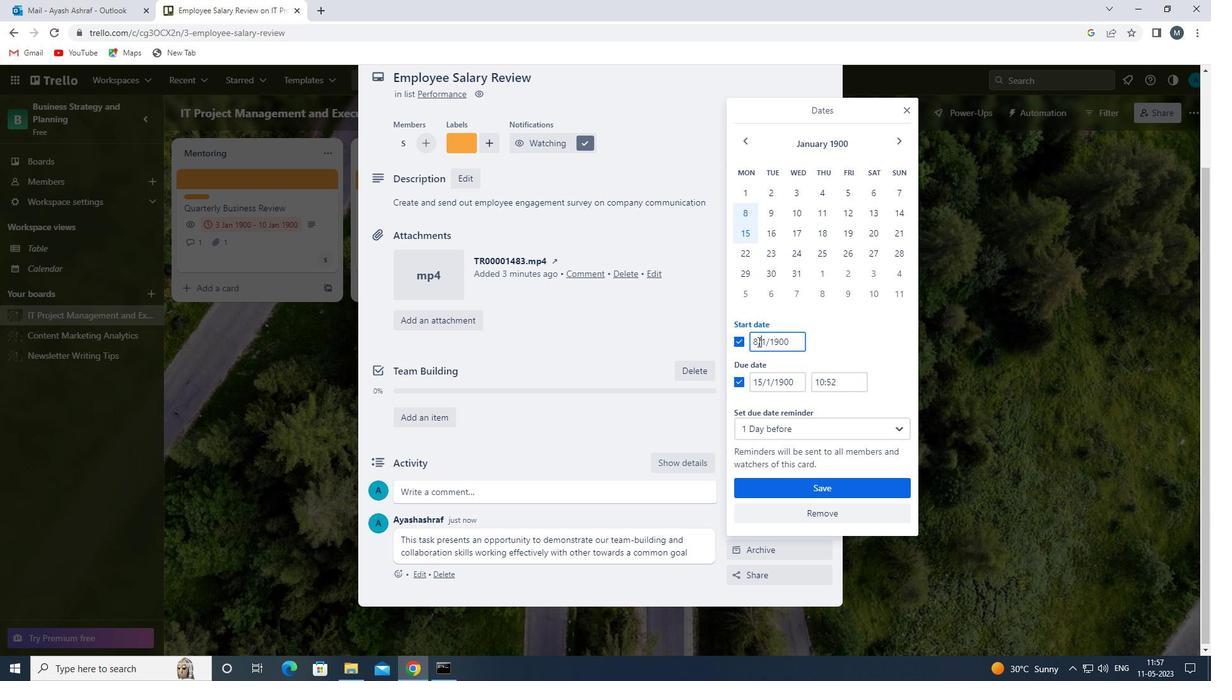
Action: Mouse moved to (768, 338)
Screenshot: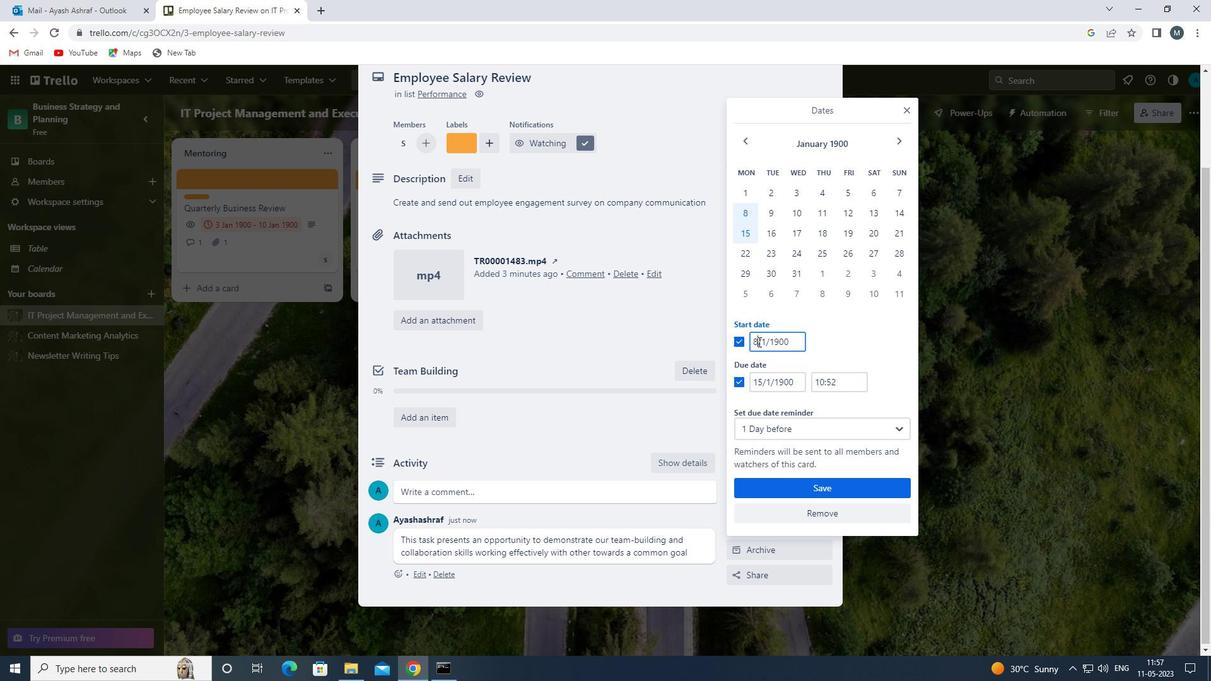 
Action: Key pressed <Key.backspace>
Screenshot: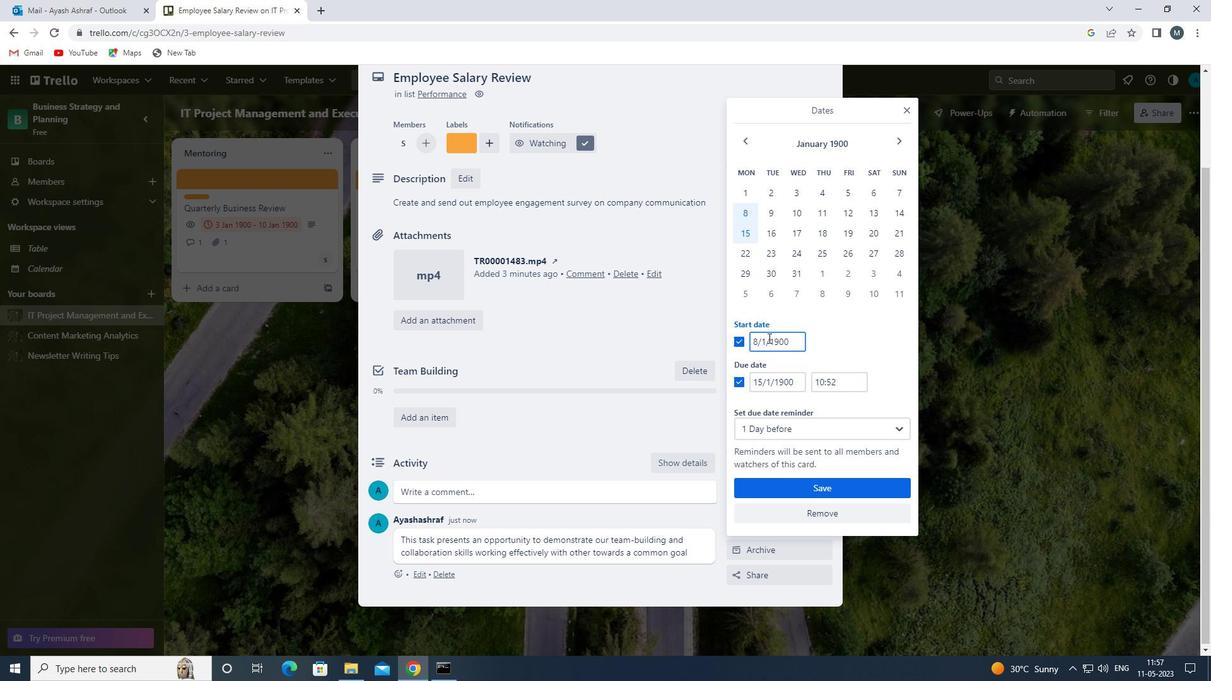 
Action: Mouse moved to (853, 300)
Screenshot: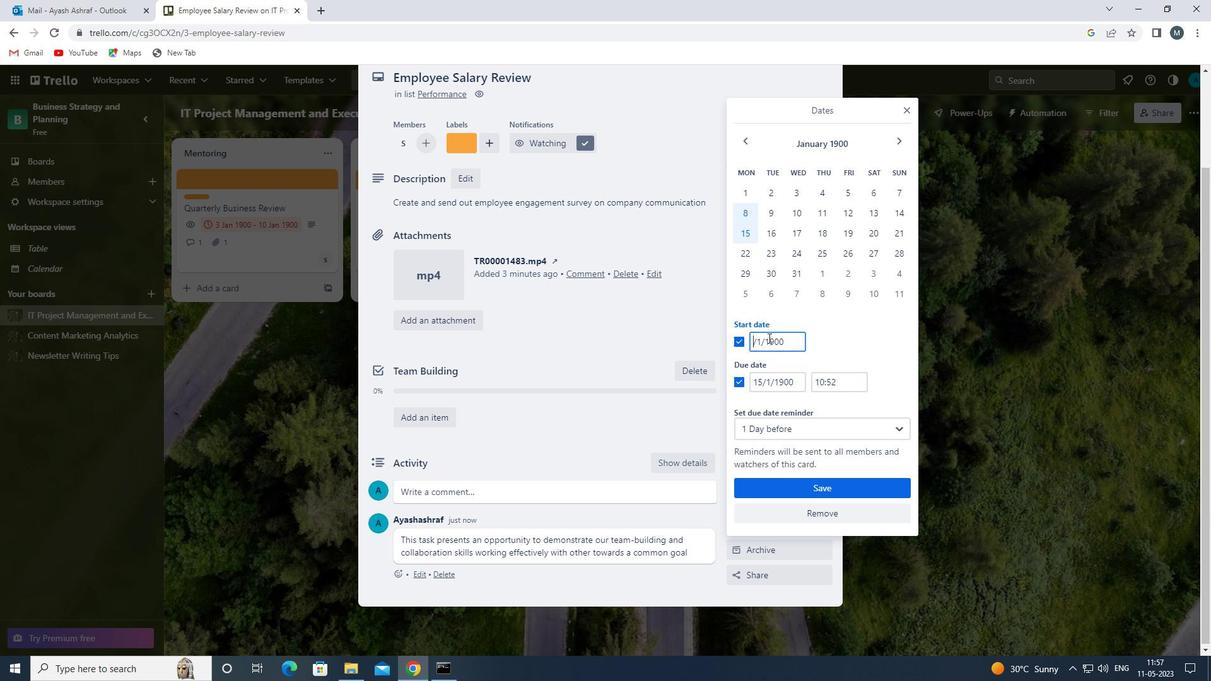 
Action: Key pressed <<105>>
Screenshot: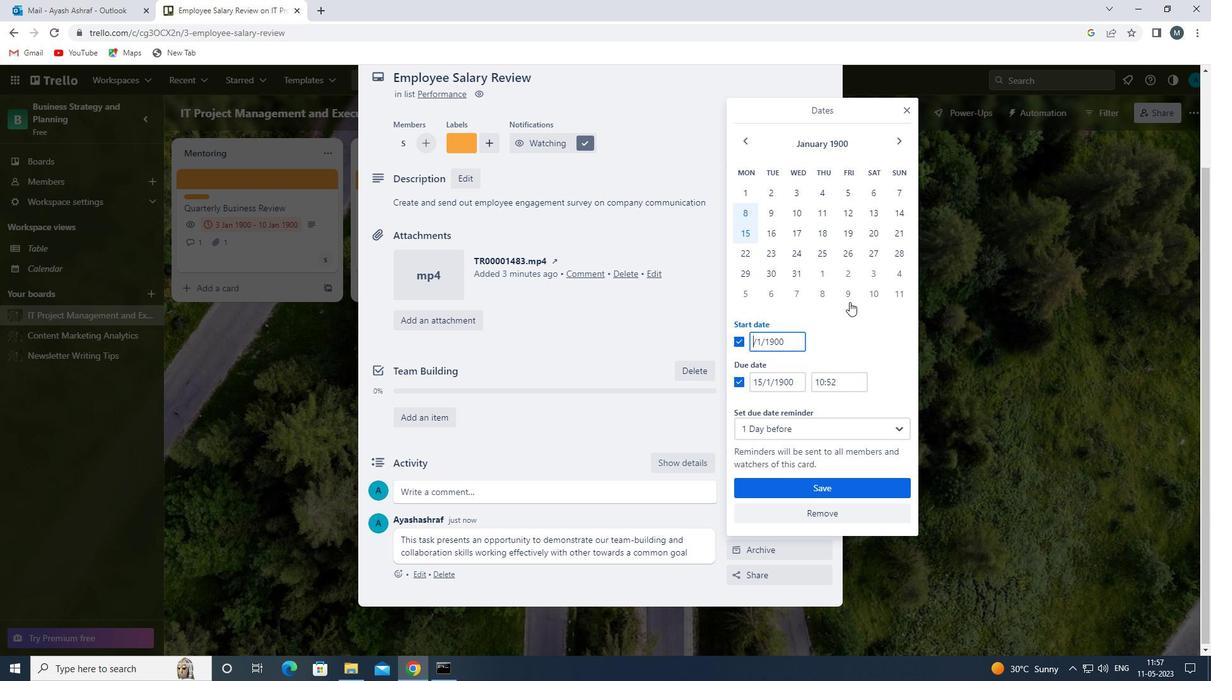 
Action: Mouse moved to (760, 382)
Screenshot: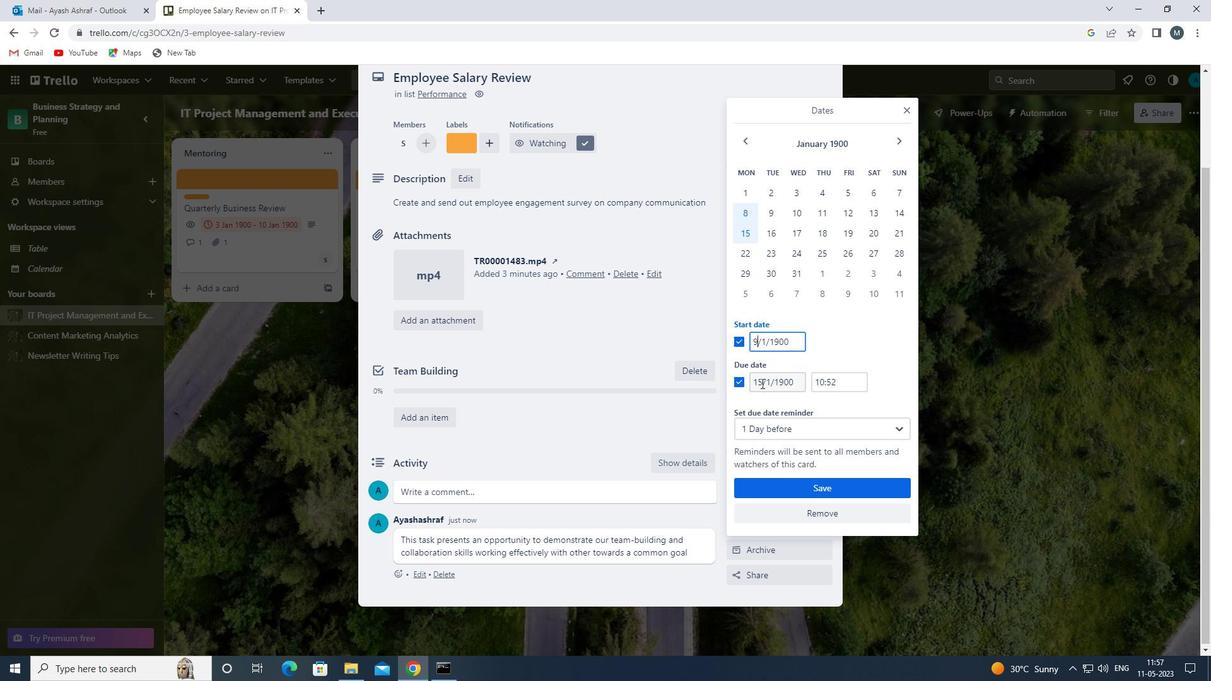 
Action: Mouse pressed left at (760, 382)
Screenshot: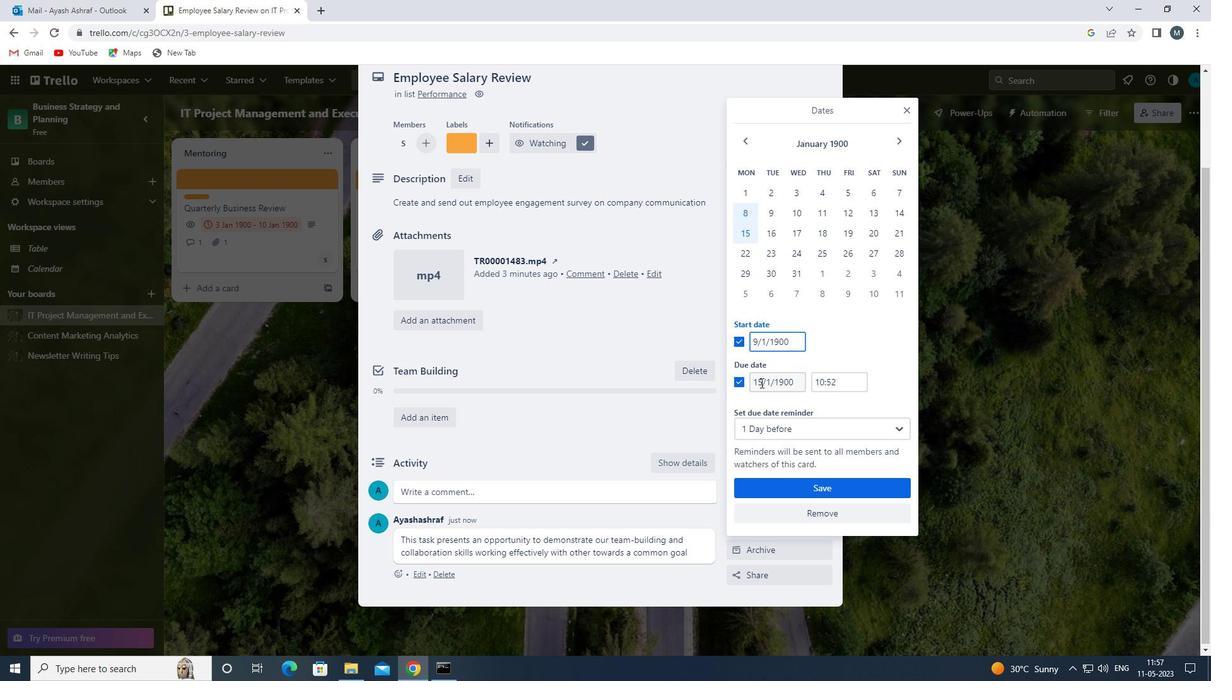 
Action: Mouse moved to (775, 378)
Screenshot: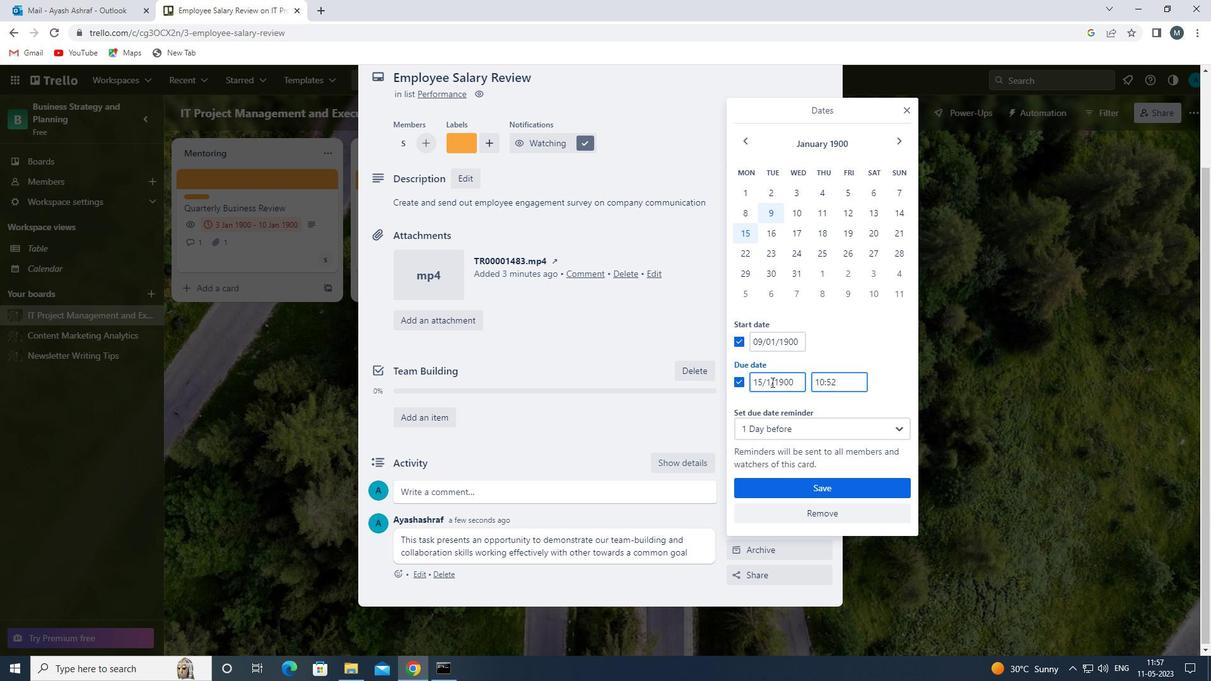 
Action: Key pressed <Key.backspace><Key.backspace><Key.backspace><<97>><<102>>
Screenshot: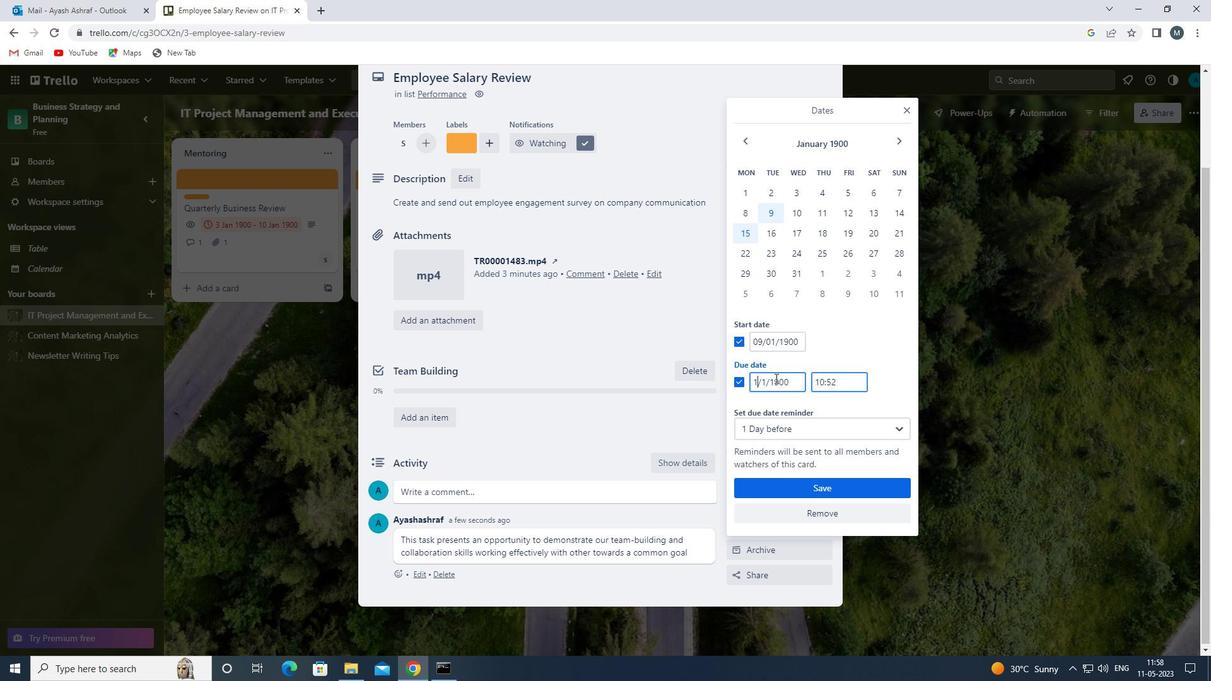
Action: Mouse moved to (810, 475)
Screenshot: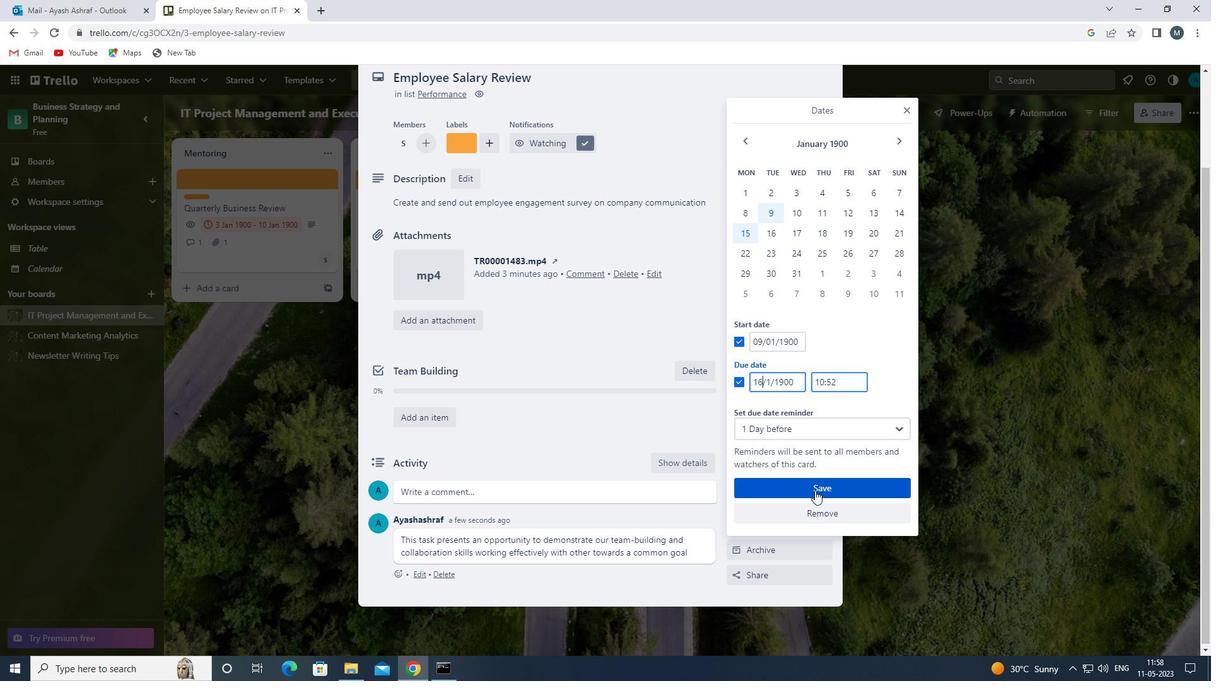 
Action: Mouse pressed left at (810, 475)
Screenshot: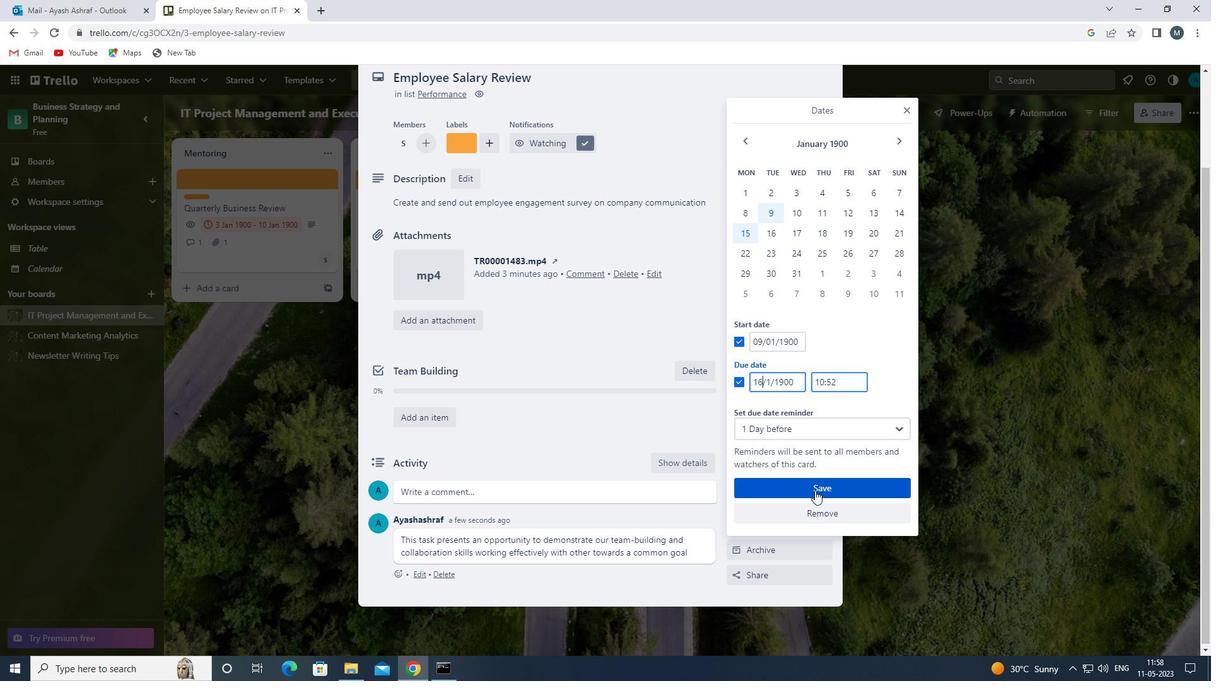 
Action: Mouse moved to (808, 484)
Screenshot: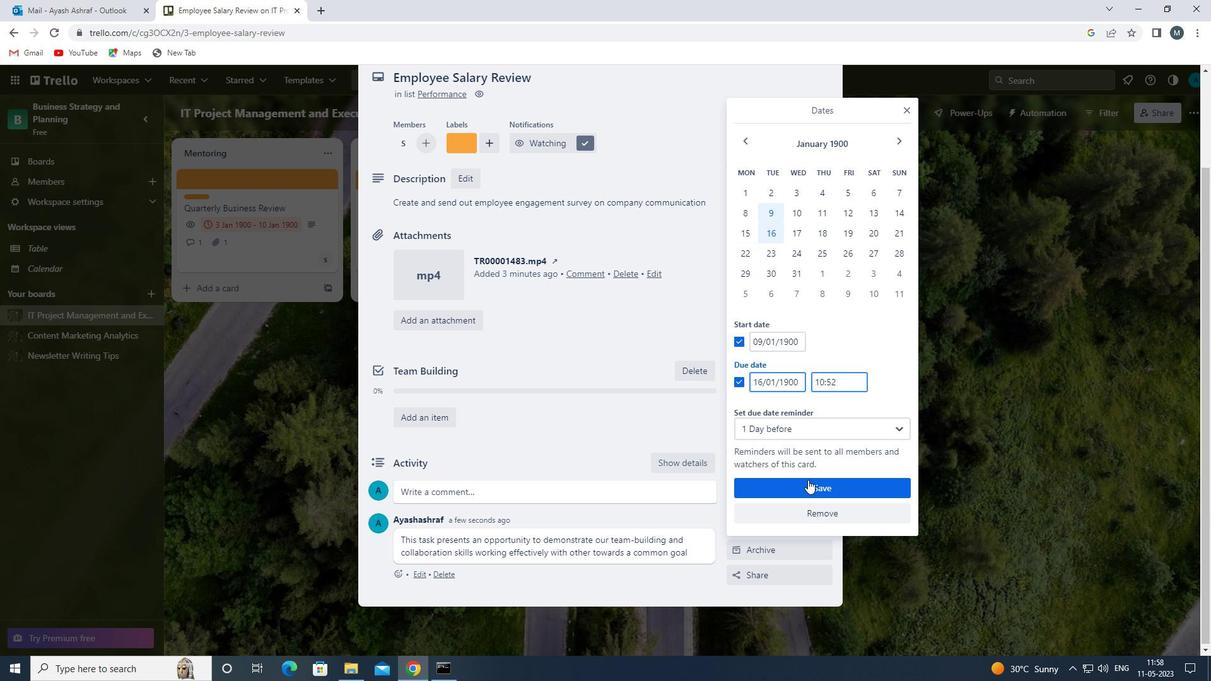 
Action: Mouse pressed left at (808, 484)
Screenshot: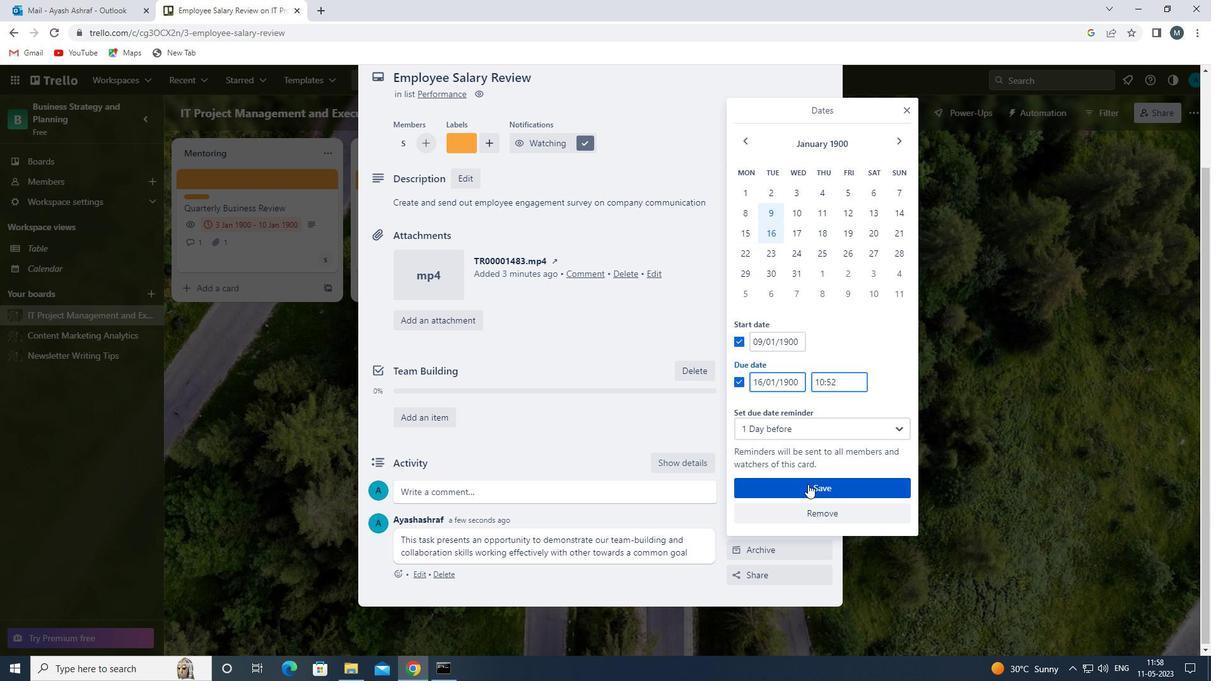 
Action: Mouse moved to (800, 488)
Screenshot: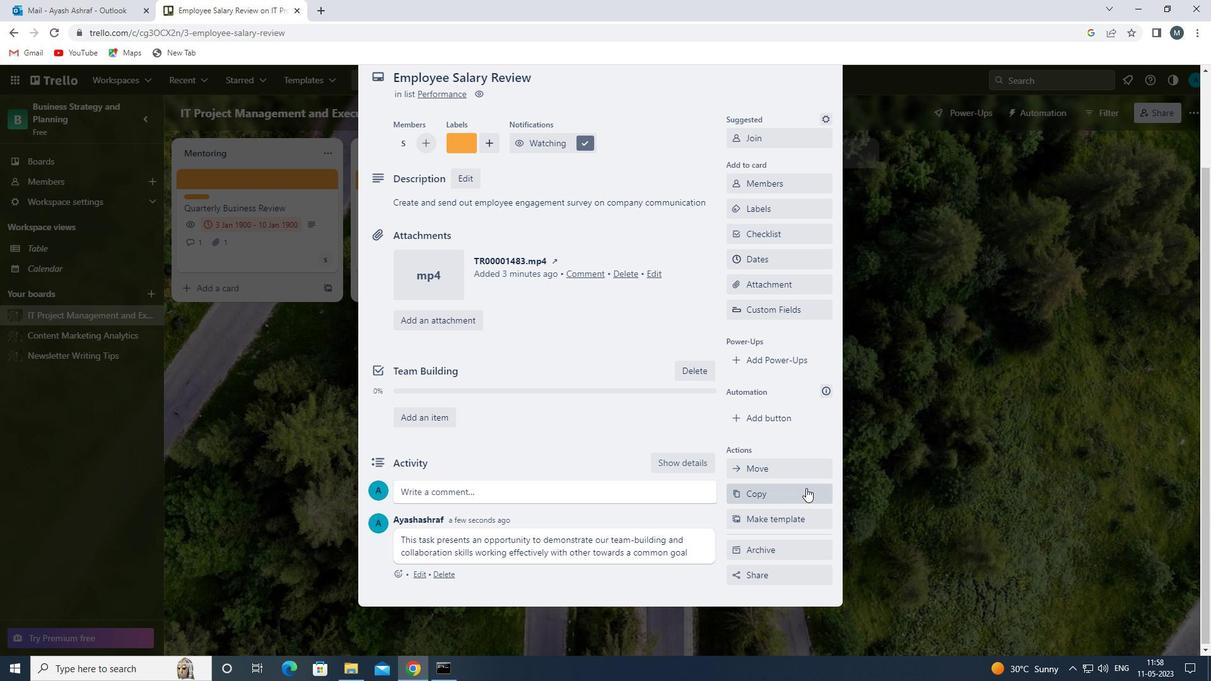 
